 Task: Look for space in Ðông Hà, Vietnam from 10th July, 2023 to 15th July, 2023 for 7 adults in price range Rs.10000 to Rs.15000. Place can be entire place or shared room with 4 bedrooms having 7 beds and 4 bathrooms. Property type can be house, flat, guest house. Amenities needed are: wifi, TV, free parkinig on premises, gym, breakfast. Booking option can be shelf check-in. Required host language is English.
Action: Mouse moved to (519, 104)
Screenshot: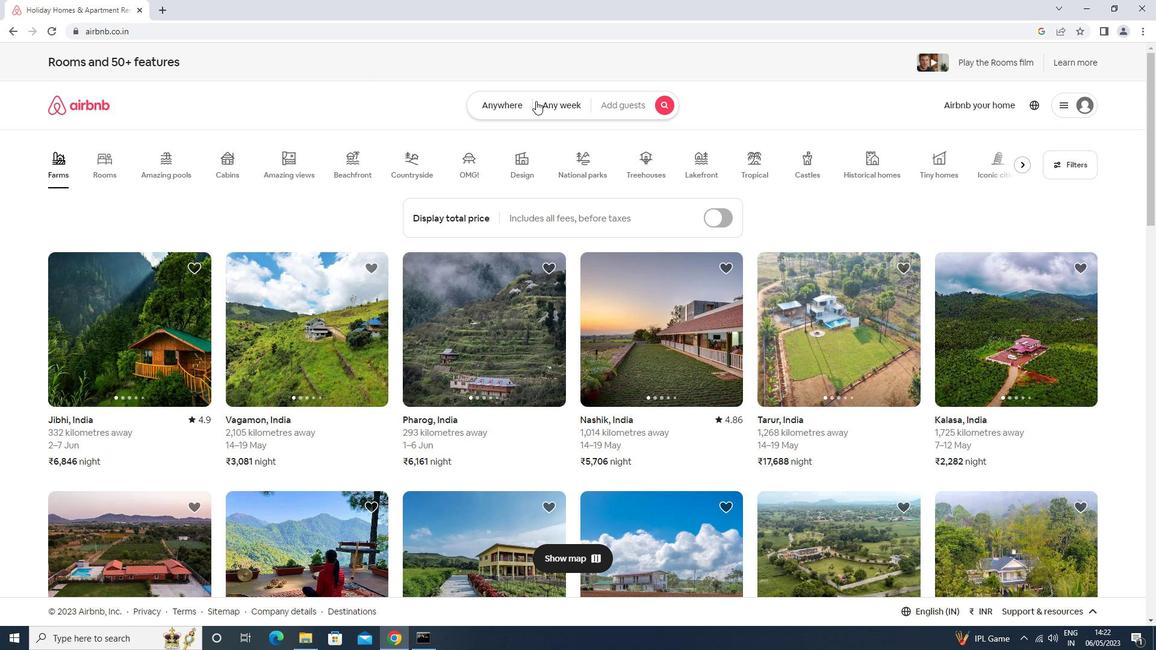 
Action: Mouse pressed left at (519, 104)
Screenshot: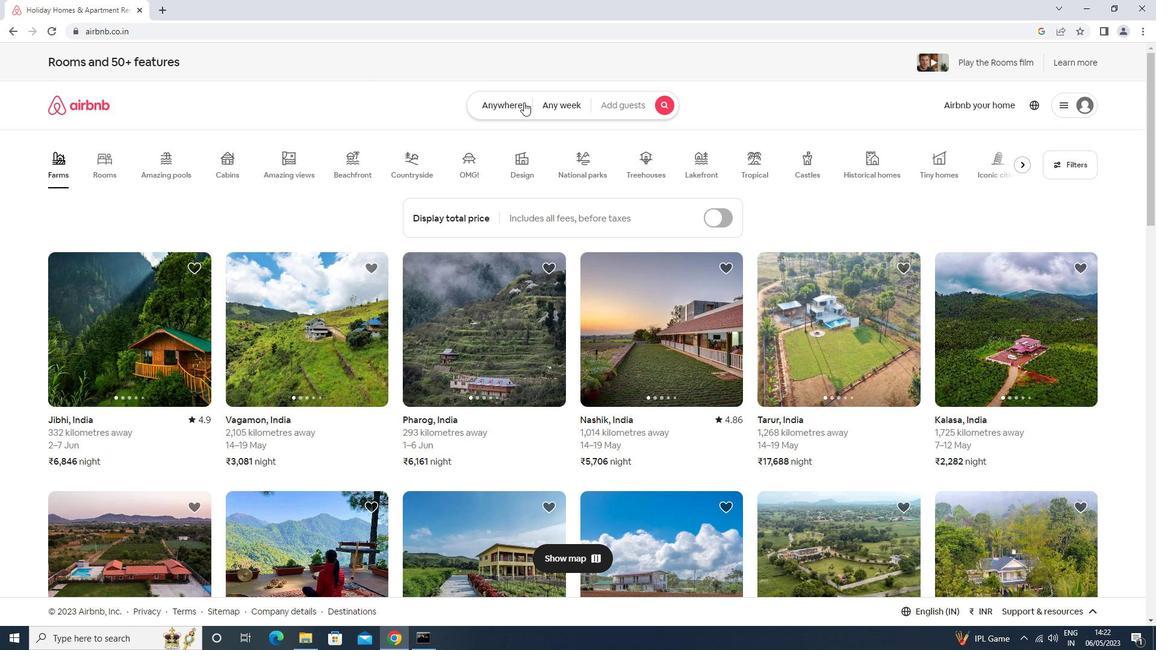 
Action: Mouse moved to (470, 145)
Screenshot: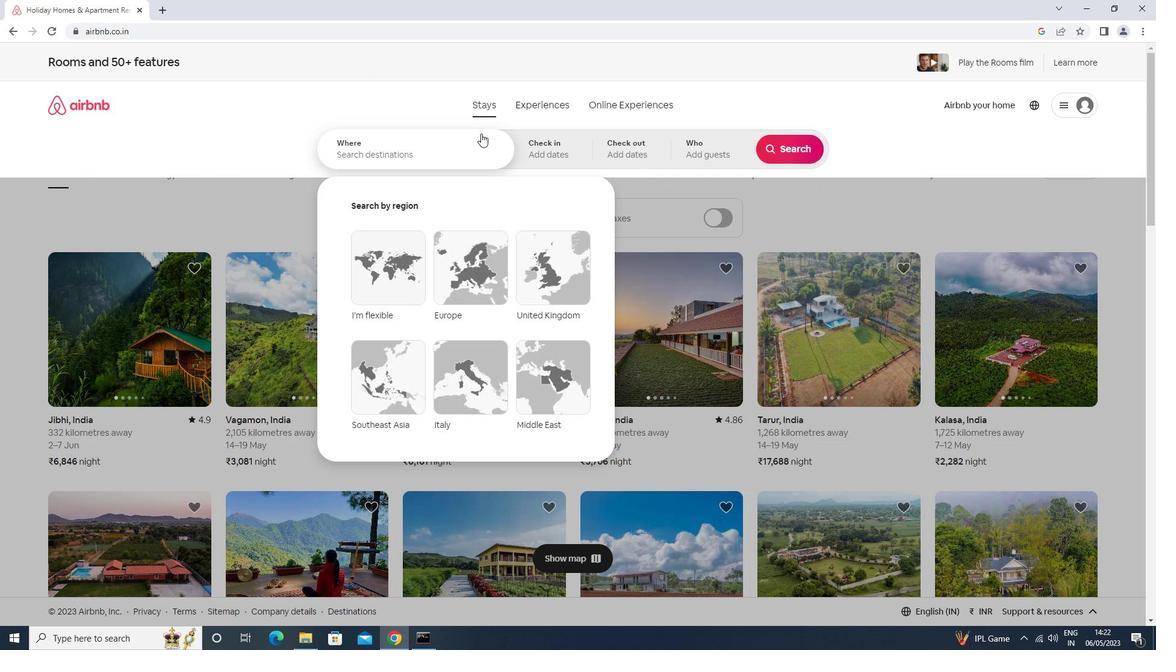 
Action: Mouse pressed left at (470, 145)
Screenshot: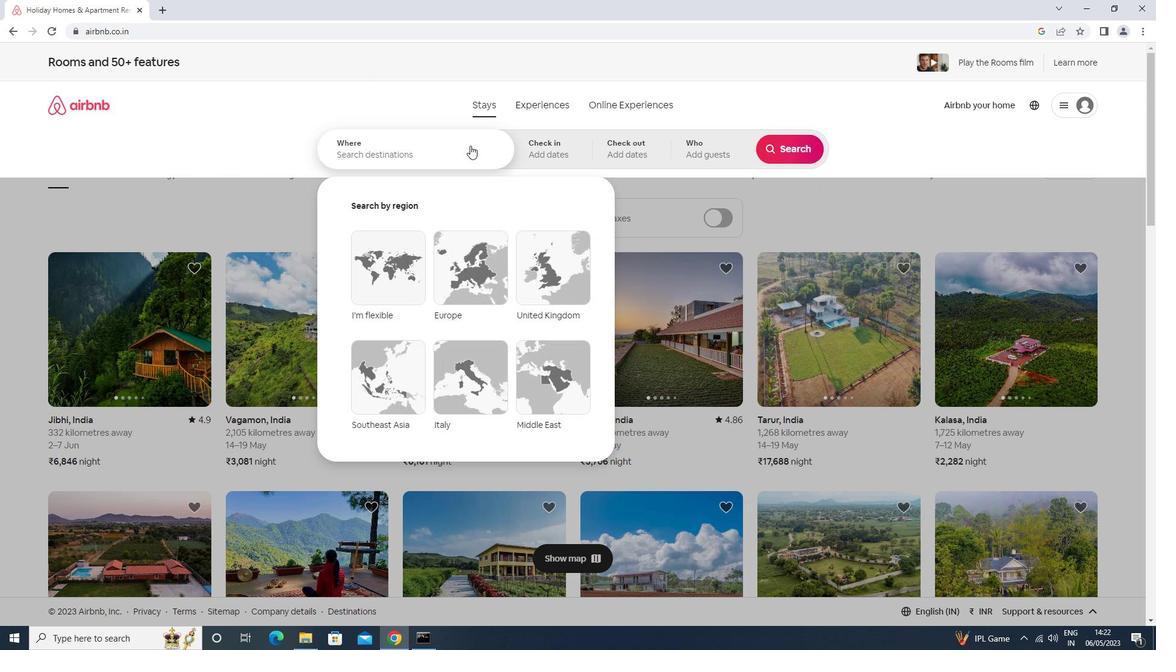 
Action: Mouse moved to (470, 145)
Screenshot: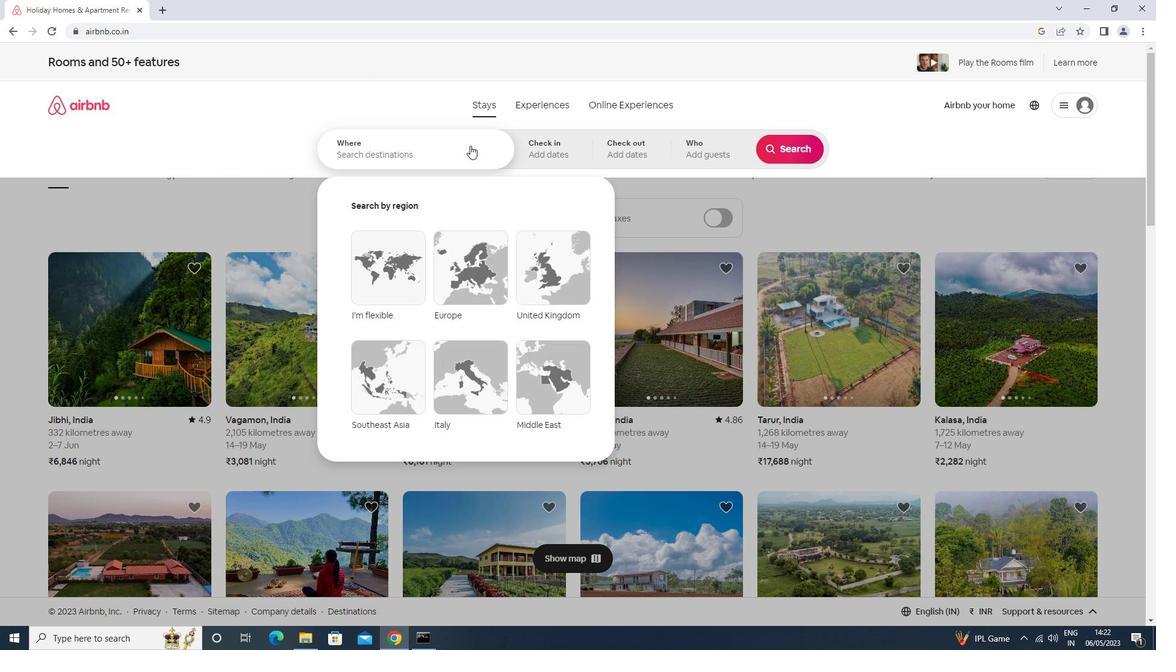 
Action: Key pressed dong<Key.space>ha<Key.space>vietnam<Key.enter>
Screenshot: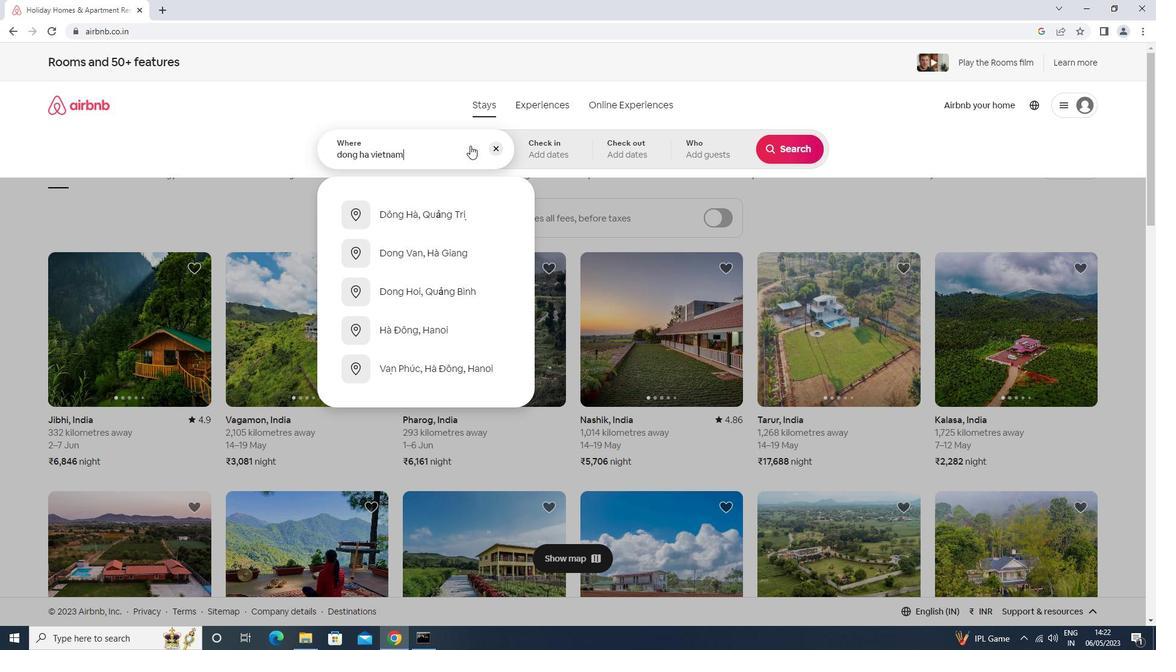 
Action: Mouse moved to (781, 244)
Screenshot: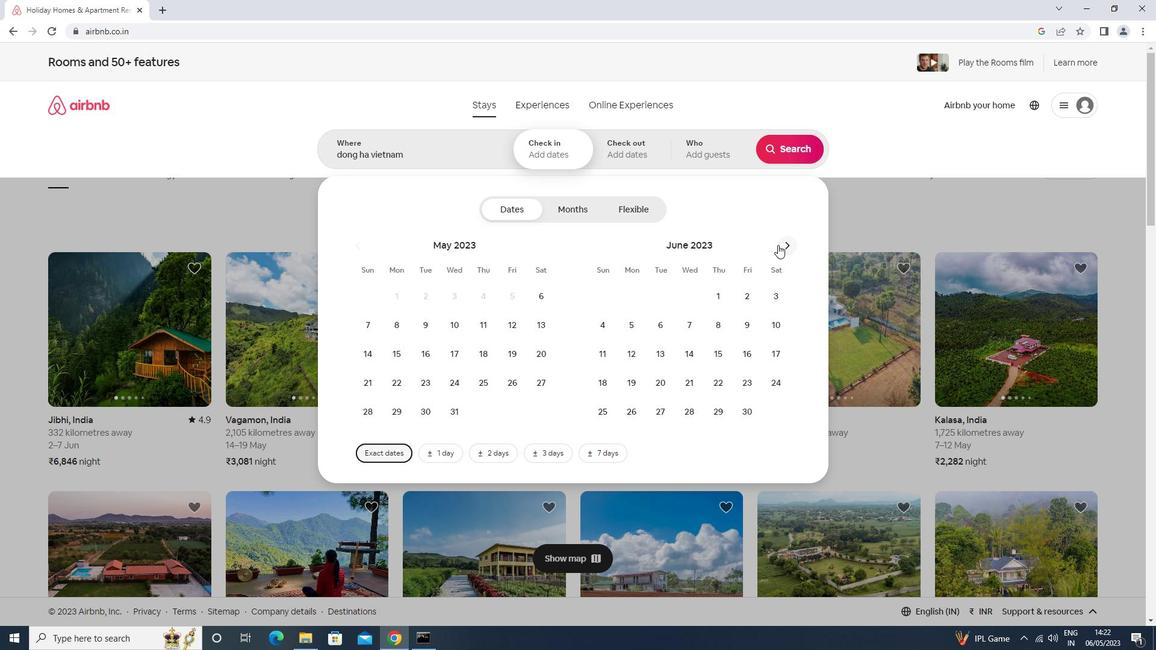 
Action: Mouse pressed left at (781, 244)
Screenshot: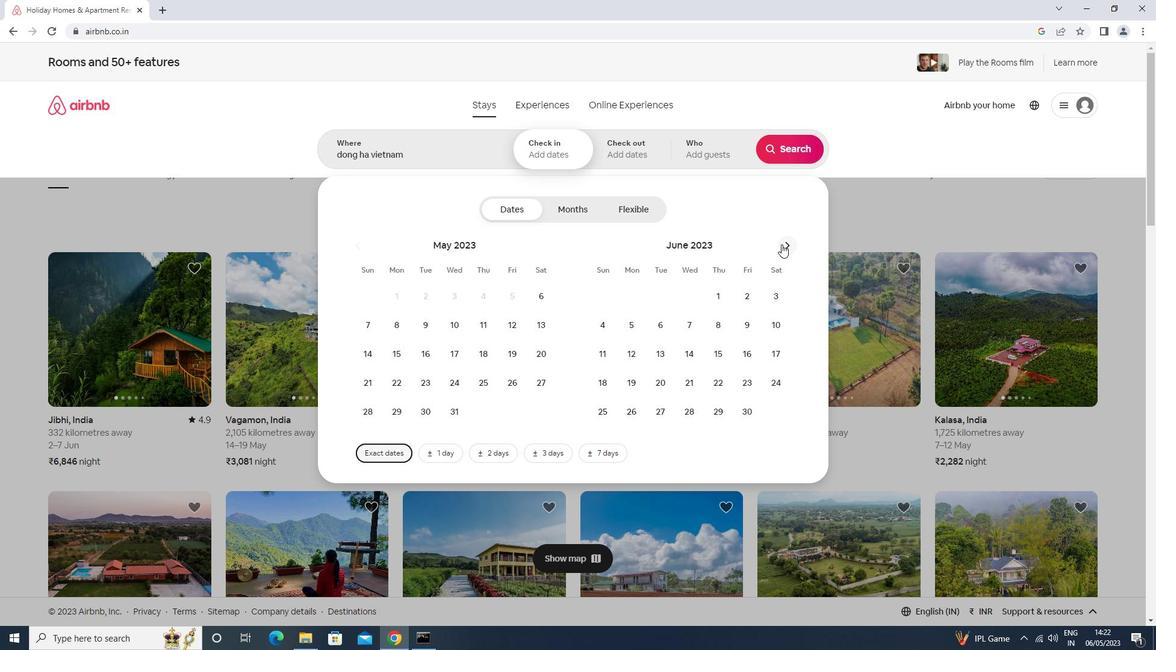 
Action: Mouse moved to (627, 348)
Screenshot: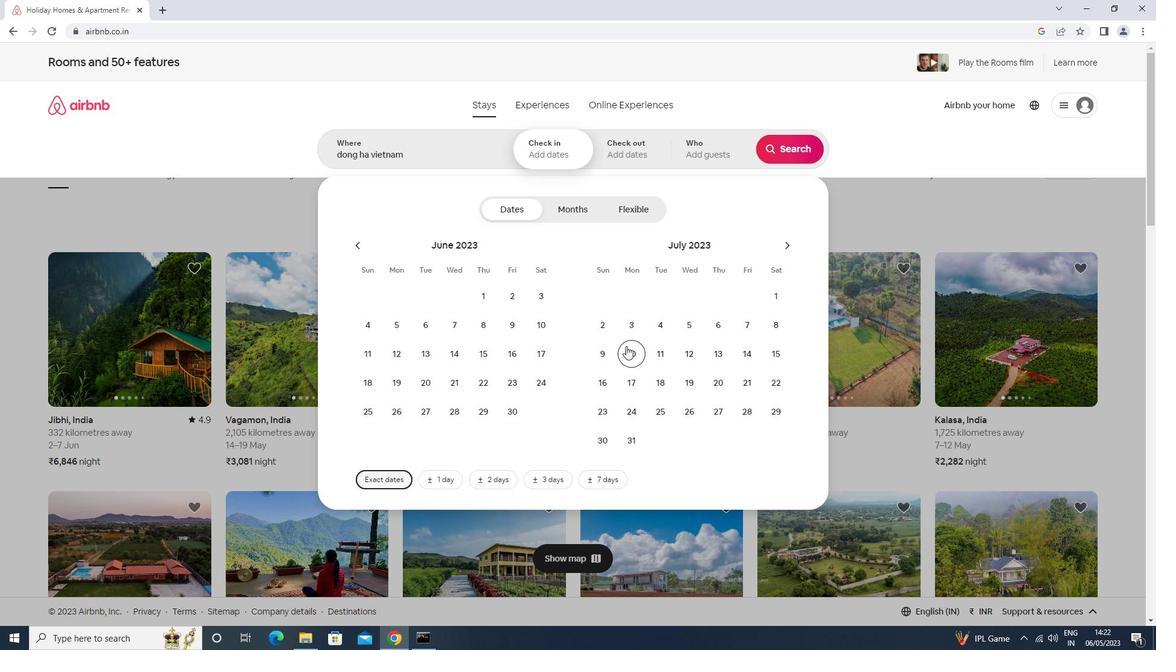
Action: Mouse pressed left at (627, 348)
Screenshot: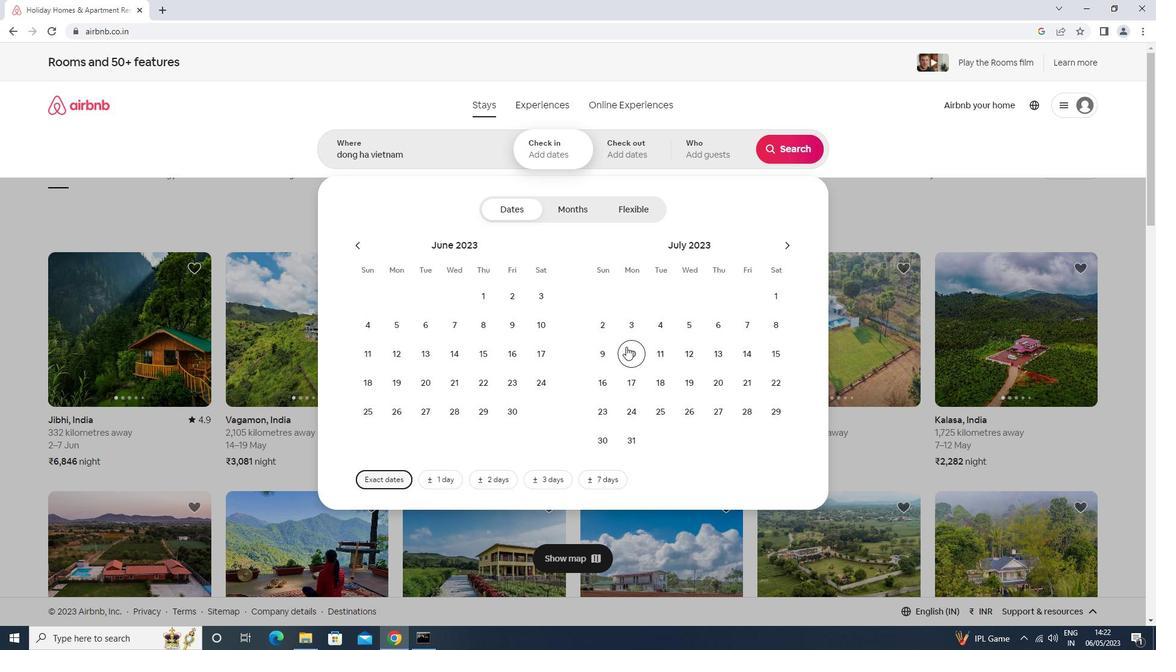 
Action: Mouse moved to (771, 349)
Screenshot: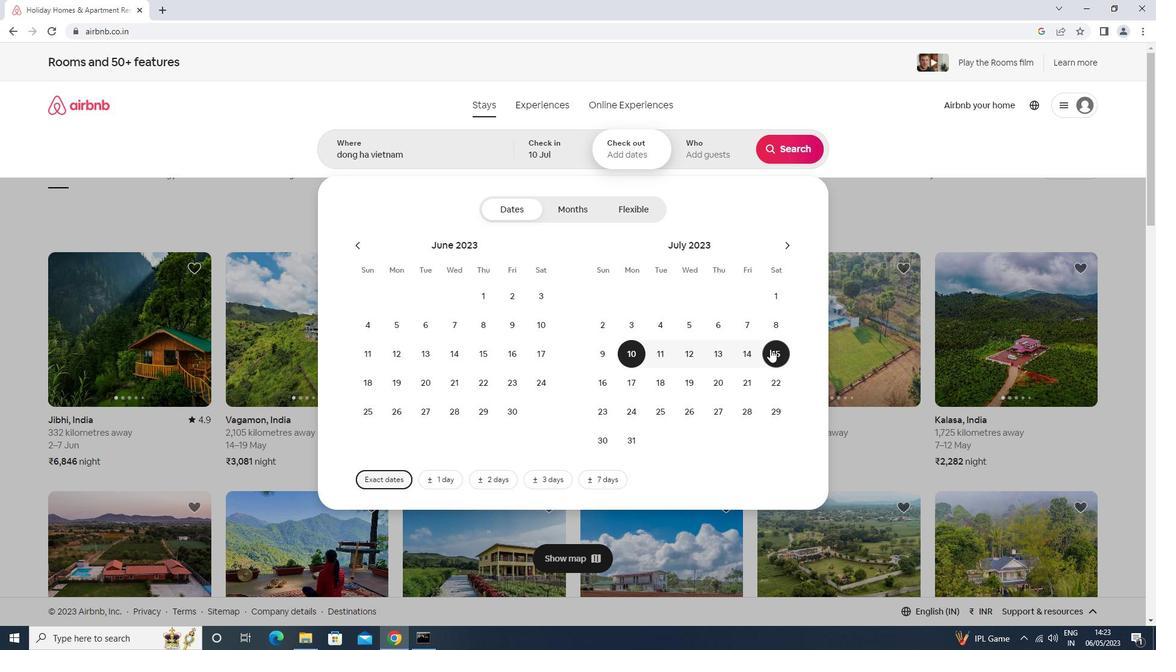
Action: Mouse pressed left at (771, 349)
Screenshot: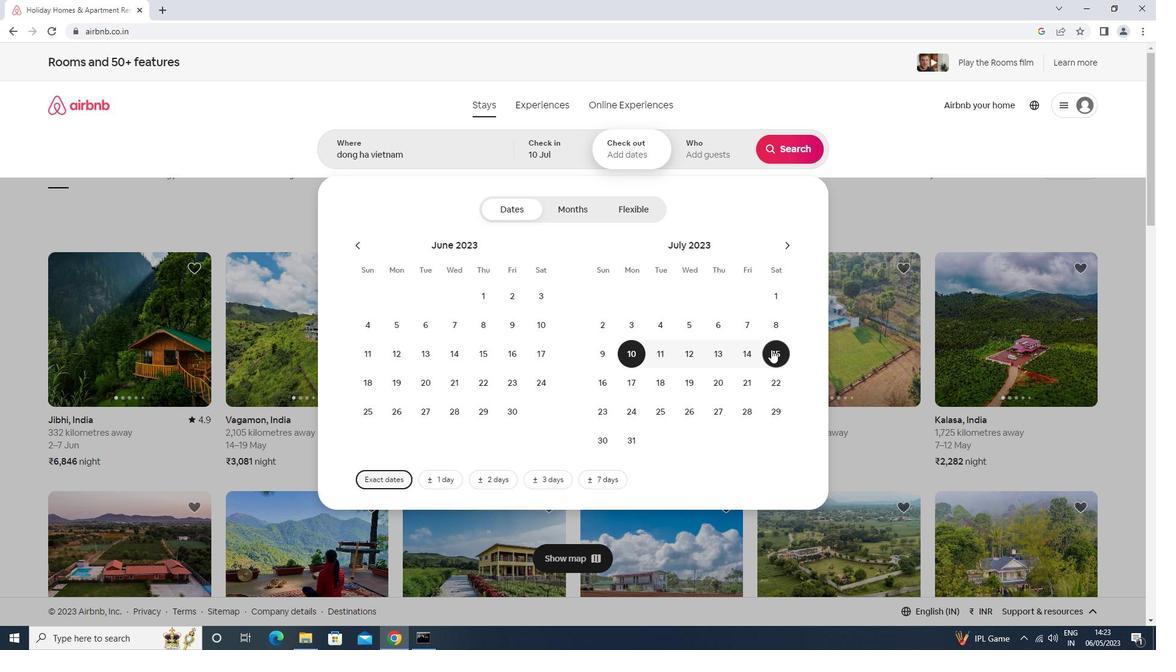 
Action: Mouse moved to (720, 164)
Screenshot: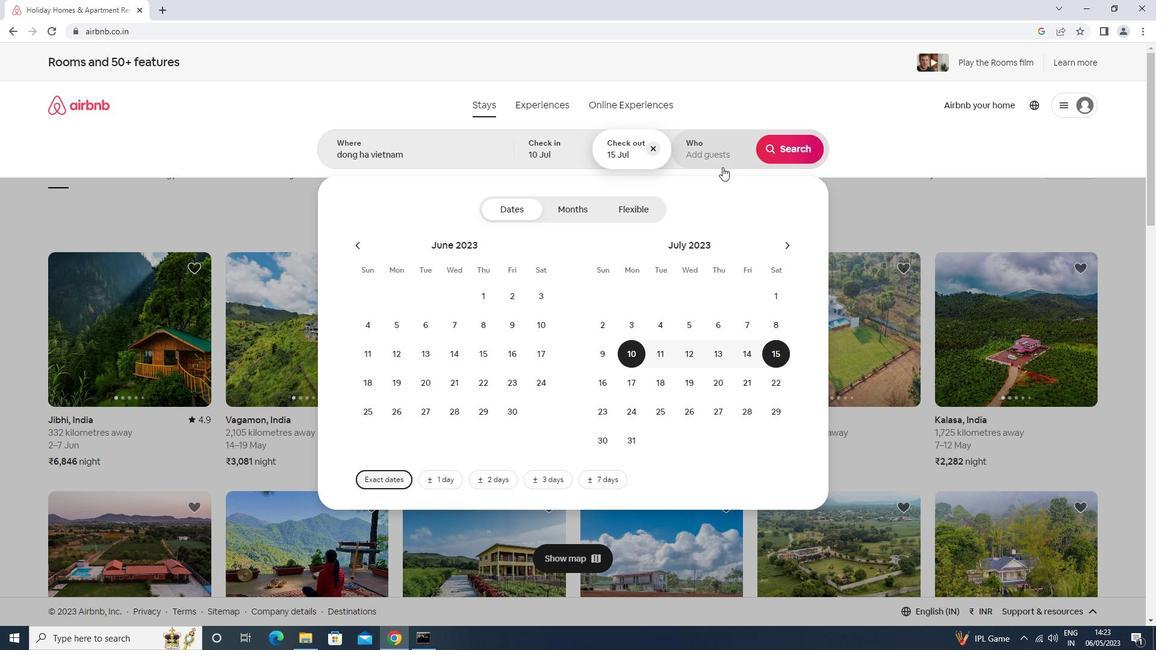 
Action: Mouse pressed left at (720, 164)
Screenshot: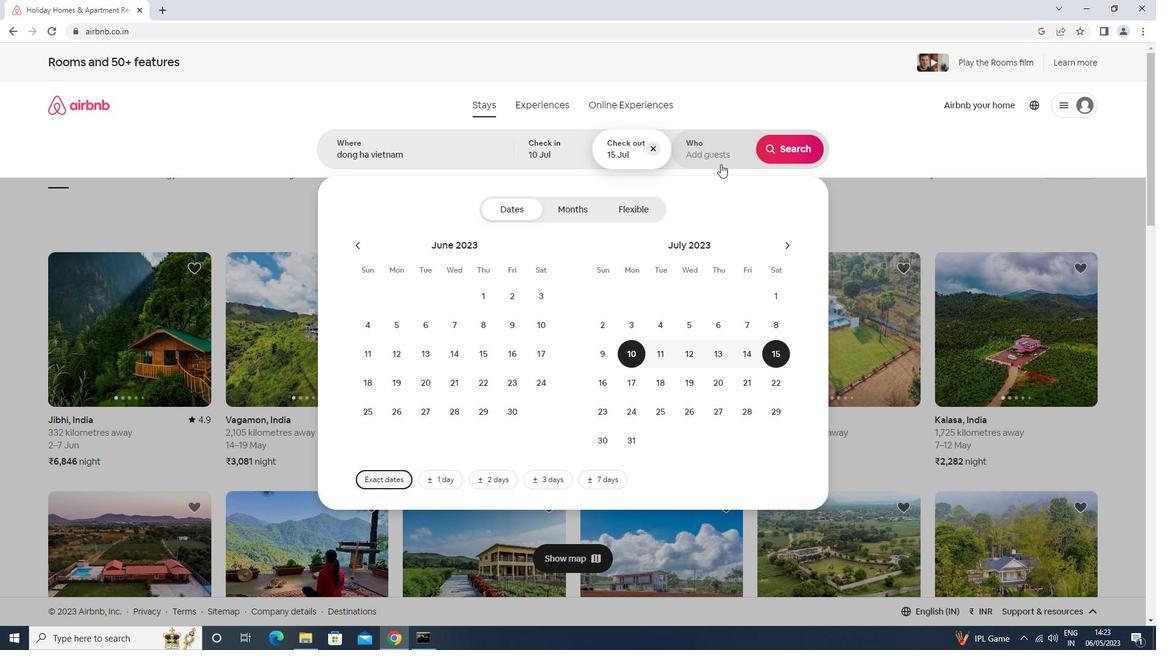
Action: Mouse moved to (790, 215)
Screenshot: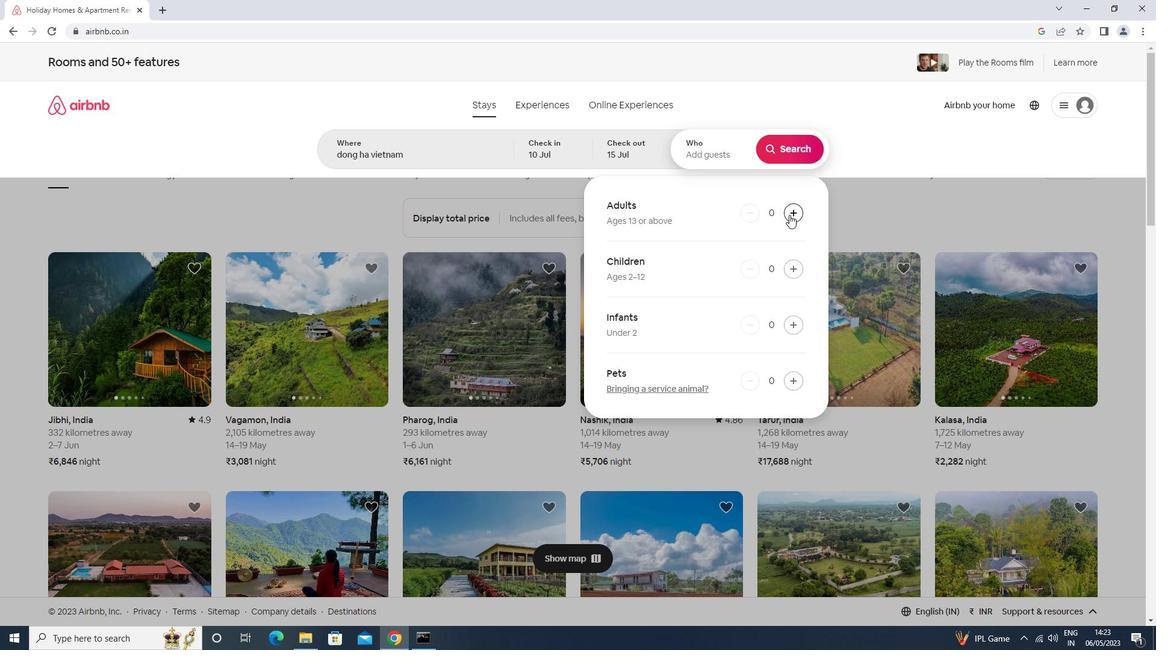 
Action: Mouse pressed left at (790, 215)
Screenshot: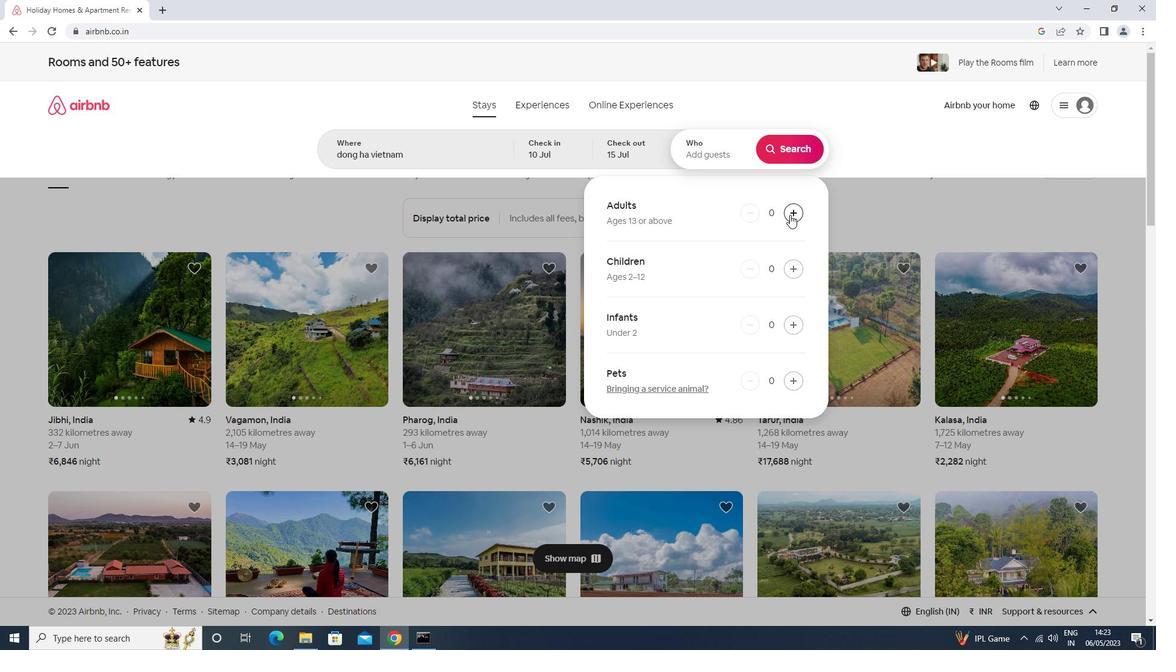 
Action: Mouse pressed left at (790, 215)
Screenshot: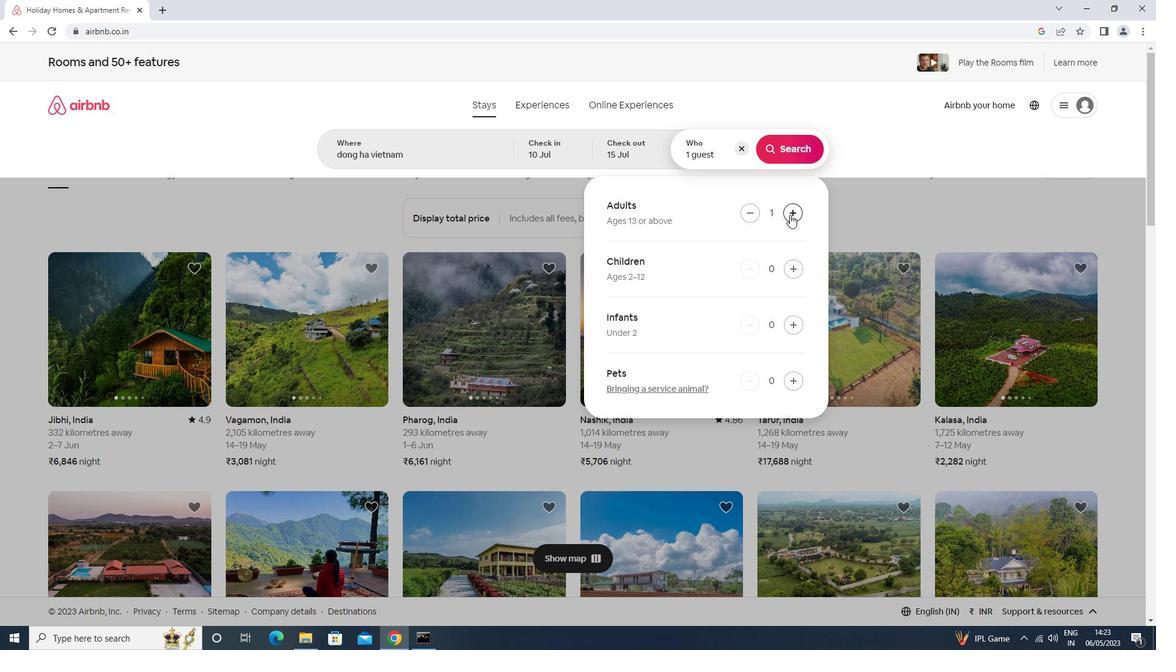 
Action: Mouse pressed left at (790, 215)
Screenshot: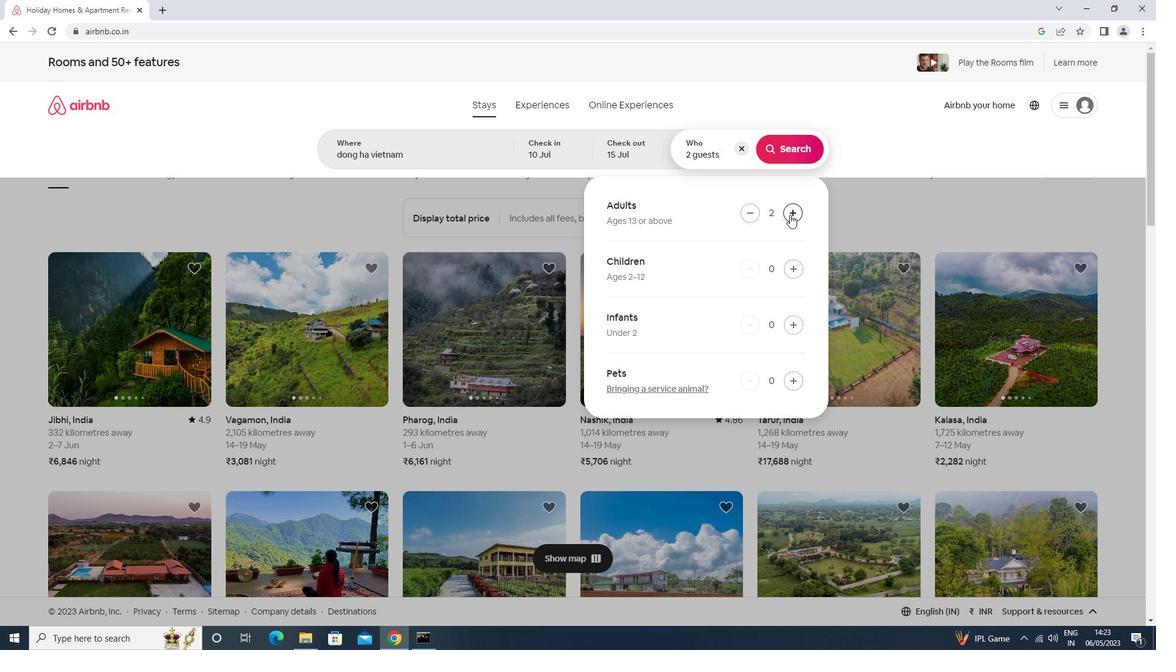 
Action: Mouse pressed left at (790, 215)
Screenshot: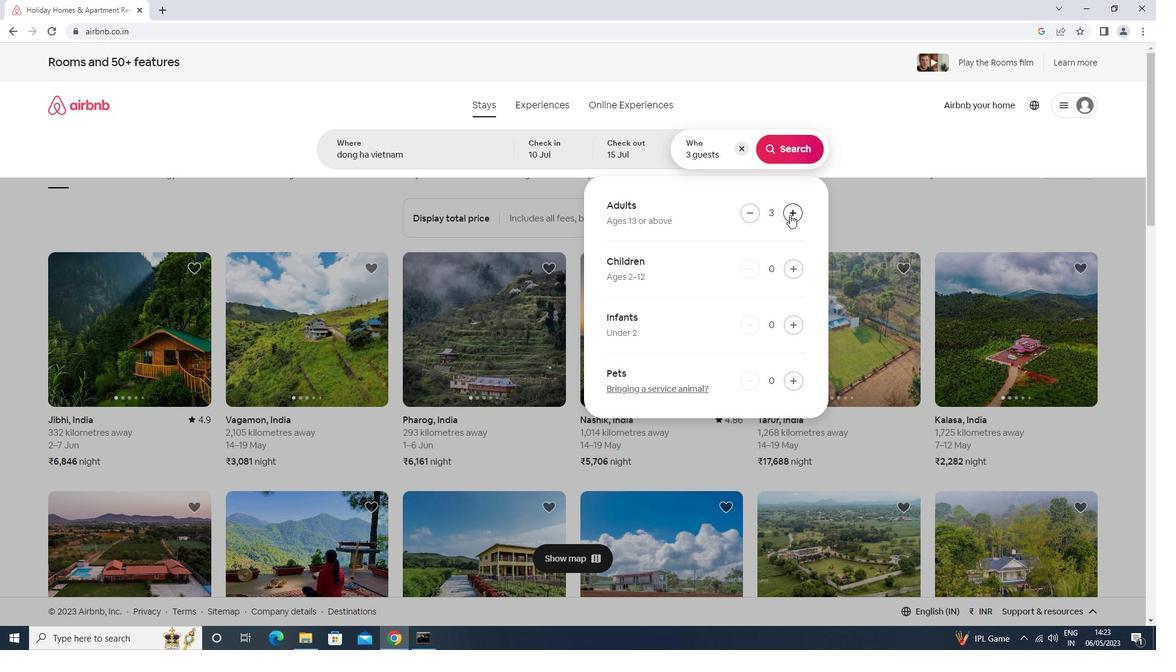 
Action: Mouse pressed left at (790, 215)
Screenshot: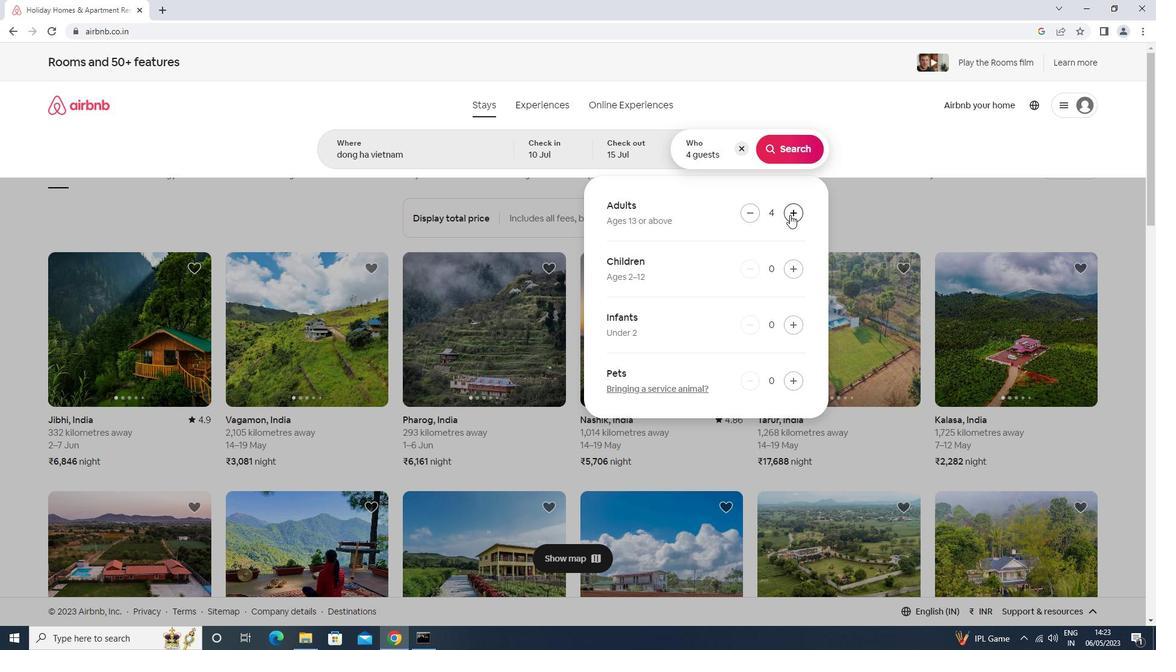 
Action: Mouse pressed left at (790, 215)
Screenshot: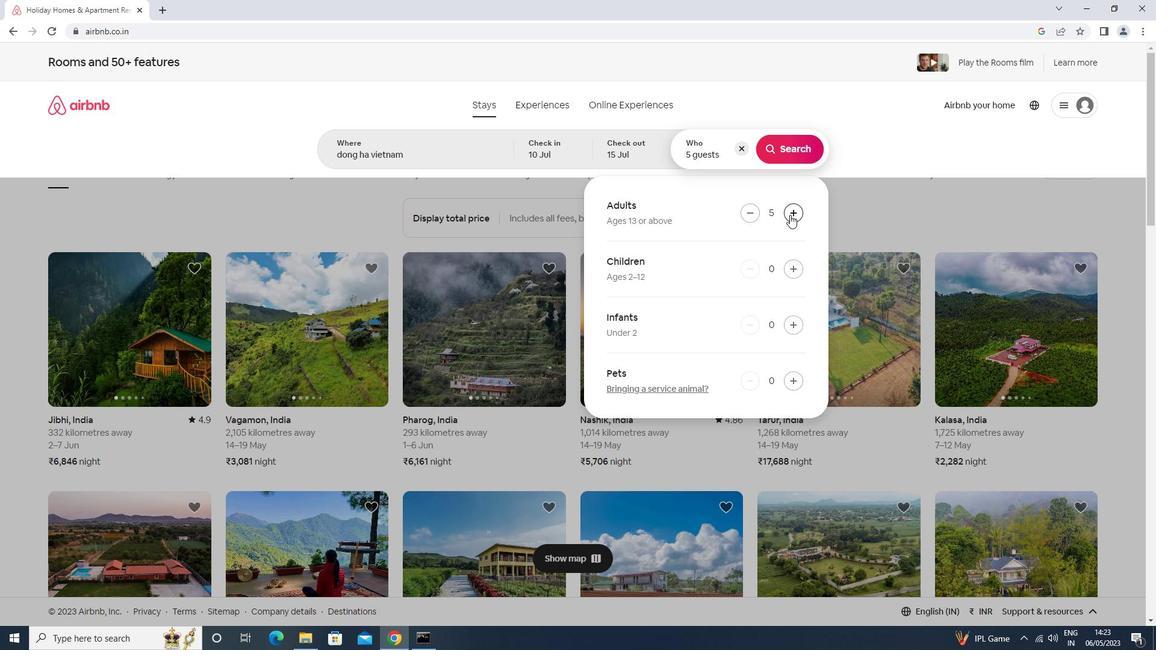 
Action: Mouse pressed left at (790, 215)
Screenshot: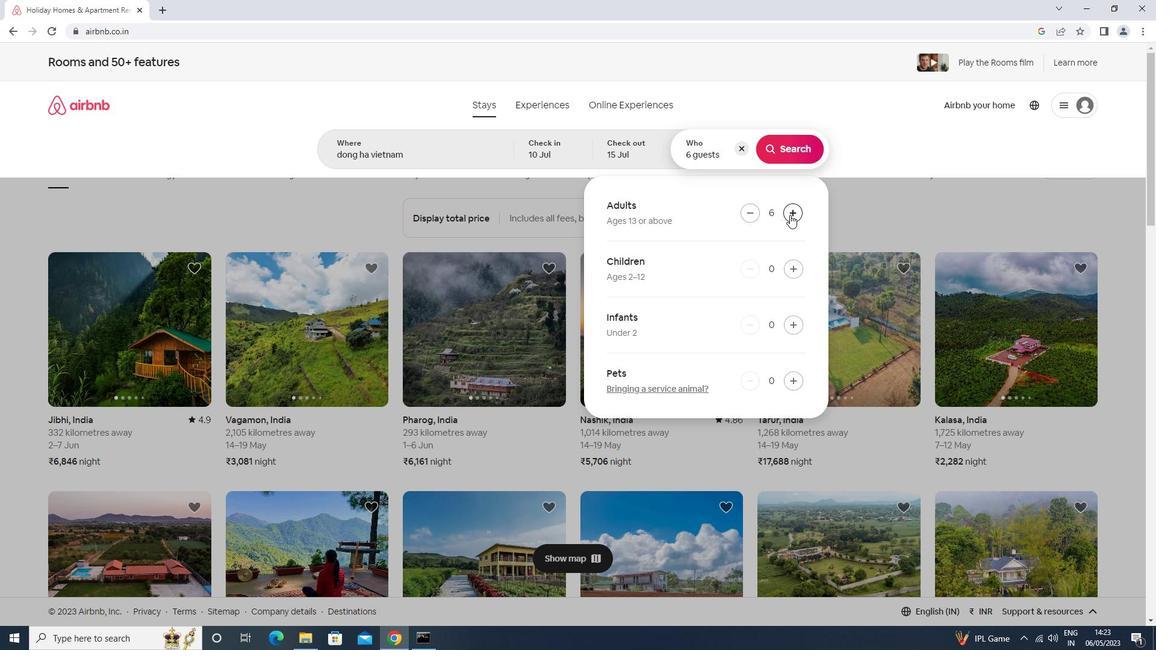 
Action: Mouse moved to (786, 154)
Screenshot: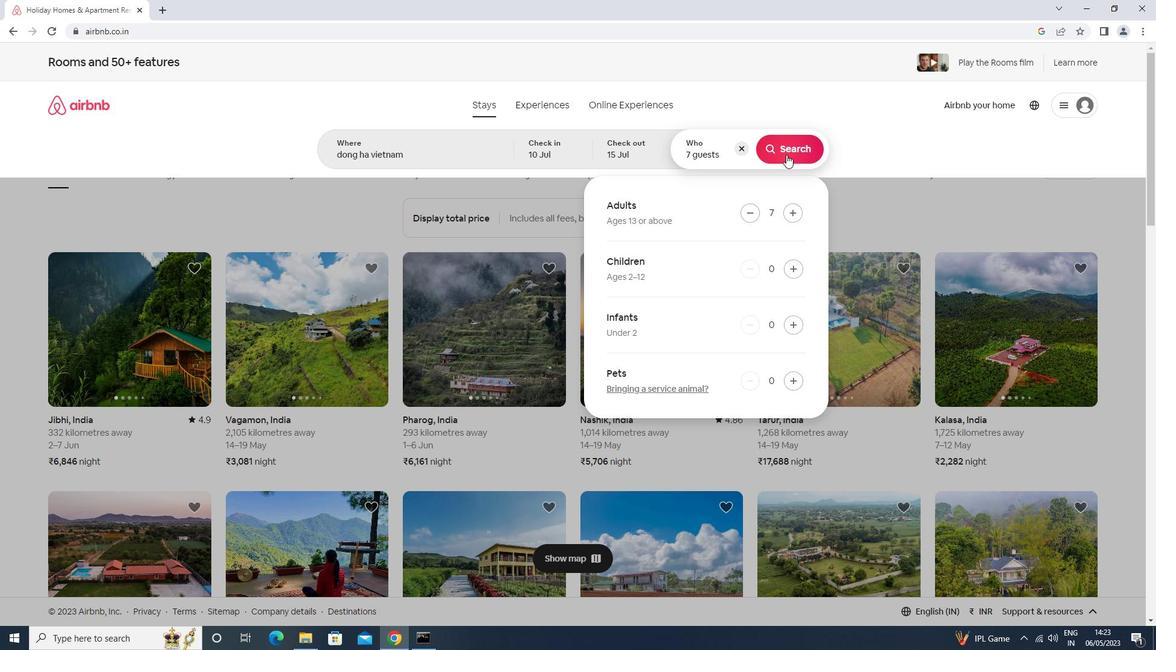 
Action: Mouse pressed left at (786, 154)
Screenshot: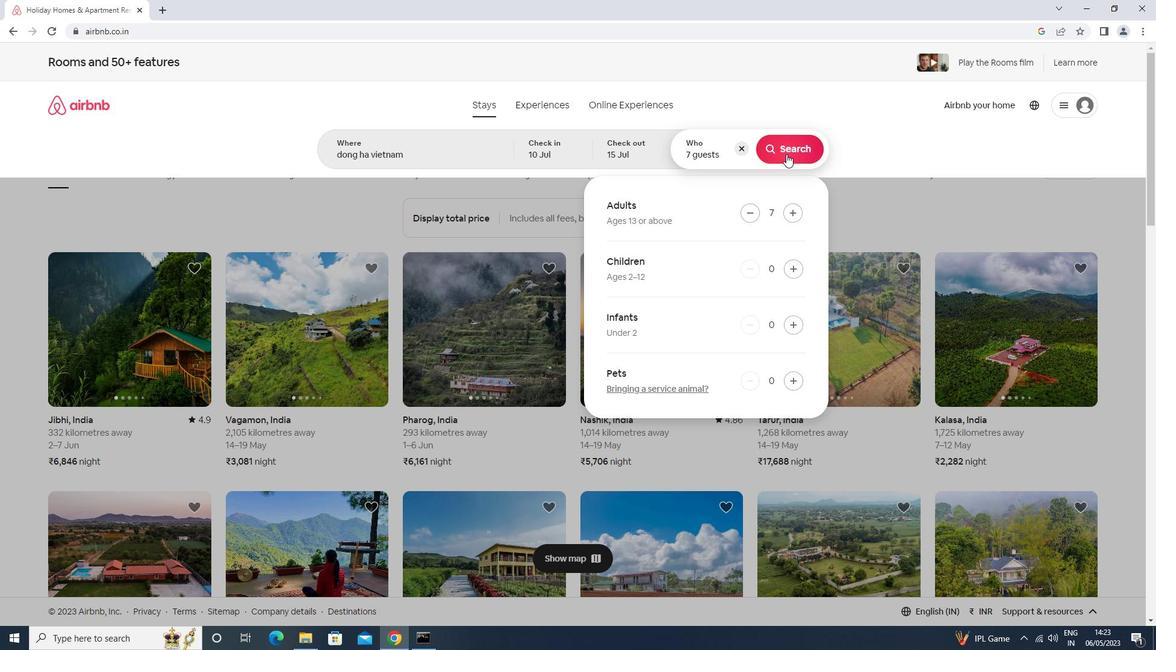 
Action: Mouse moved to (1108, 118)
Screenshot: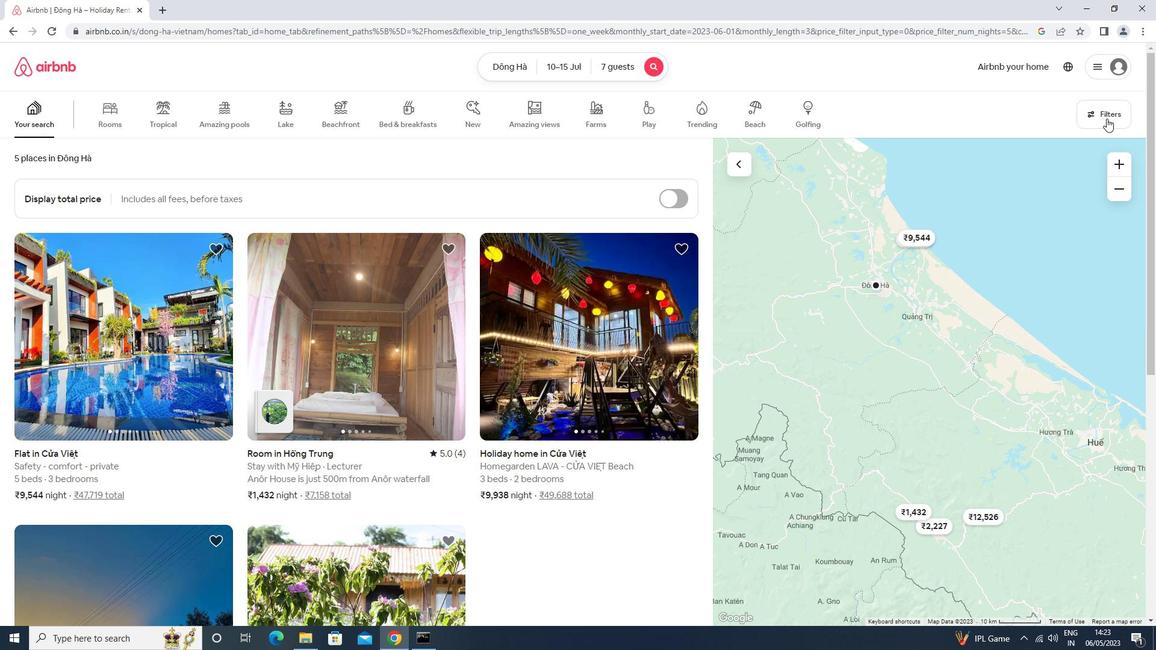 
Action: Mouse pressed left at (1108, 118)
Screenshot: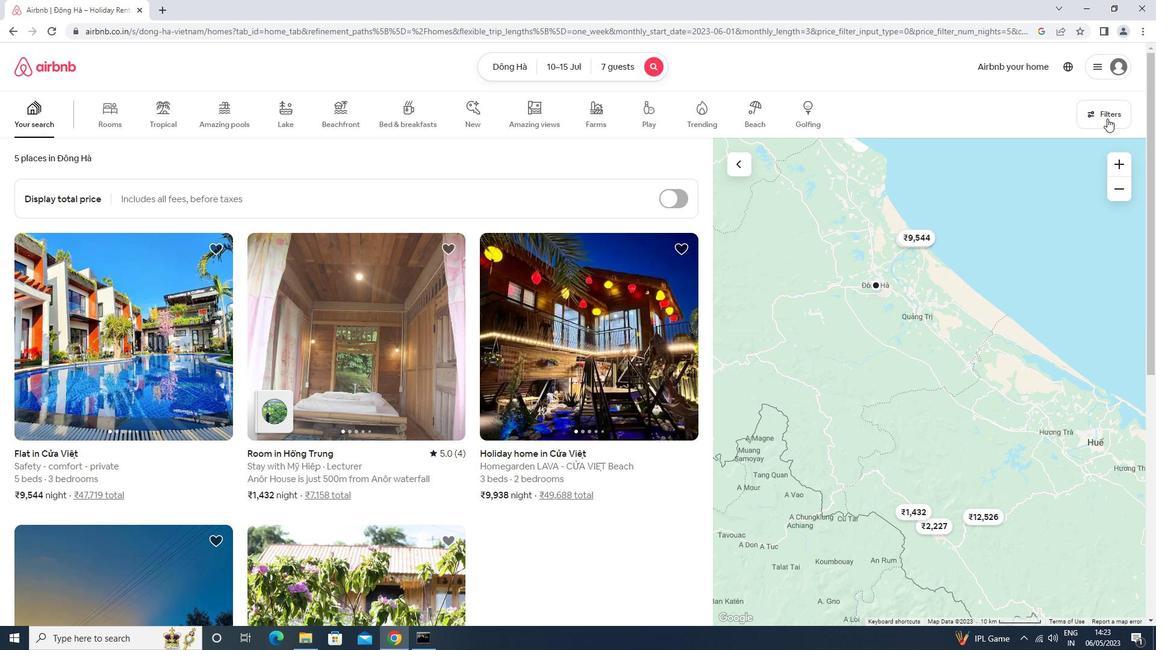 
Action: Mouse moved to (452, 402)
Screenshot: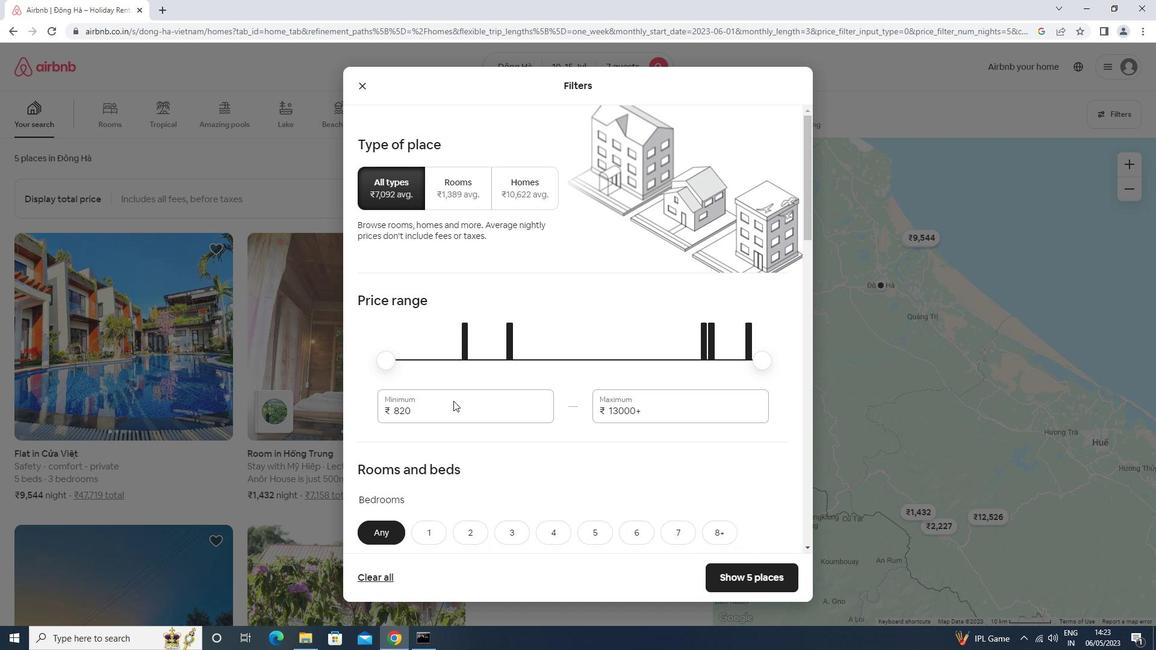 
Action: Mouse pressed left at (452, 402)
Screenshot: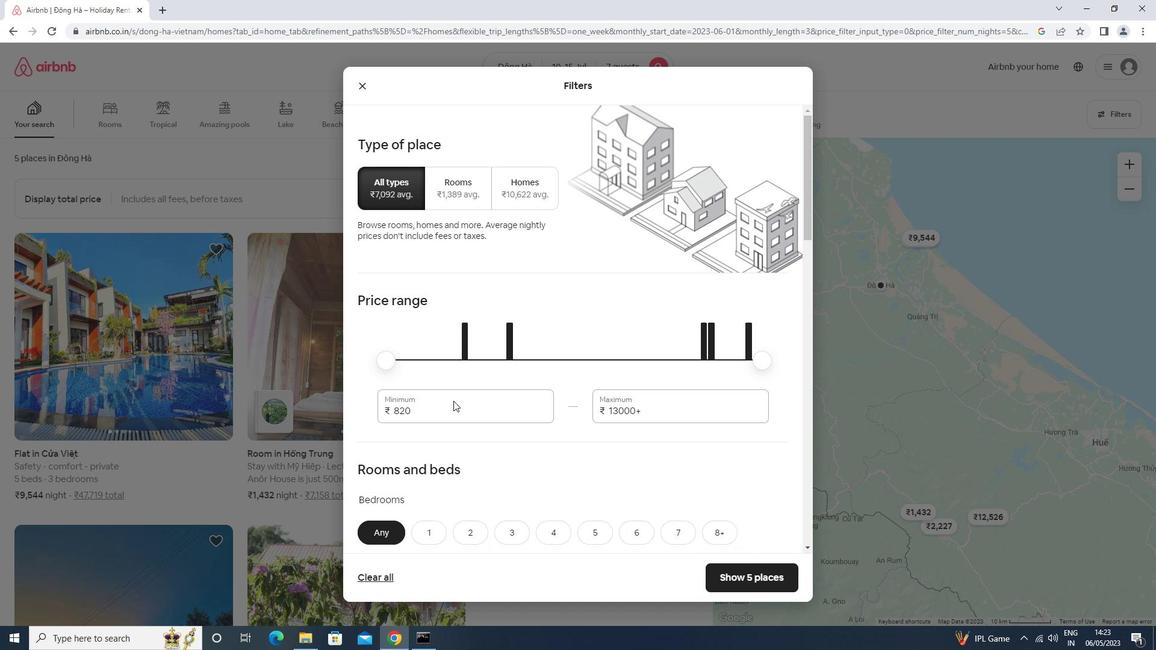 
Action: Key pressed <Key.backspace><Key.backspace><Key.backspace><Key.backspace><Key.backspace>10000<Key.tab>15000
Screenshot: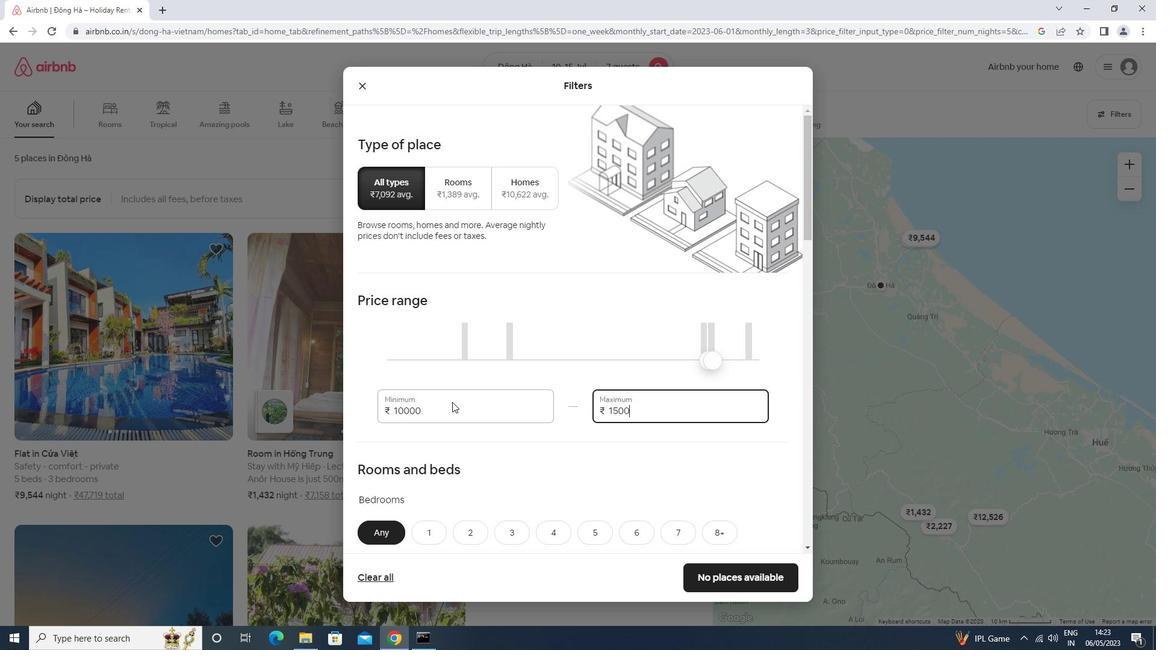 
Action: Mouse moved to (461, 396)
Screenshot: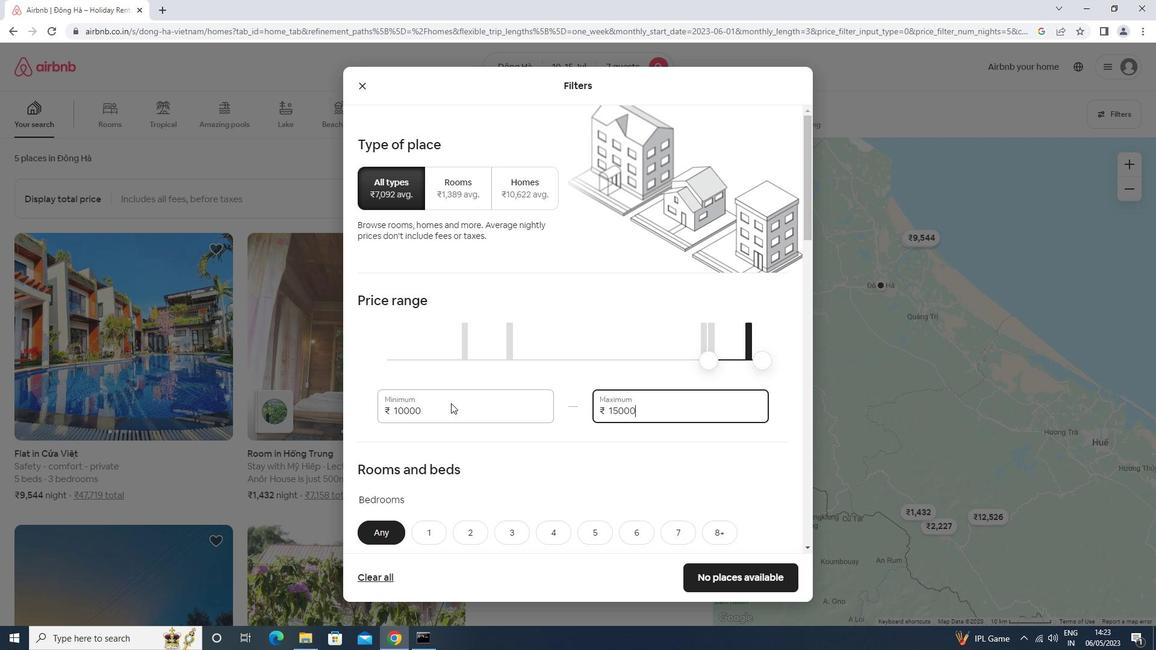 
Action: Mouse scrolled (461, 395) with delta (0, 0)
Screenshot: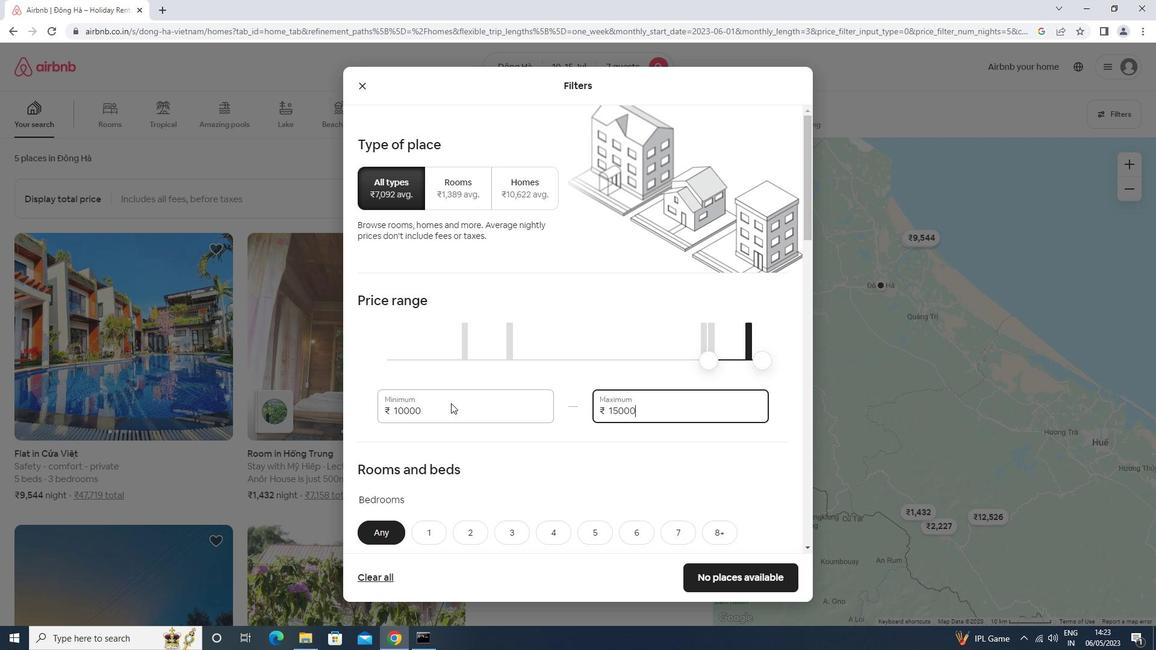 
Action: Mouse scrolled (461, 395) with delta (0, 0)
Screenshot: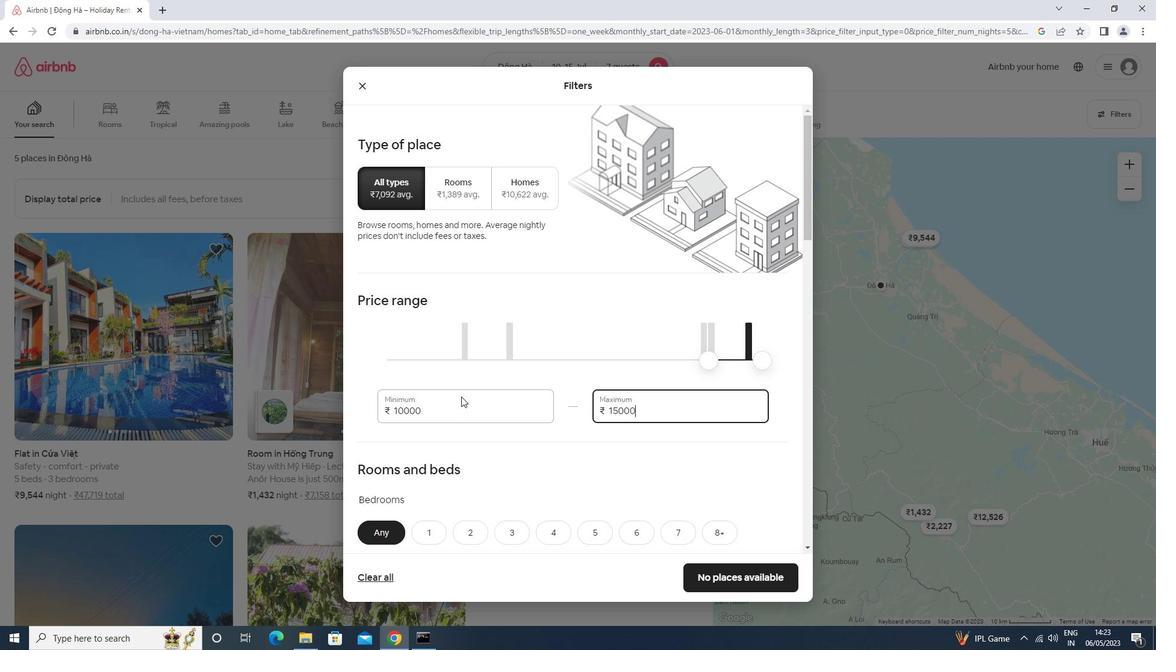 
Action: Mouse scrolled (461, 395) with delta (0, 0)
Screenshot: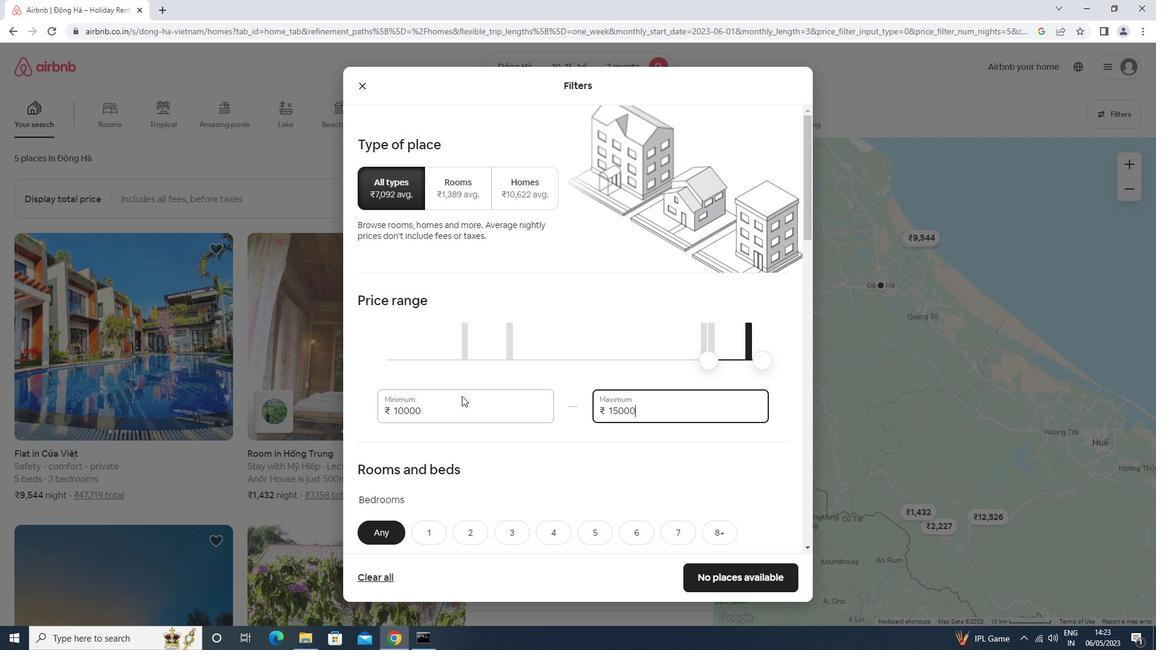 
Action: Mouse scrolled (461, 395) with delta (0, 0)
Screenshot: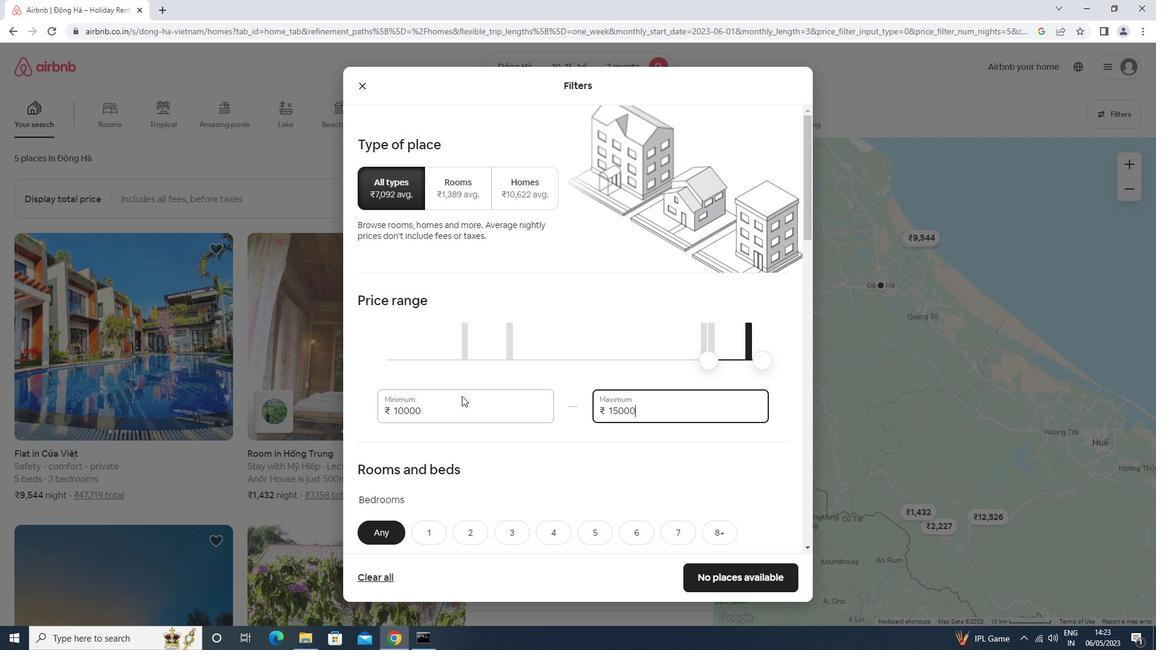 
Action: Mouse scrolled (461, 395) with delta (0, 0)
Screenshot: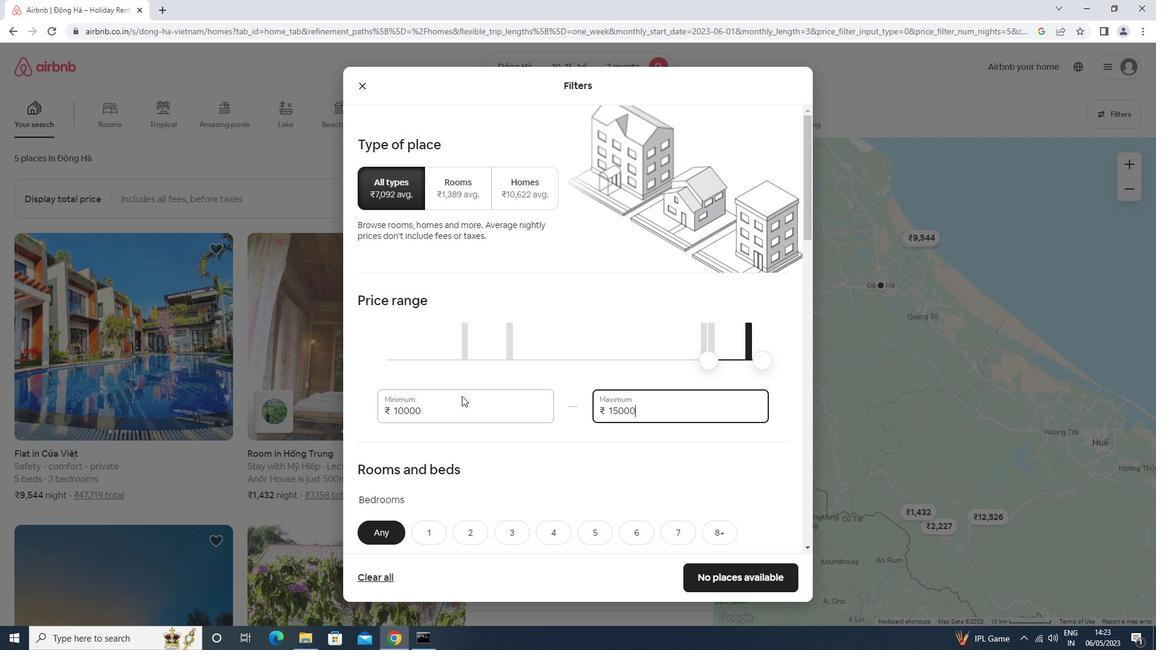 
Action: Mouse moved to (555, 221)
Screenshot: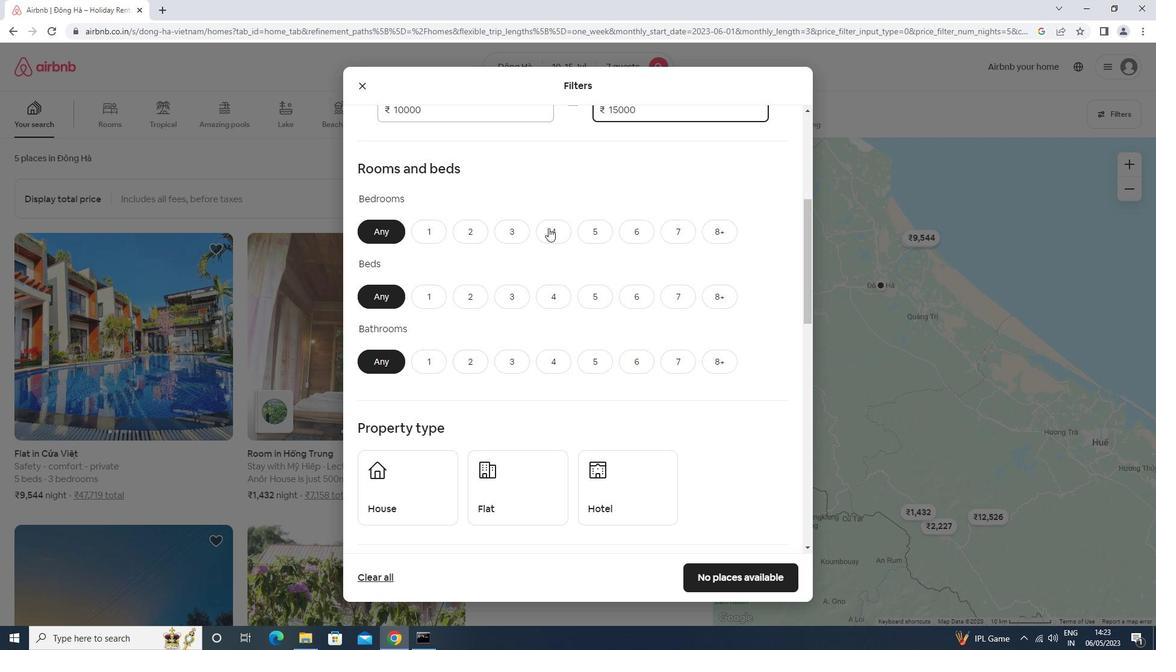 
Action: Mouse pressed left at (555, 221)
Screenshot: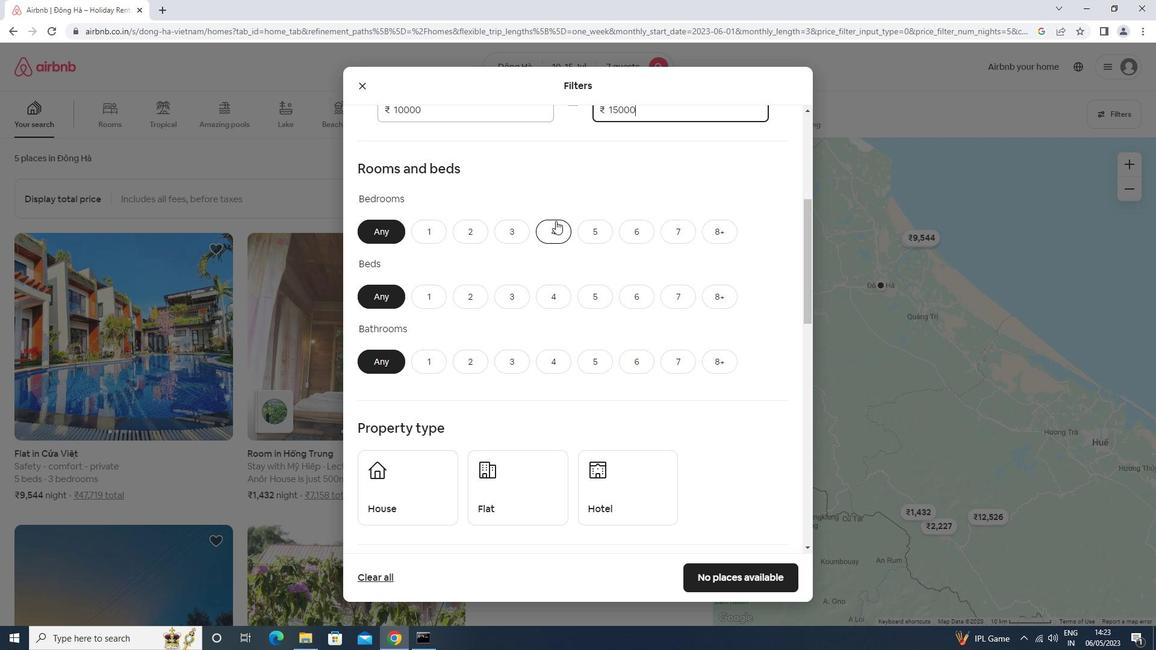 
Action: Mouse moved to (671, 290)
Screenshot: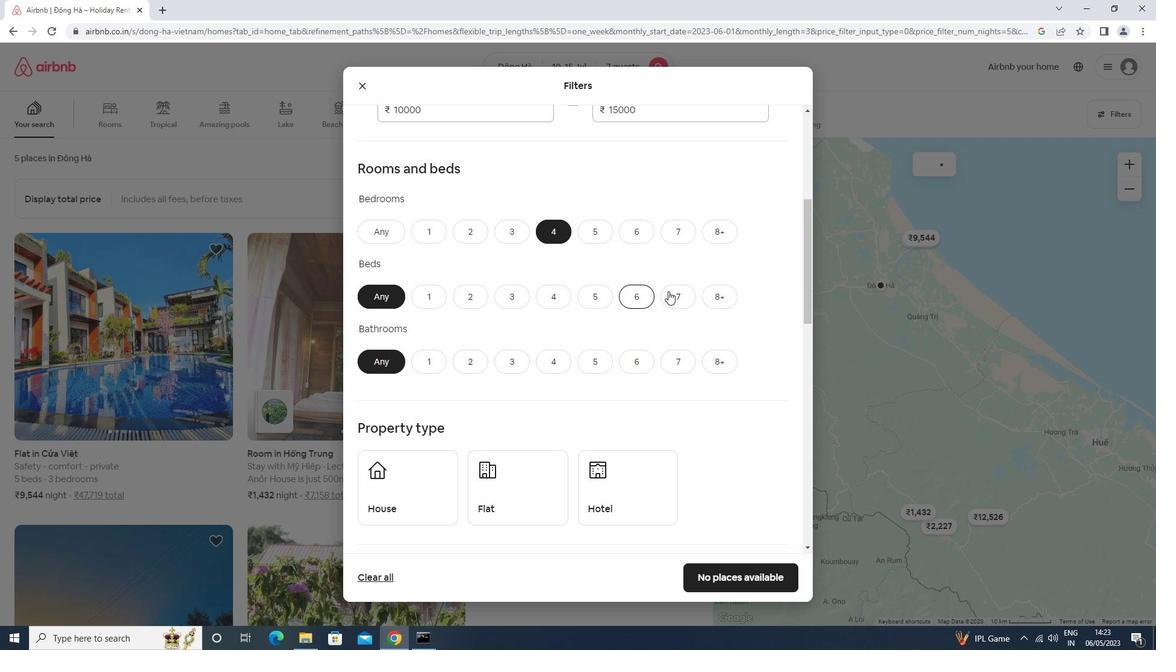 
Action: Mouse pressed left at (671, 290)
Screenshot: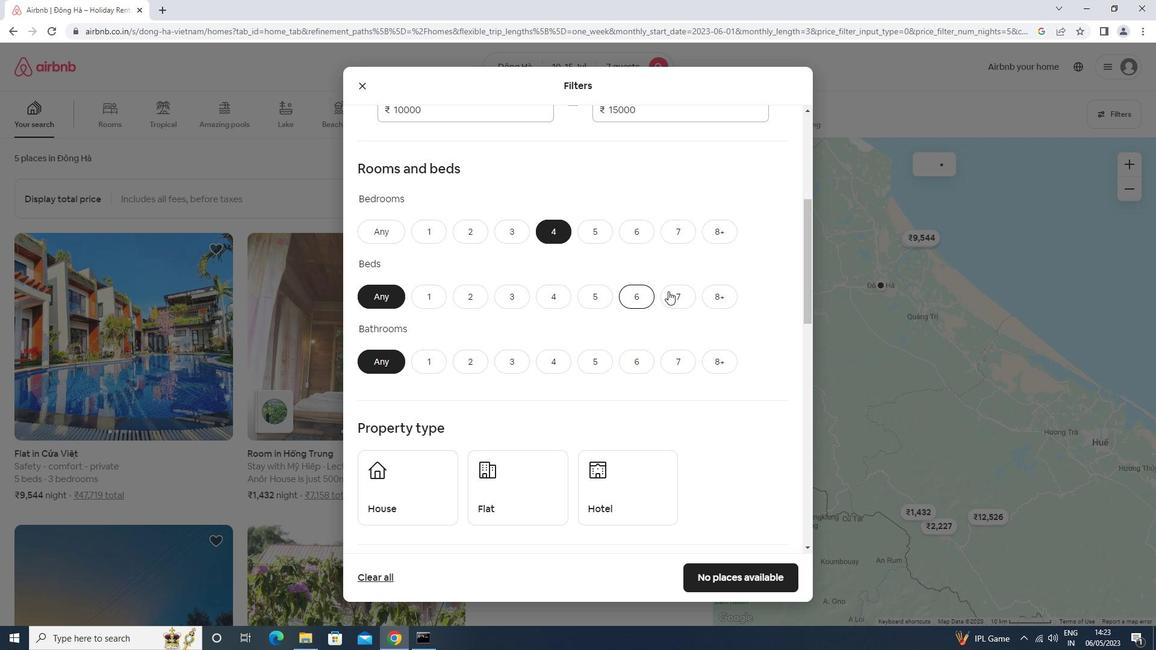 
Action: Mouse moved to (560, 366)
Screenshot: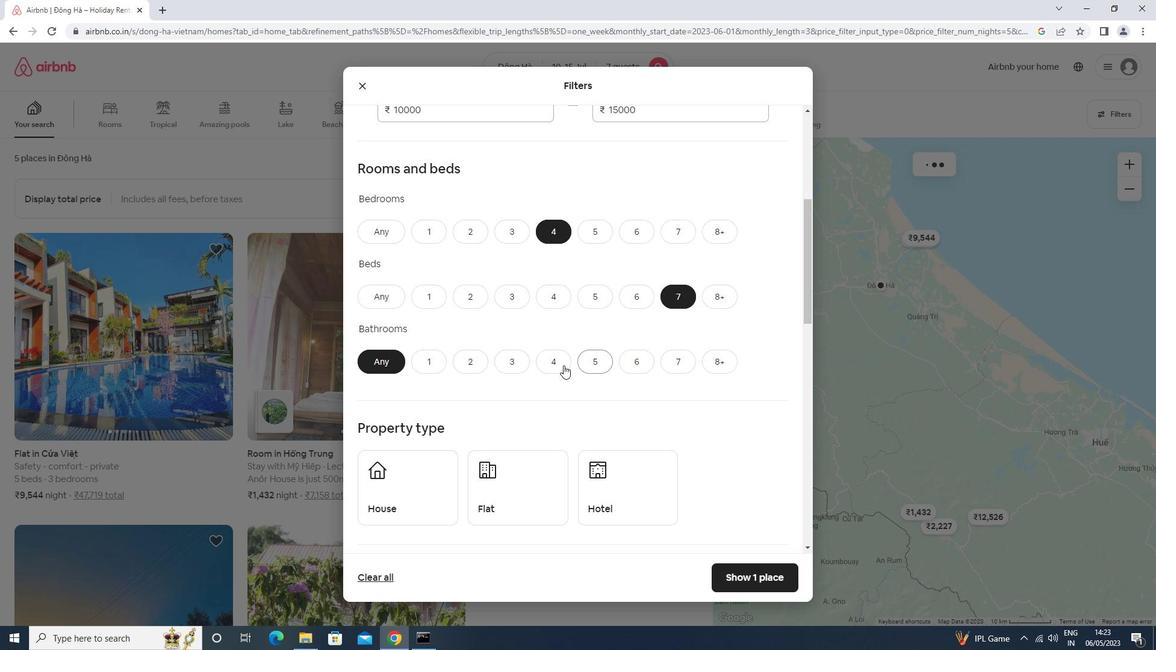 
Action: Mouse pressed left at (560, 366)
Screenshot: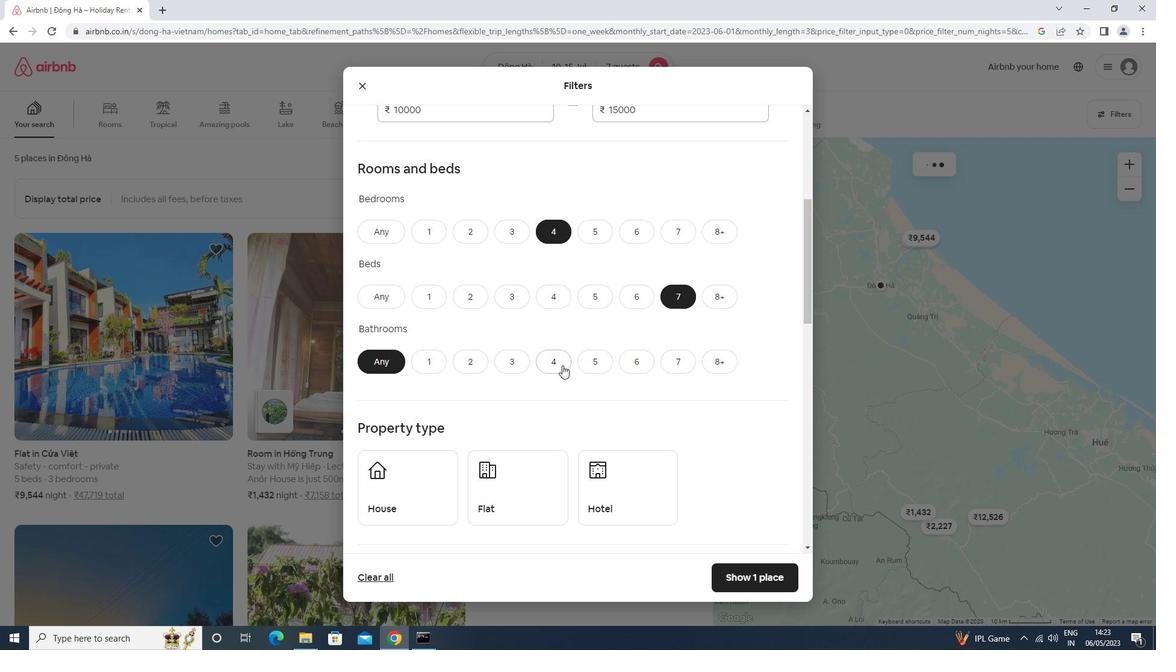 
Action: Mouse moved to (418, 471)
Screenshot: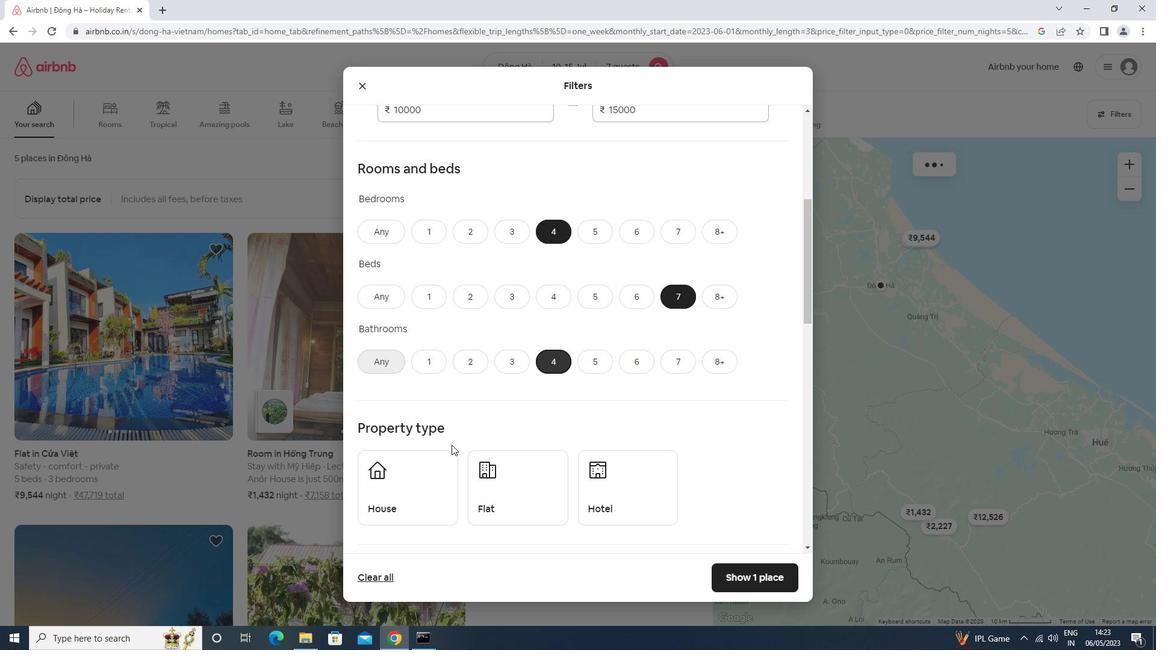 
Action: Mouse pressed left at (418, 471)
Screenshot: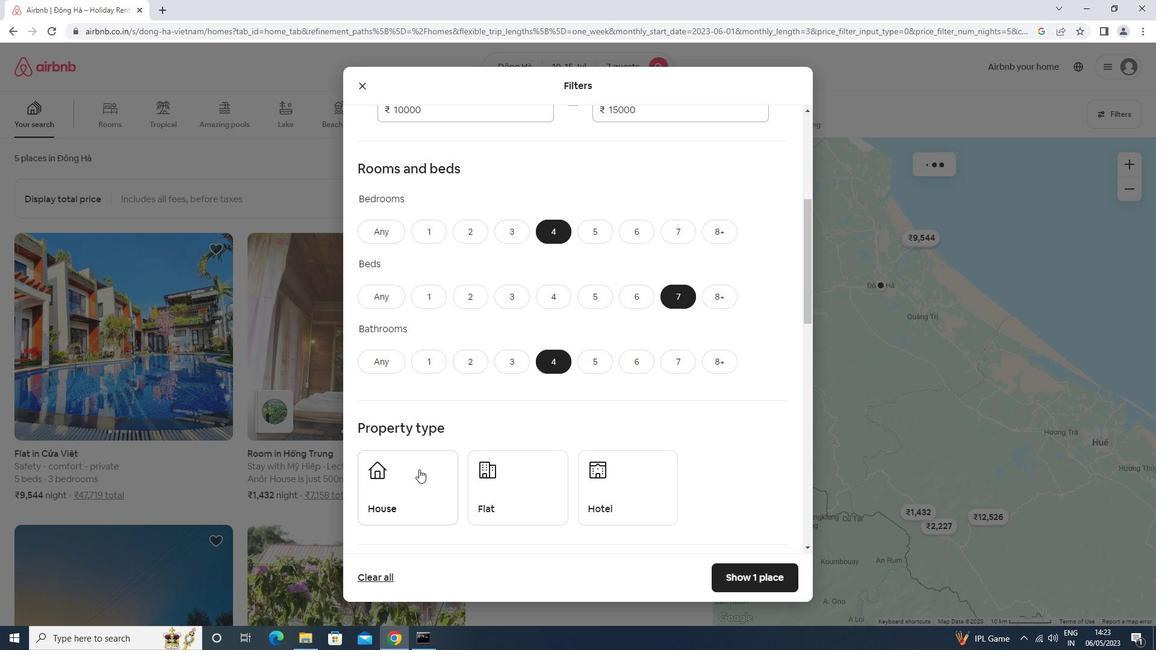 
Action: Mouse moved to (507, 478)
Screenshot: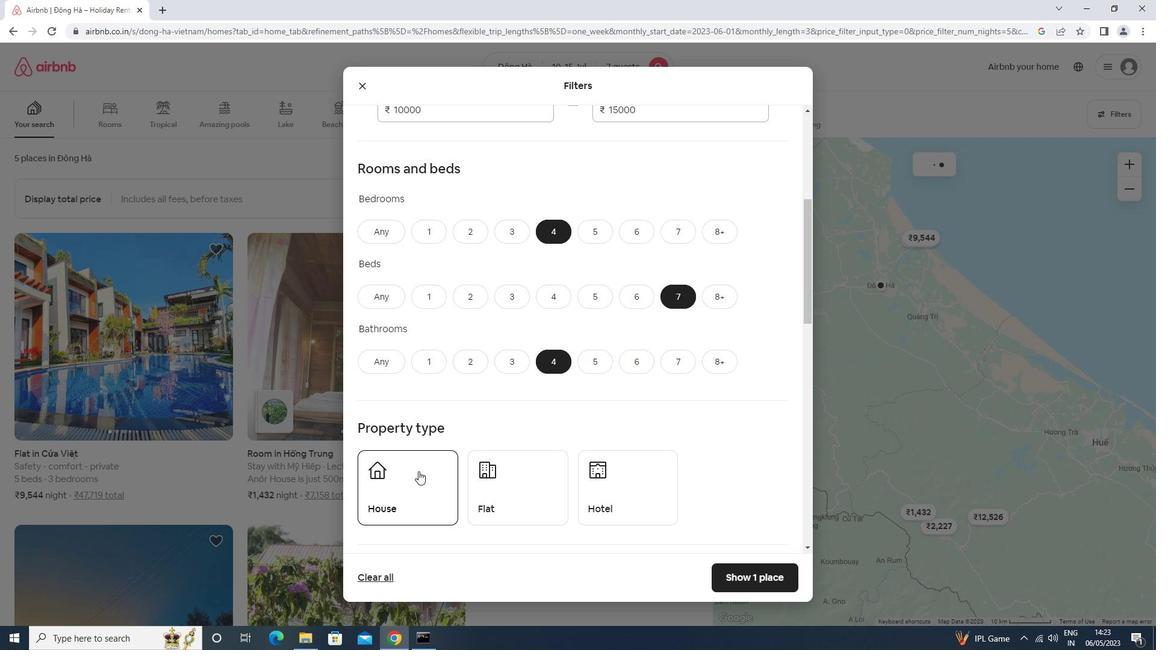 
Action: Mouse pressed left at (507, 478)
Screenshot: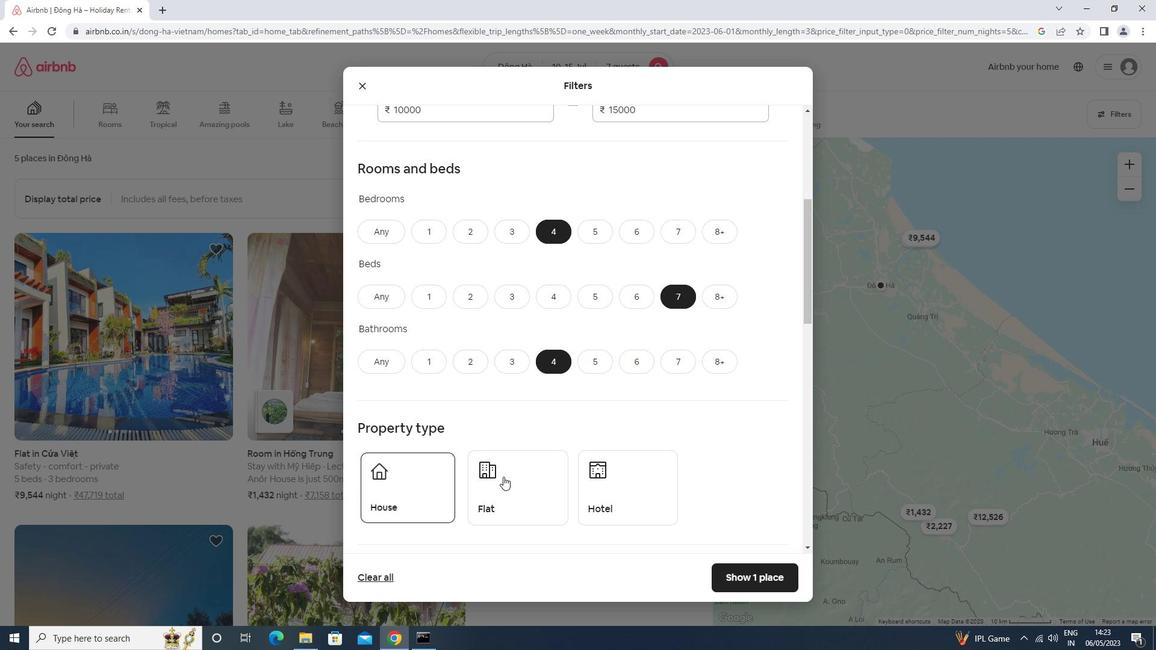 
Action: Mouse scrolled (507, 477) with delta (0, 0)
Screenshot: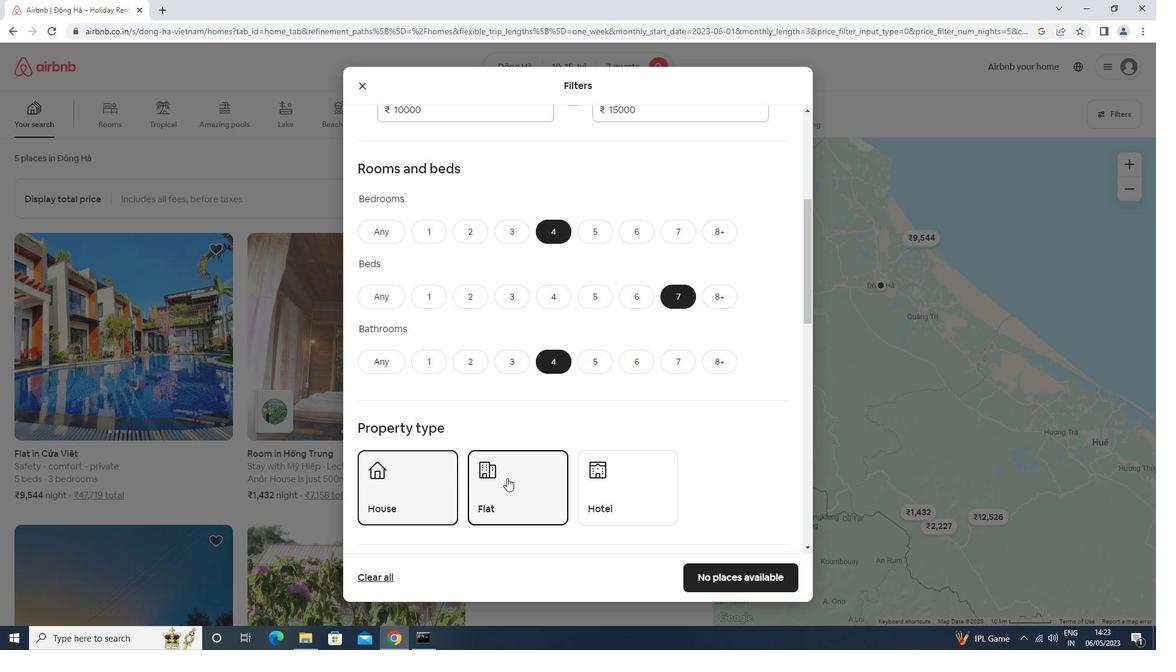 
Action: Mouse scrolled (507, 477) with delta (0, 0)
Screenshot: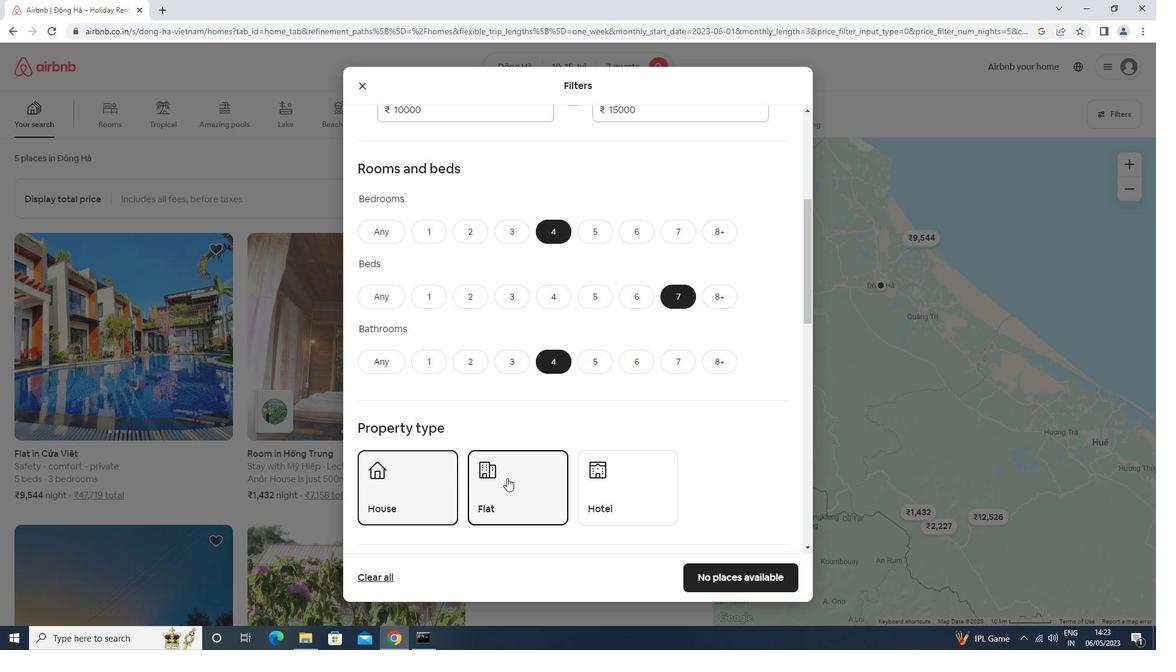 
Action: Mouse scrolled (507, 477) with delta (0, 0)
Screenshot: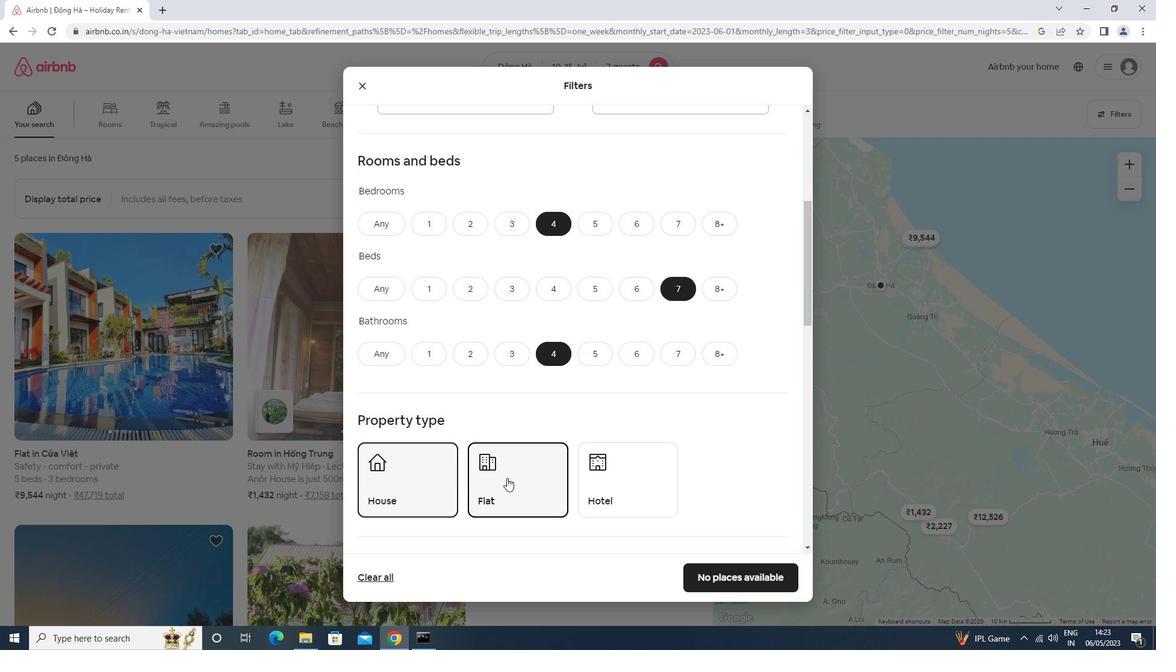 
Action: Mouse scrolled (507, 477) with delta (0, 0)
Screenshot: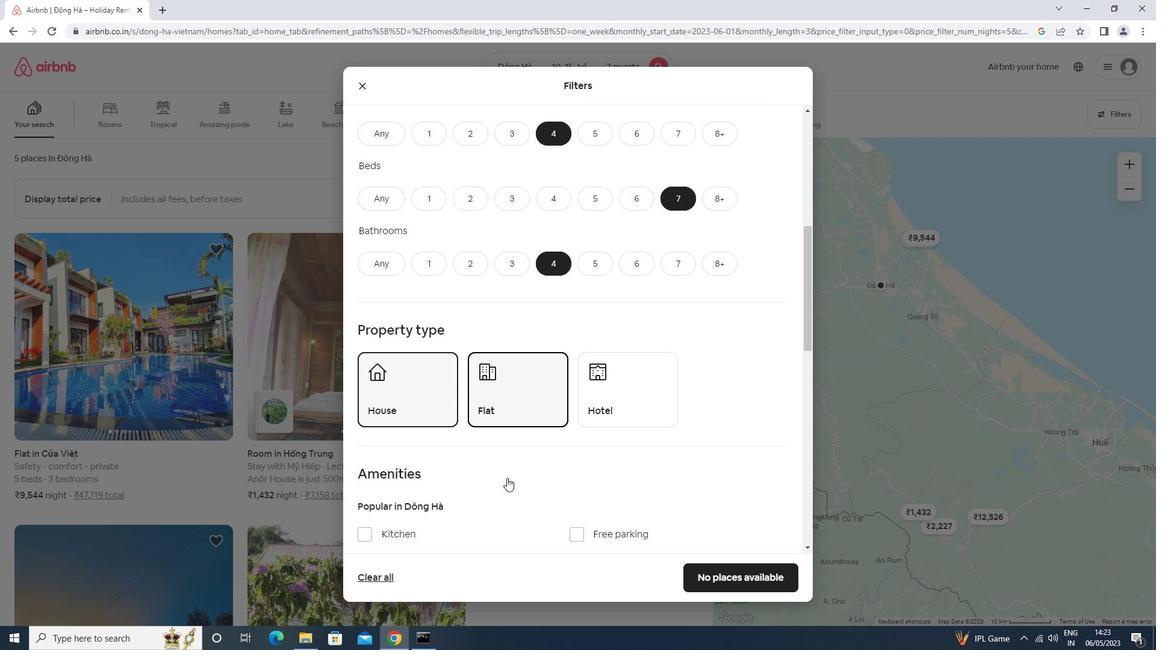 
Action: Mouse moved to (395, 416)
Screenshot: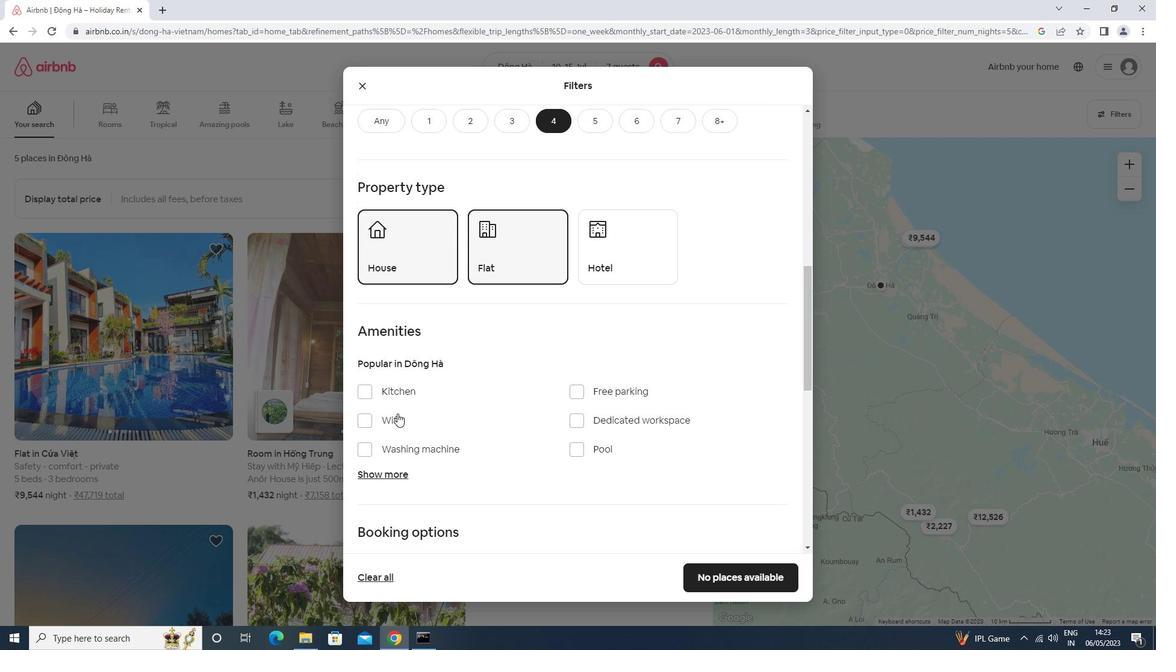 
Action: Mouse pressed left at (395, 416)
Screenshot: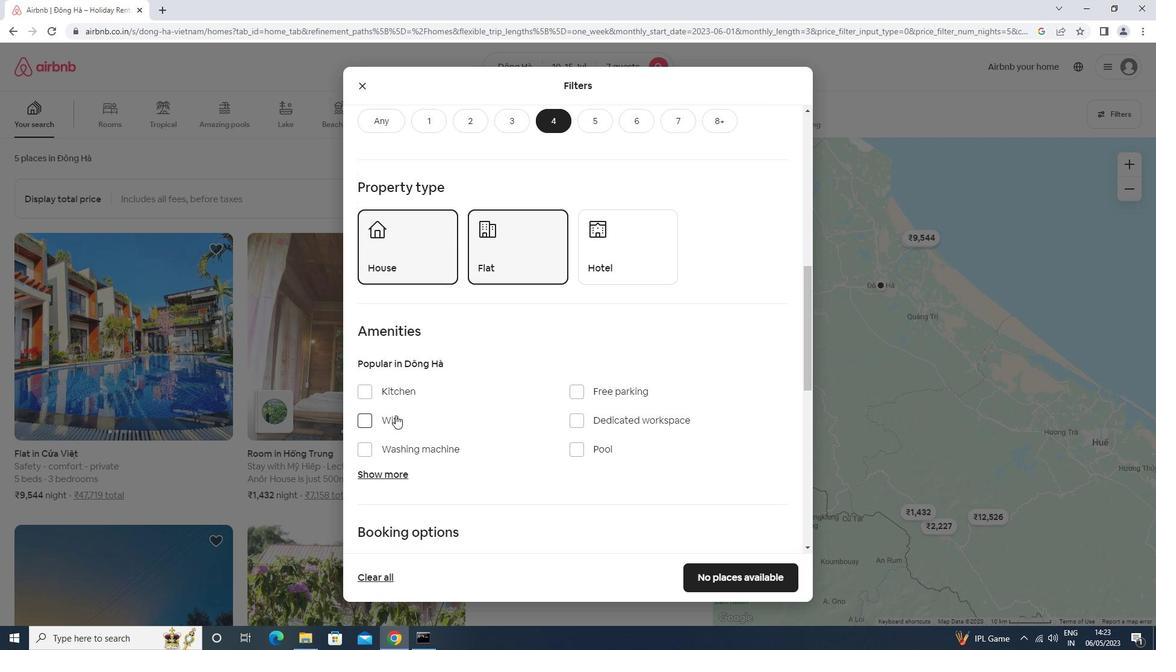 
Action: Mouse moved to (397, 473)
Screenshot: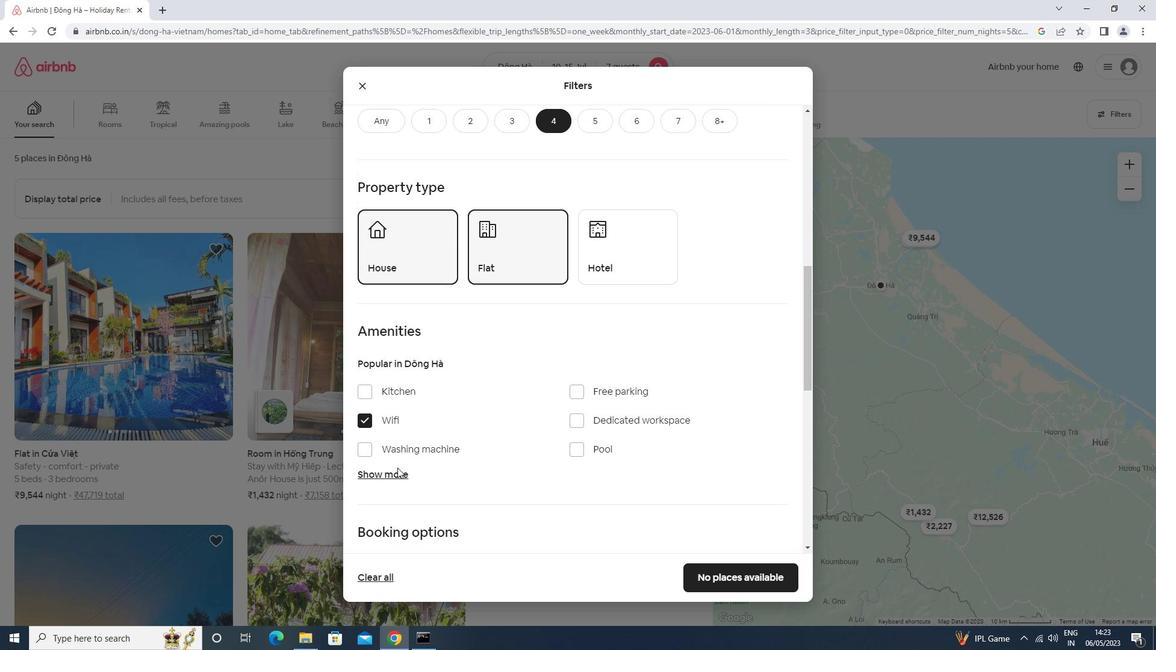 
Action: Mouse pressed left at (397, 473)
Screenshot: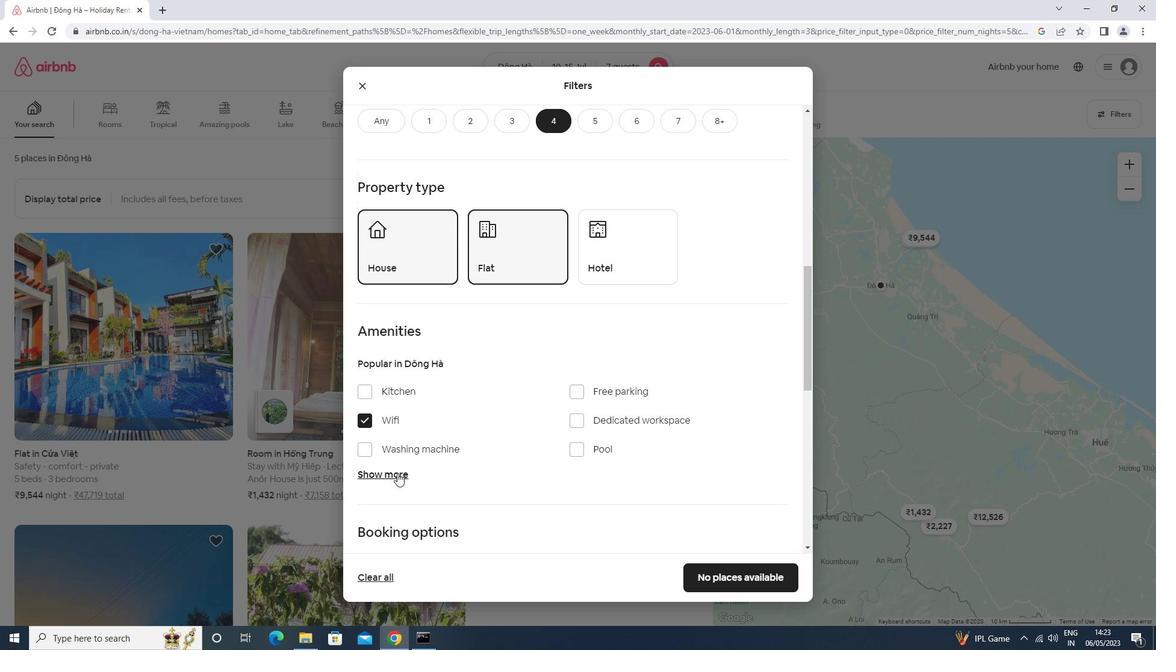 
Action: Mouse moved to (397, 474)
Screenshot: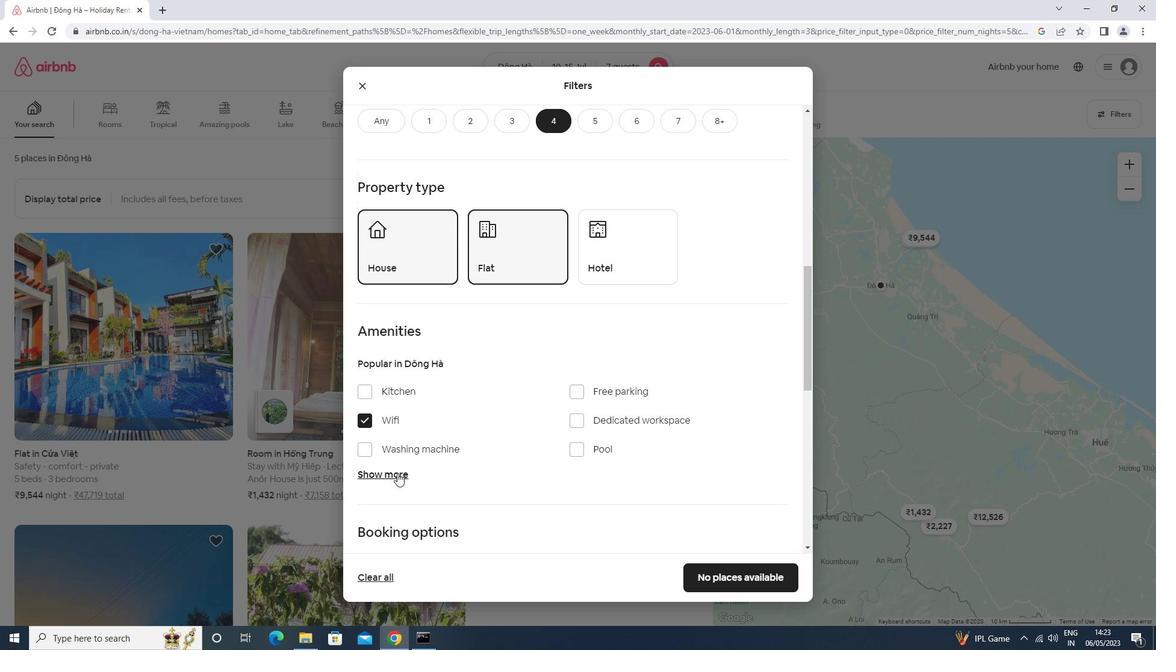 
Action: Mouse scrolled (397, 473) with delta (0, 0)
Screenshot: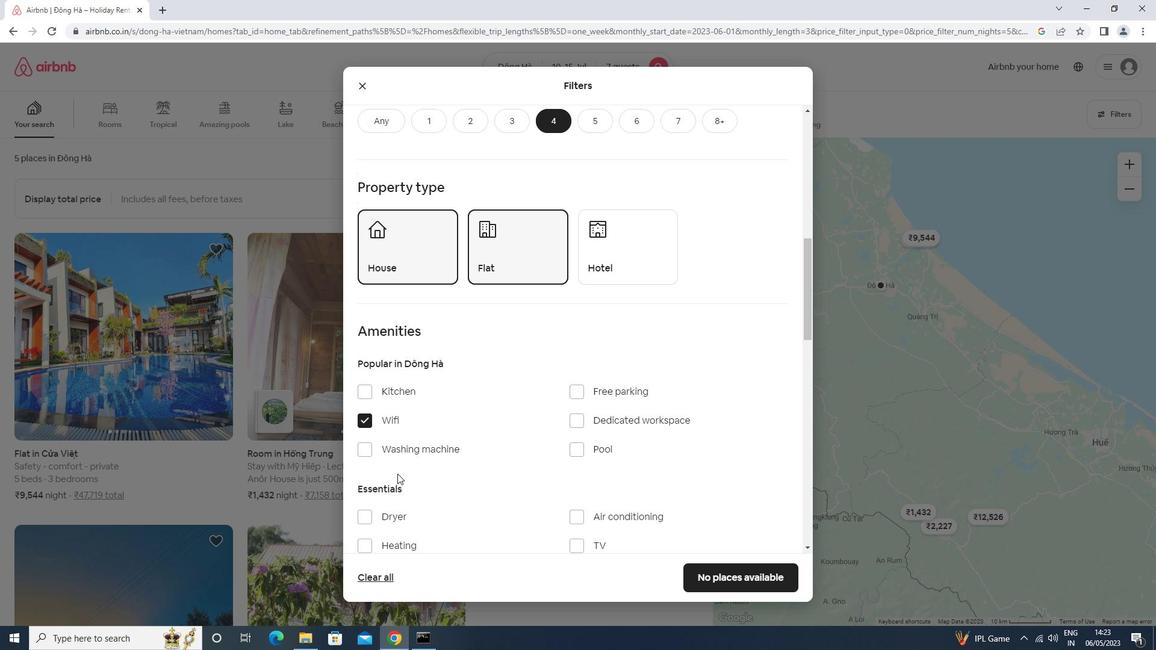 
Action: Mouse scrolled (397, 473) with delta (0, 0)
Screenshot: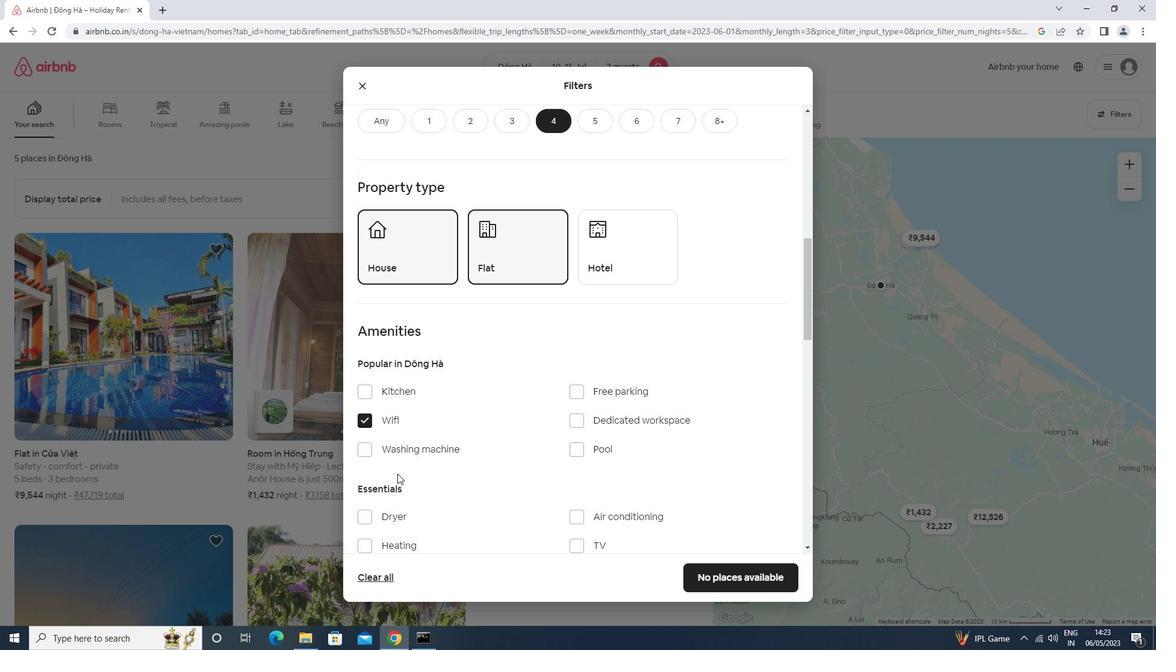 
Action: Mouse scrolled (397, 473) with delta (0, 0)
Screenshot: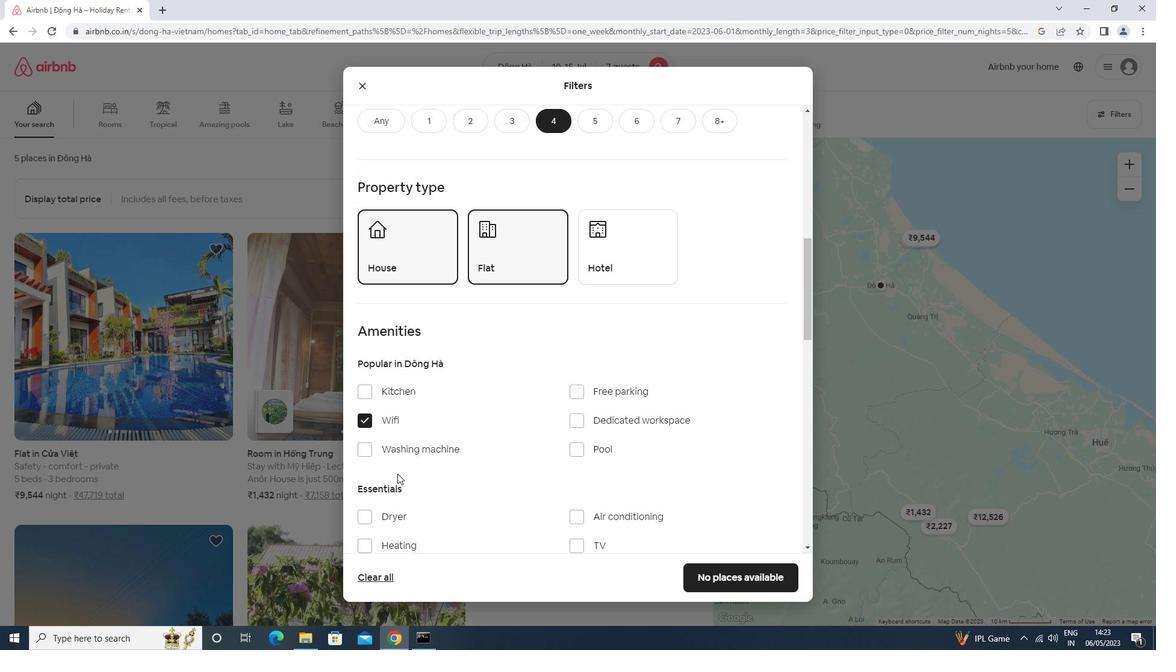 
Action: Mouse moved to (580, 366)
Screenshot: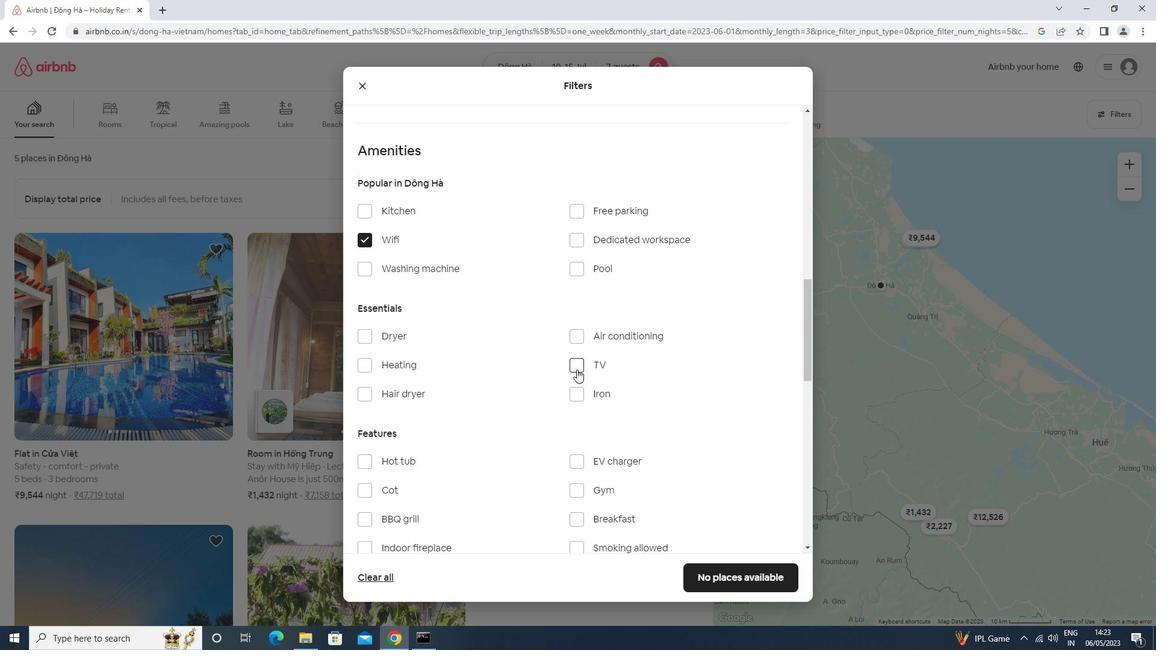 
Action: Mouse pressed left at (580, 366)
Screenshot: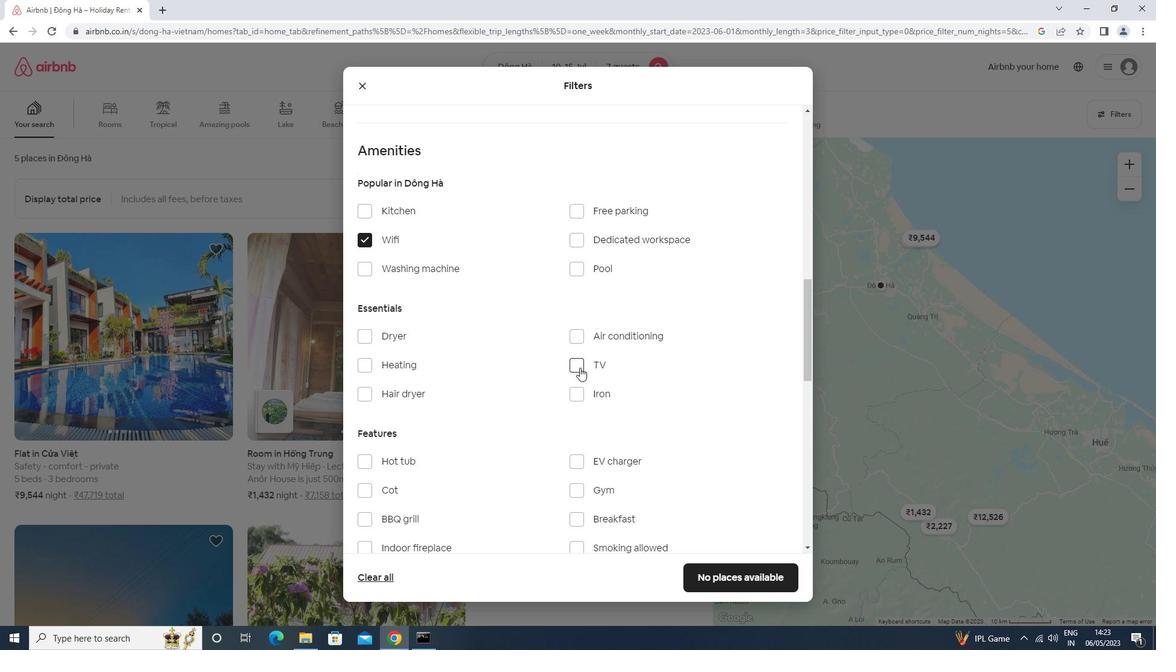
Action: Mouse moved to (580, 202)
Screenshot: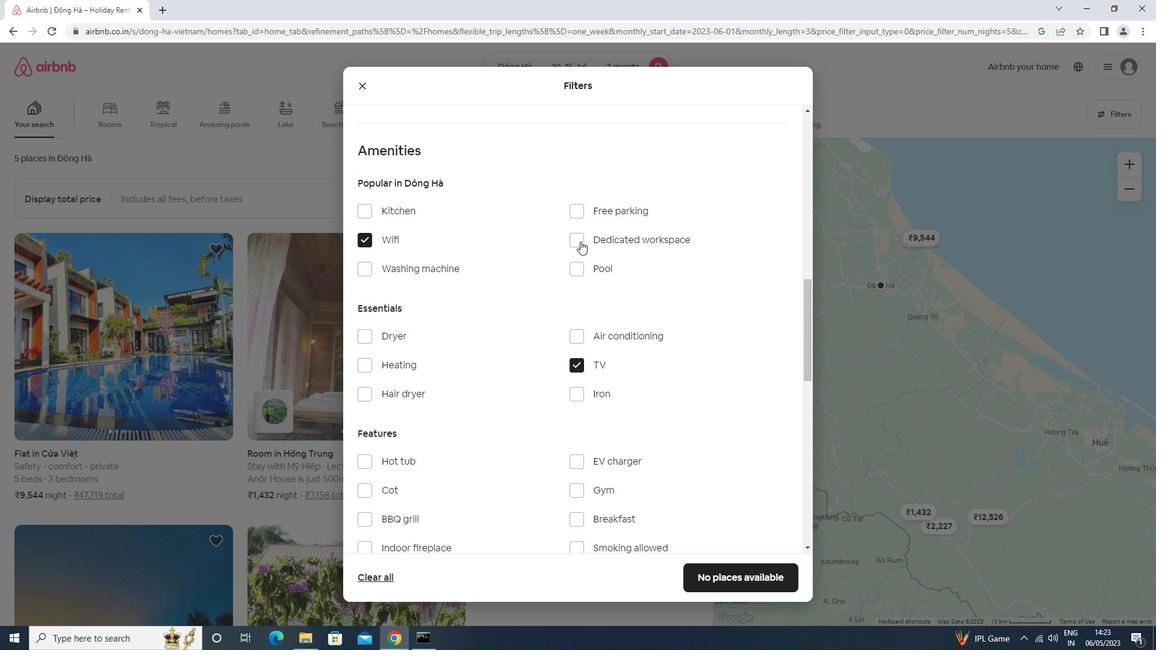 
Action: Mouse pressed left at (580, 202)
Screenshot: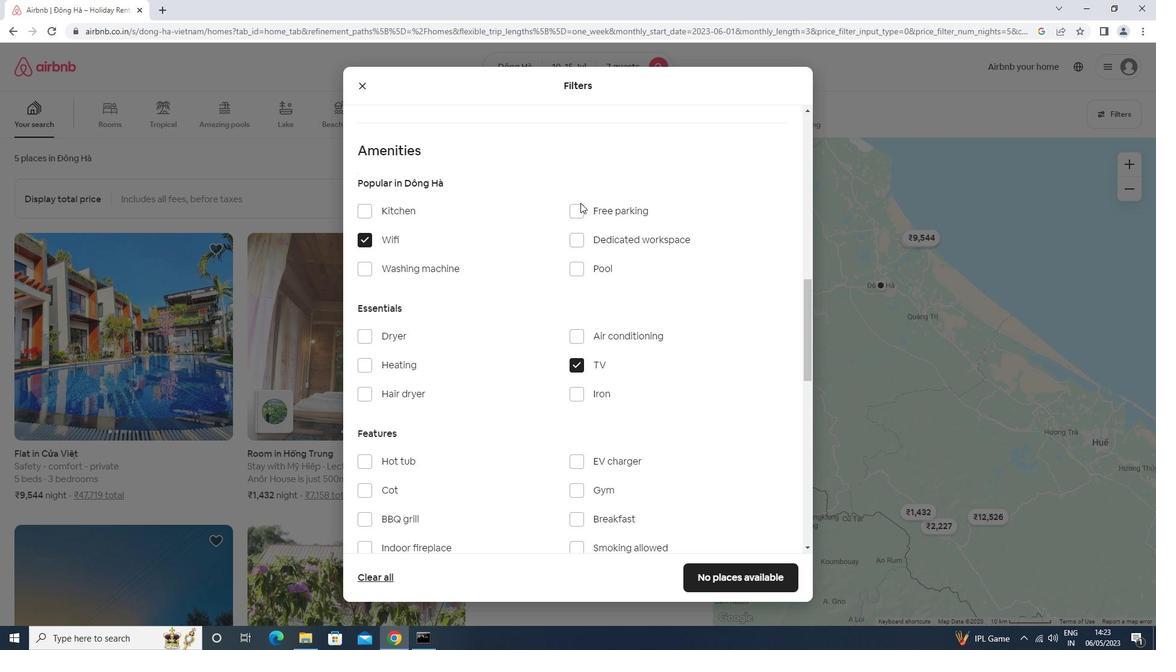
Action: Mouse moved to (577, 205)
Screenshot: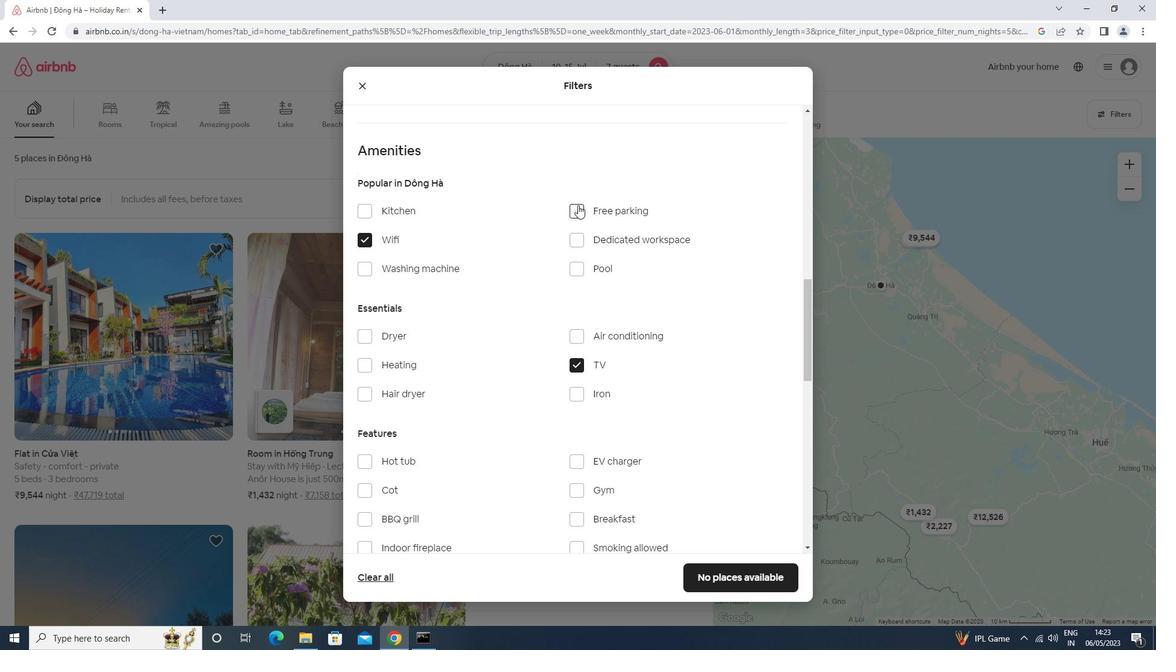
Action: Mouse pressed left at (577, 205)
Screenshot: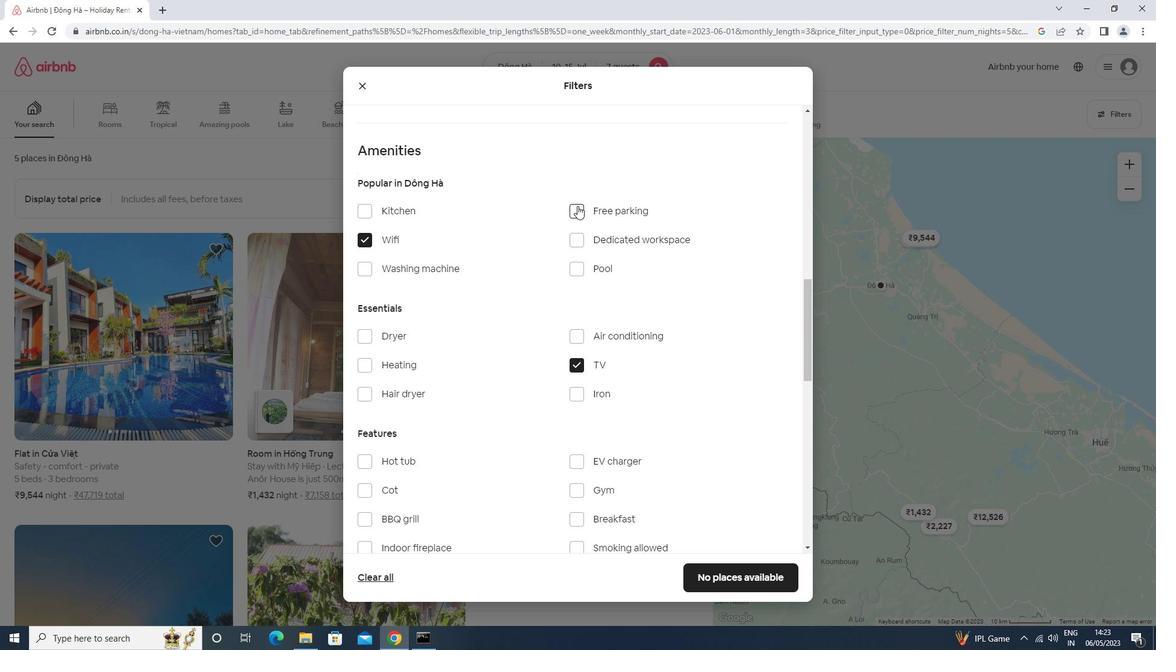 
Action: Mouse moved to (491, 290)
Screenshot: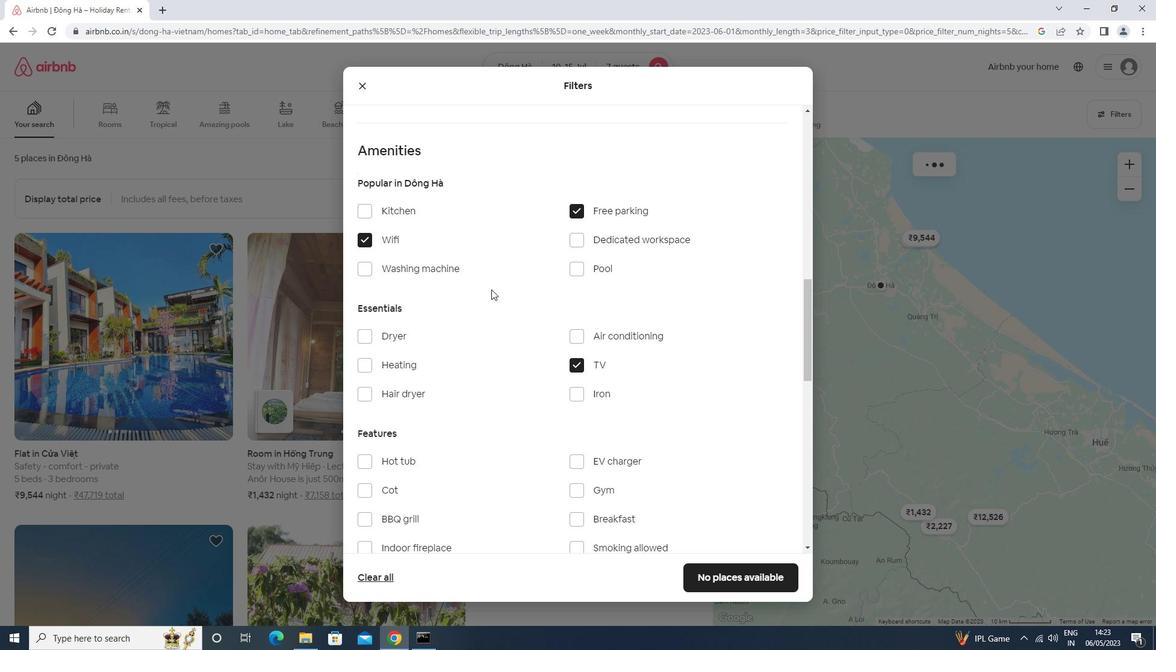 
Action: Mouse scrolled (491, 290) with delta (0, 0)
Screenshot: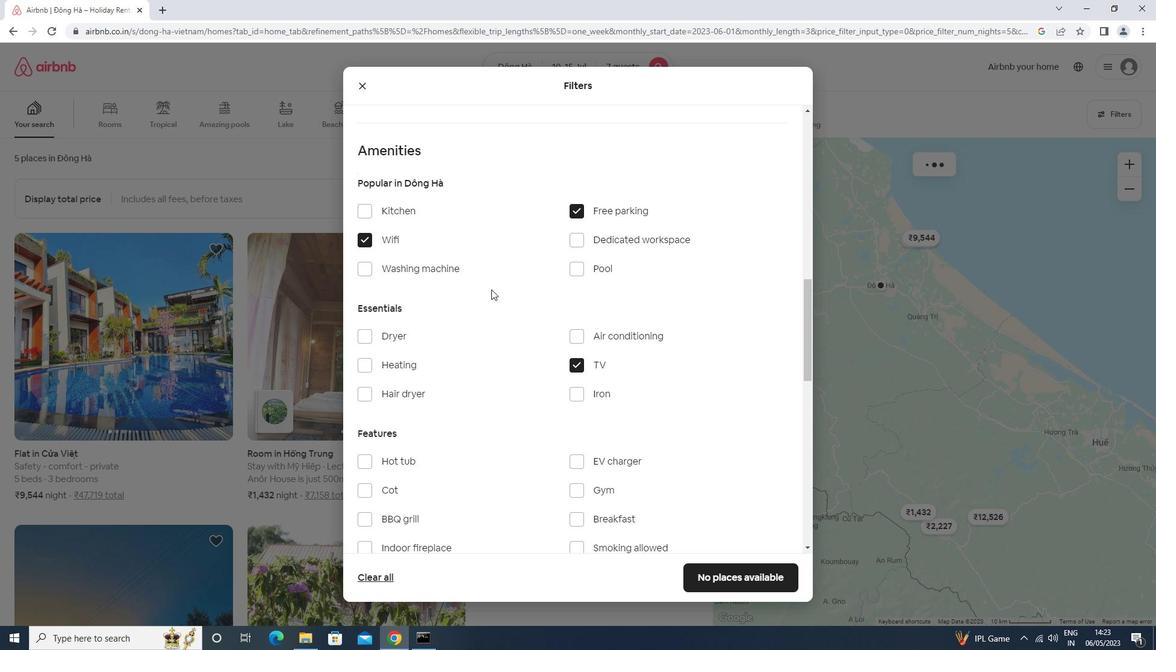 
Action: Mouse moved to (491, 292)
Screenshot: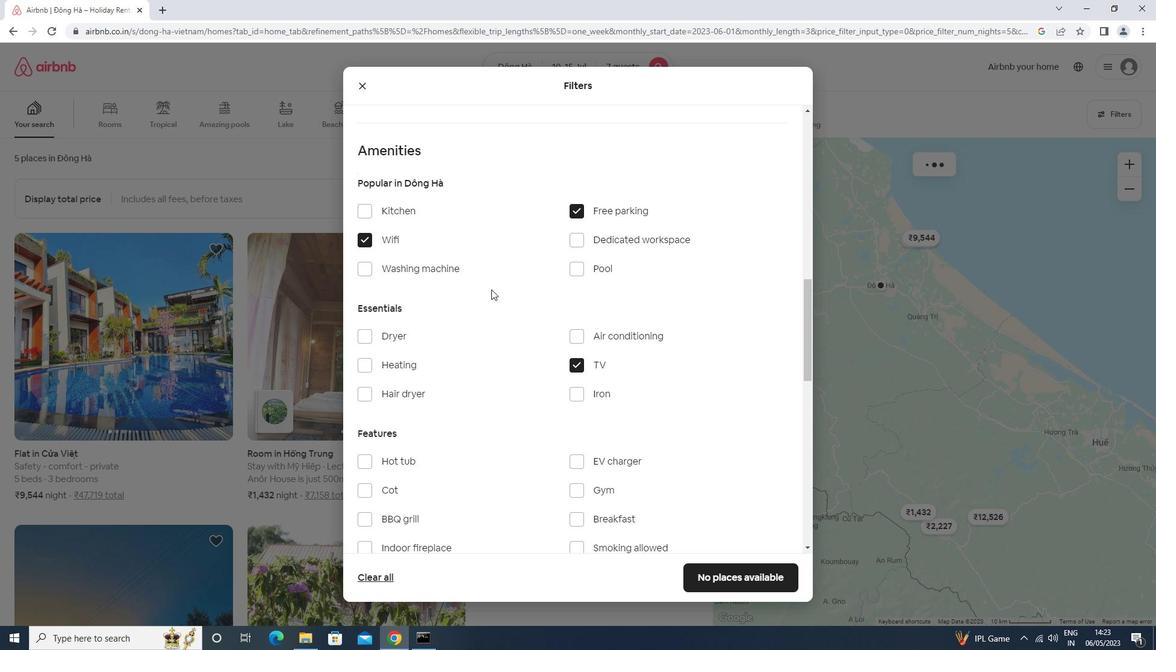 
Action: Mouse scrolled (491, 291) with delta (0, 0)
Screenshot: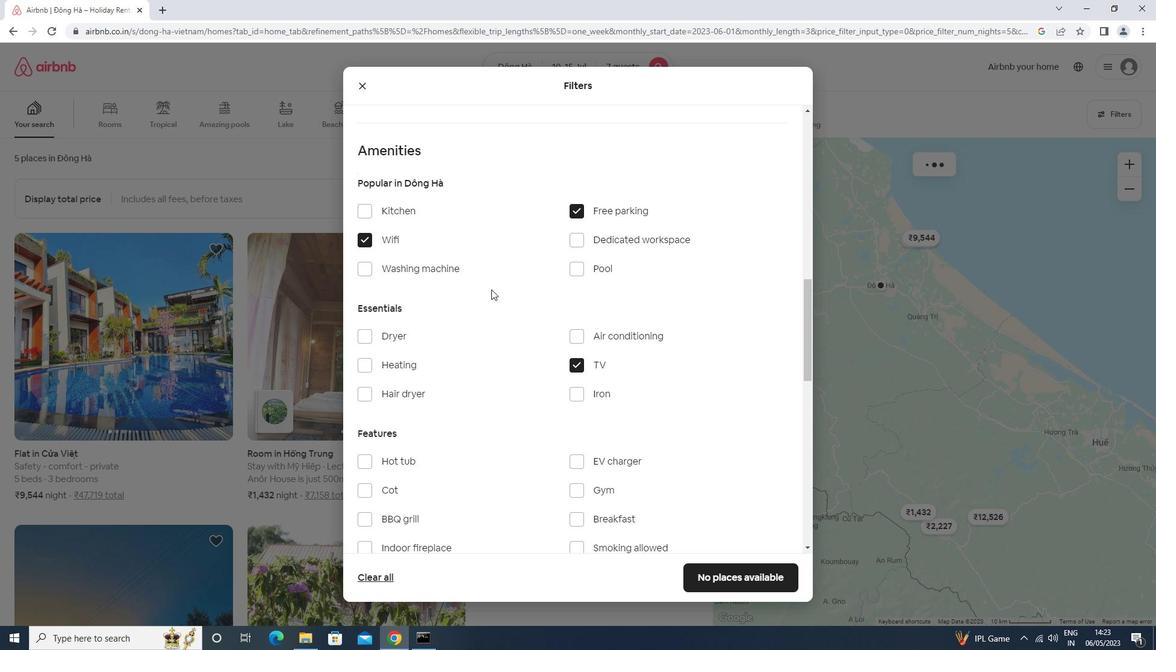 
Action: Mouse moved to (491, 292)
Screenshot: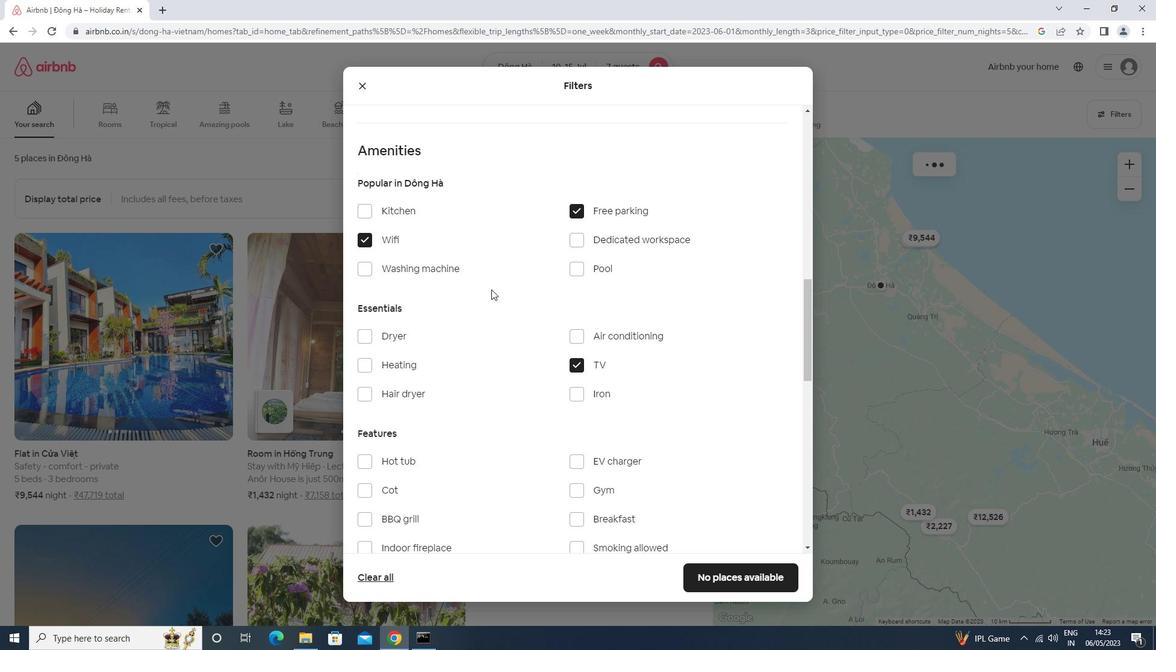 
Action: Mouse scrolled (491, 292) with delta (0, 0)
Screenshot: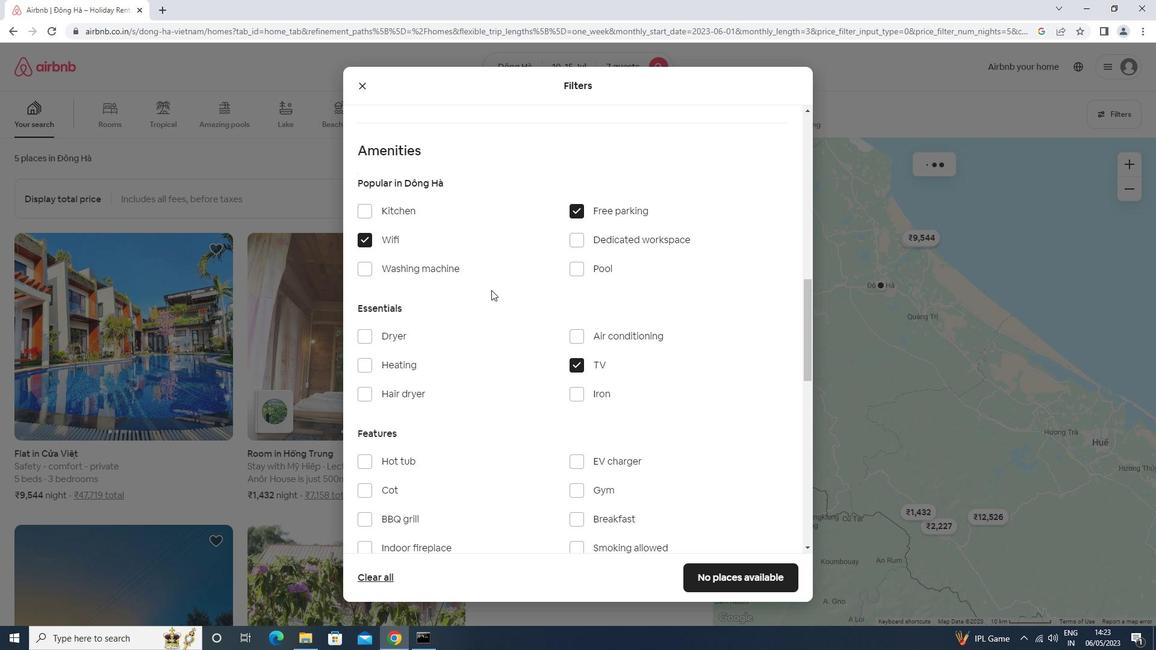 
Action: Mouse moved to (598, 304)
Screenshot: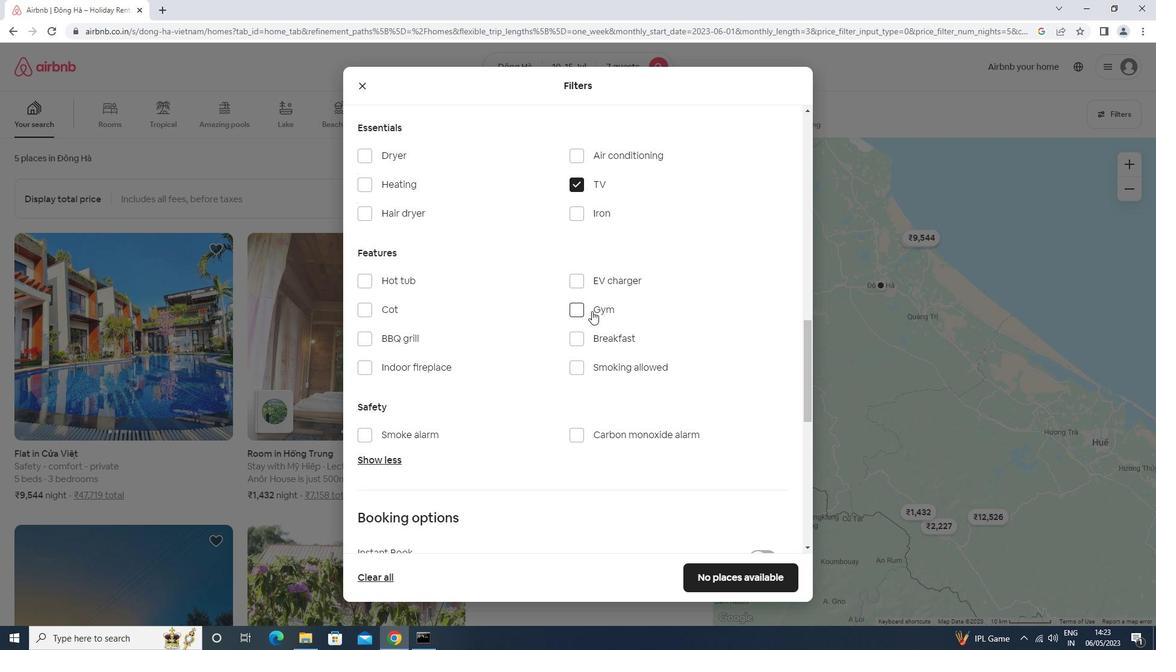 
Action: Mouse pressed left at (598, 304)
Screenshot: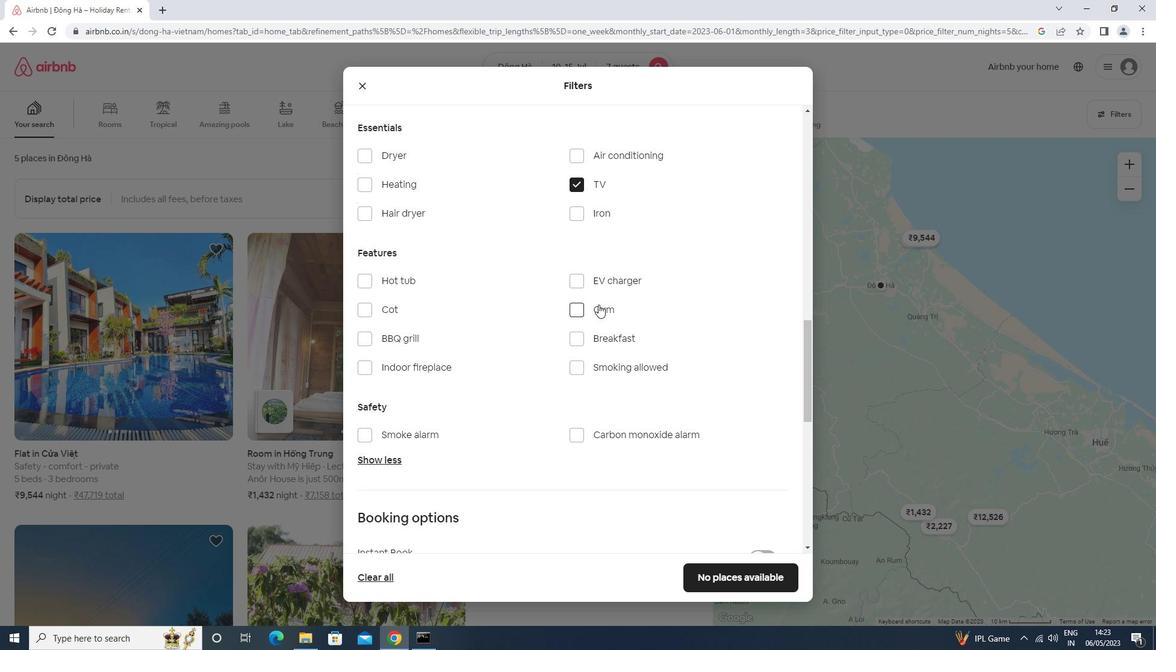 
Action: Mouse moved to (593, 337)
Screenshot: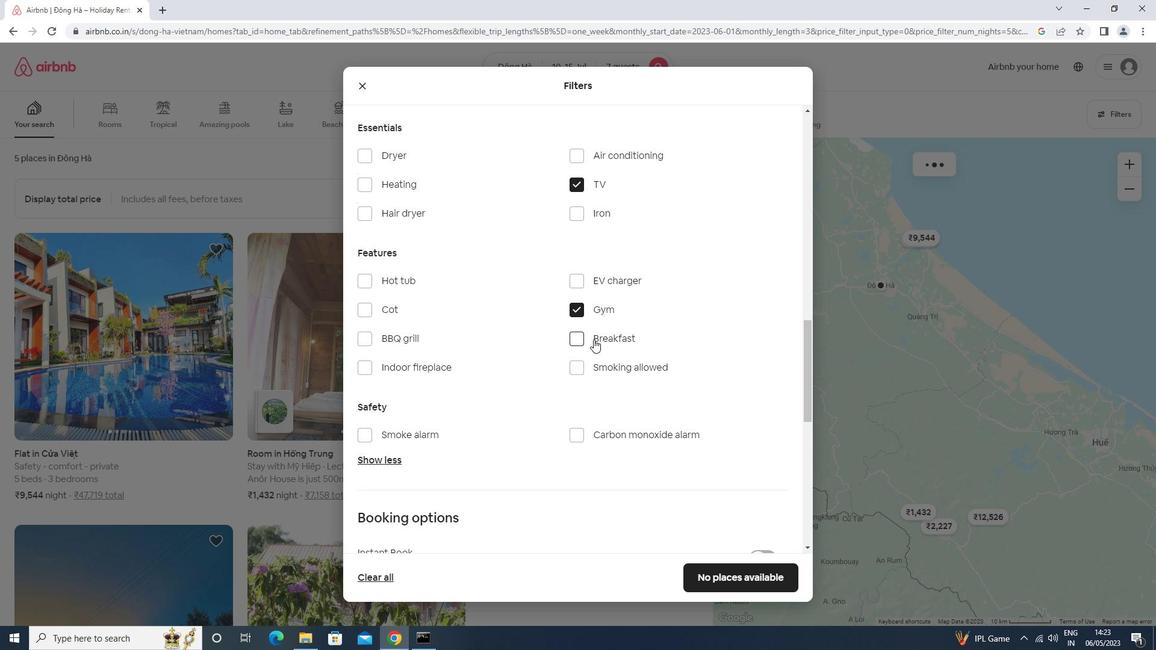 
Action: Mouse pressed left at (593, 337)
Screenshot: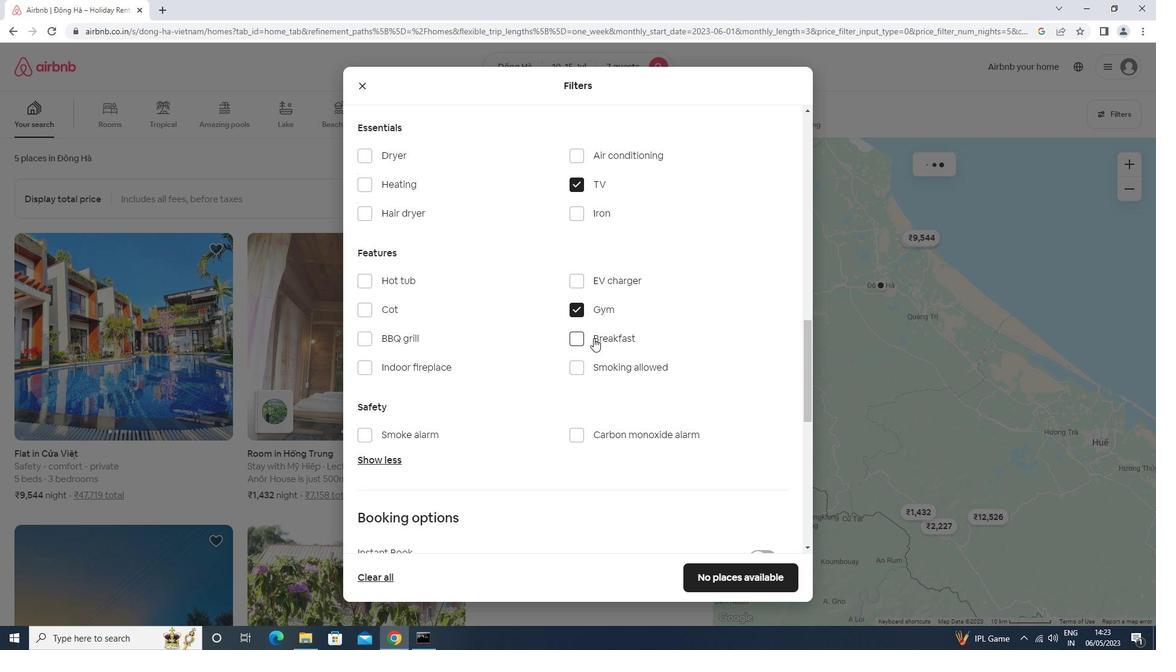 
Action: Mouse moved to (488, 393)
Screenshot: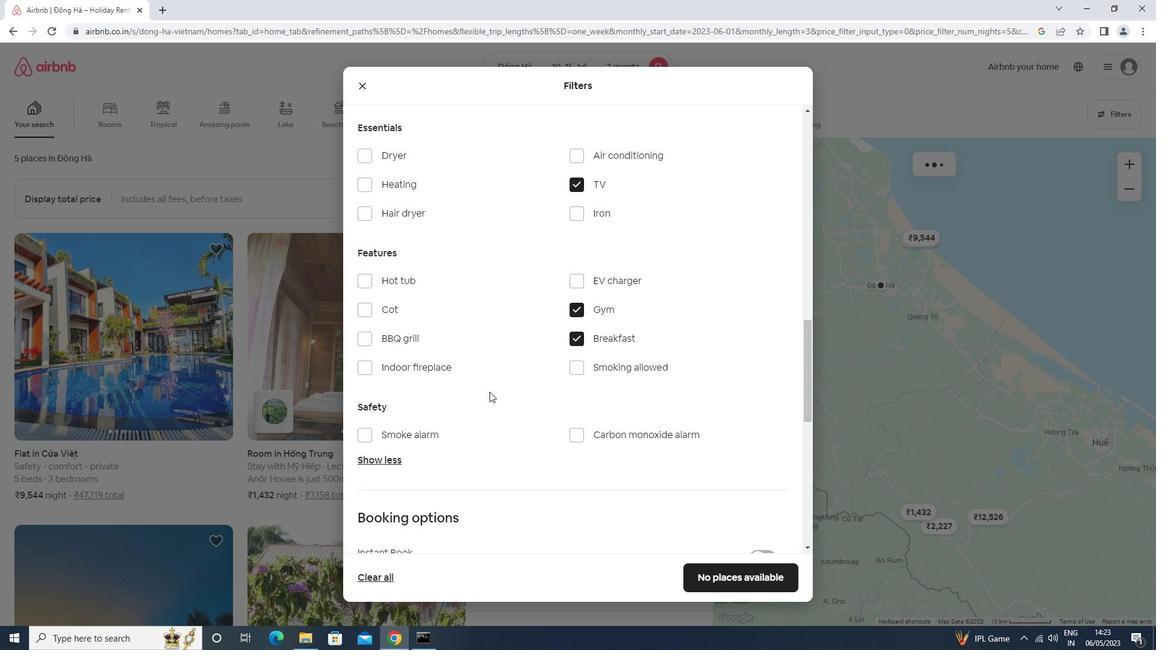 
Action: Mouse scrolled (488, 392) with delta (0, 0)
Screenshot: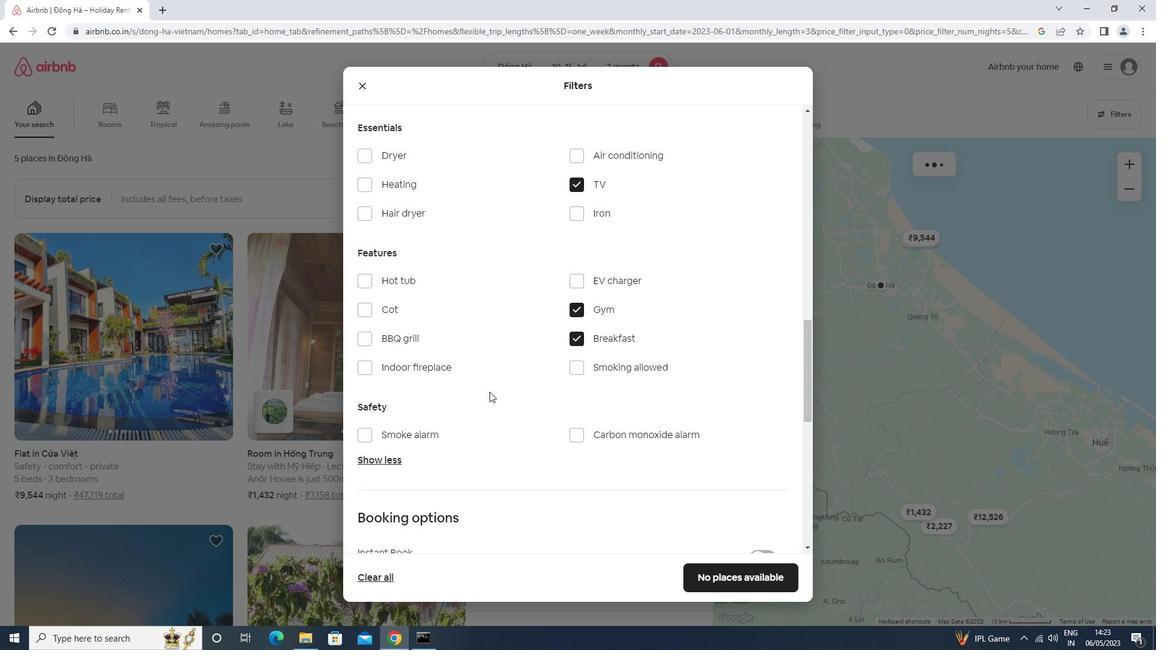 
Action: Mouse moved to (488, 394)
Screenshot: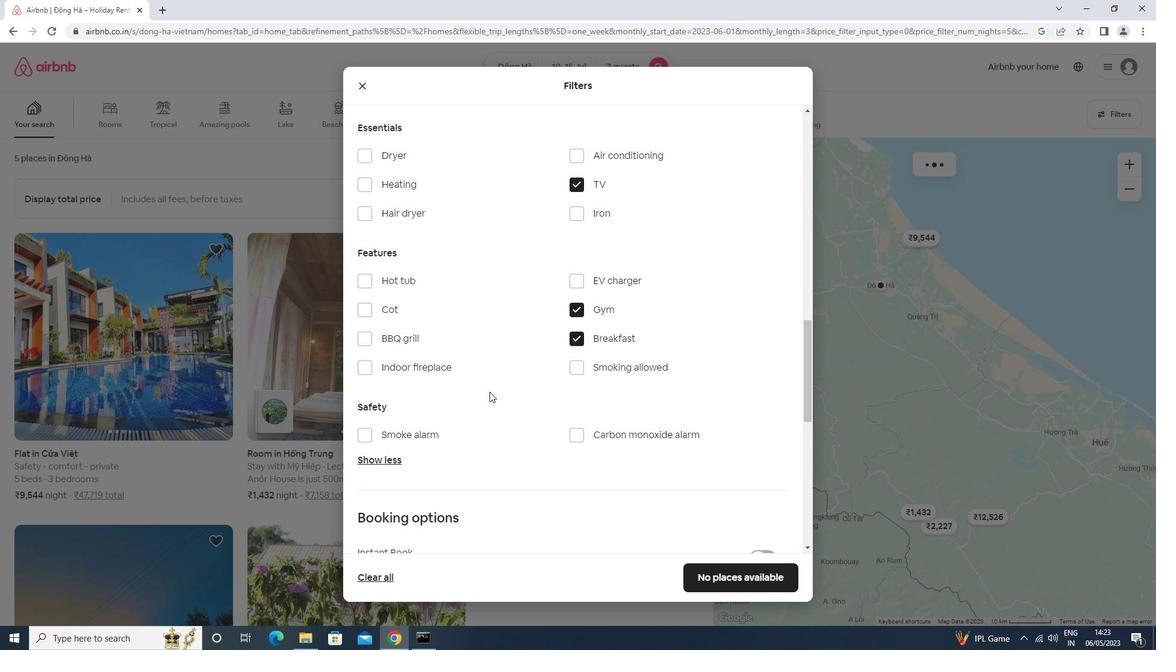 
Action: Mouse scrolled (488, 393) with delta (0, 0)
Screenshot: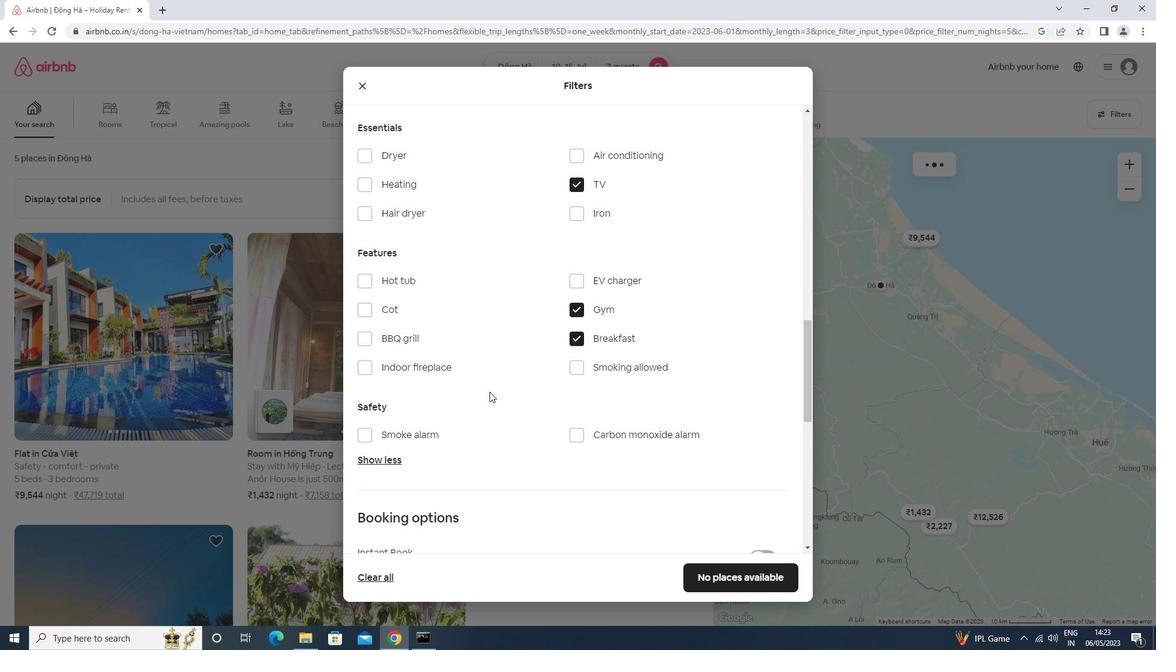 
Action: Mouse scrolled (488, 393) with delta (0, 0)
Screenshot: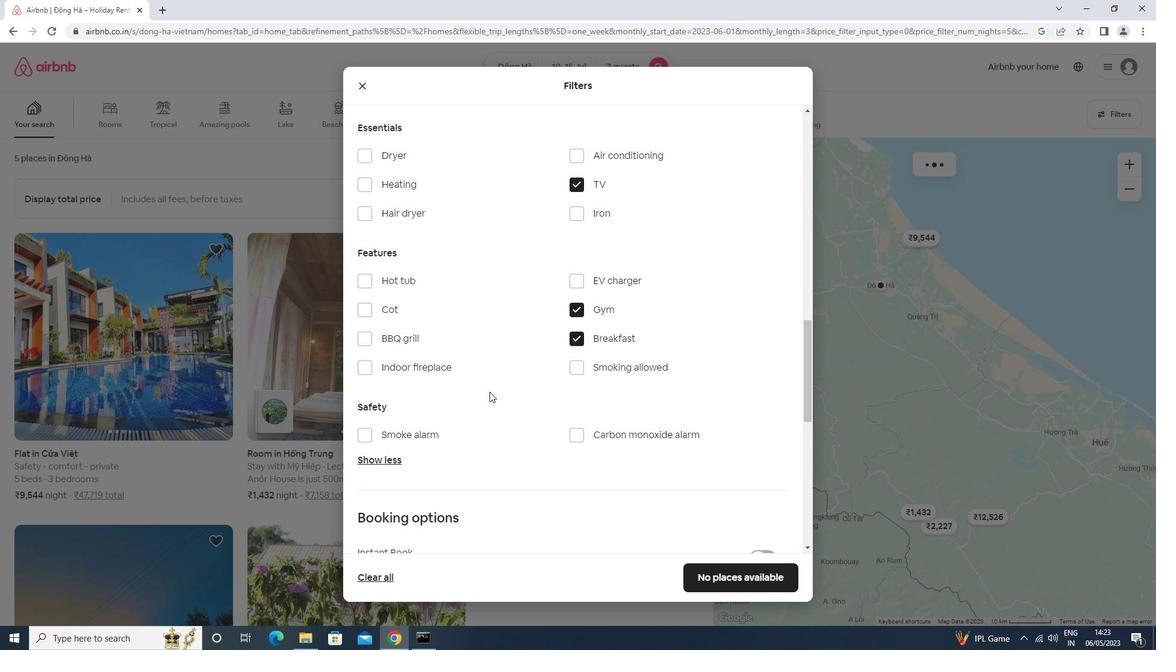
Action: Mouse scrolled (488, 393) with delta (0, 0)
Screenshot: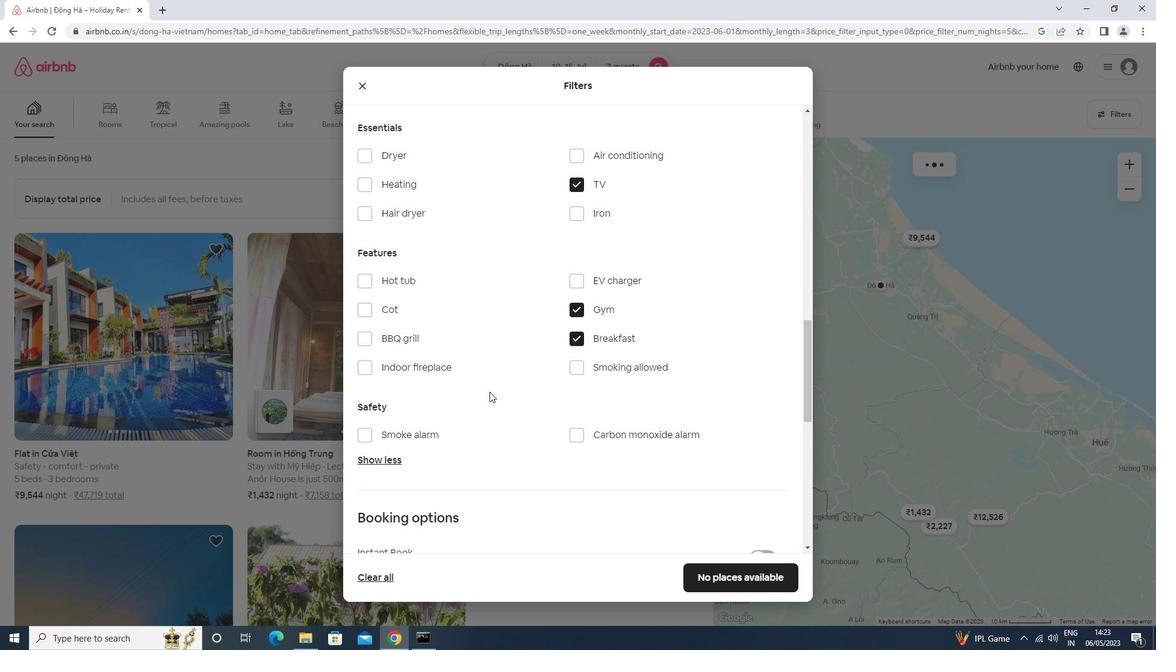 
Action: Mouse moved to (488, 394)
Screenshot: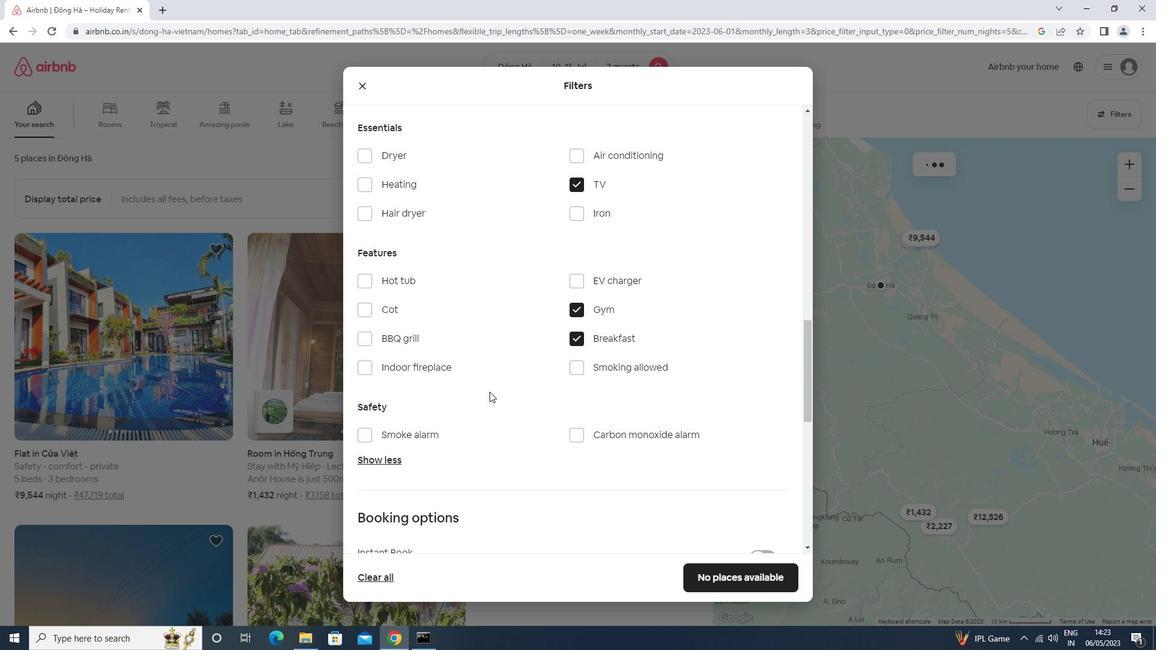 
Action: Mouse scrolled (488, 393) with delta (0, 0)
Screenshot: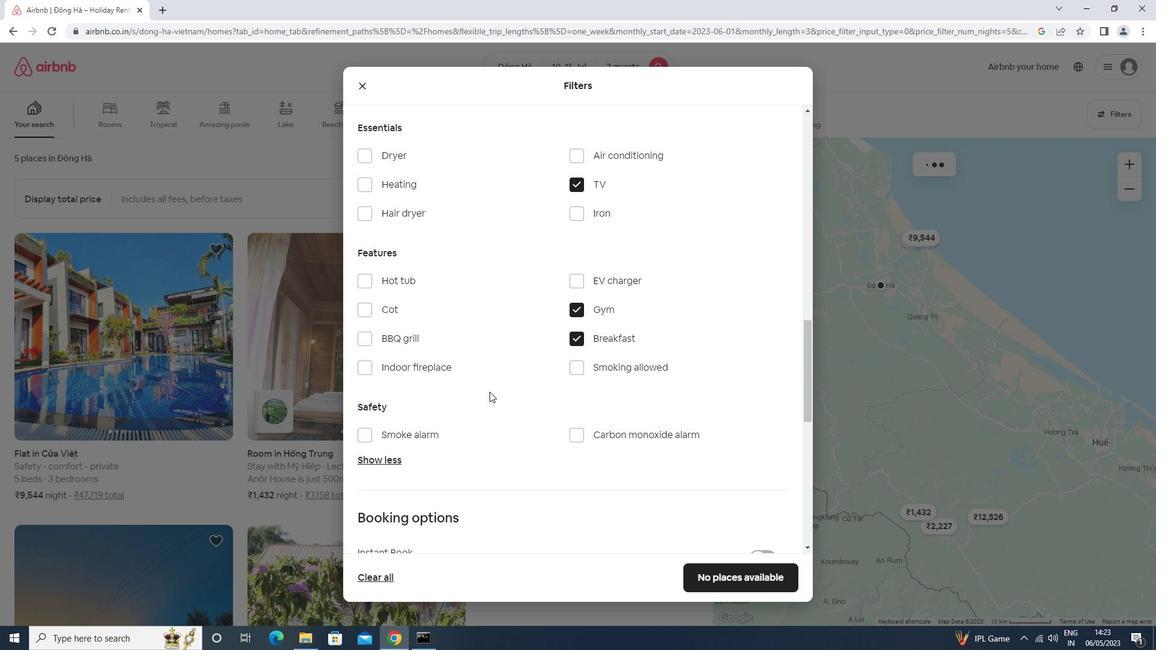 
Action: Mouse moved to (751, 297)
Screenshot: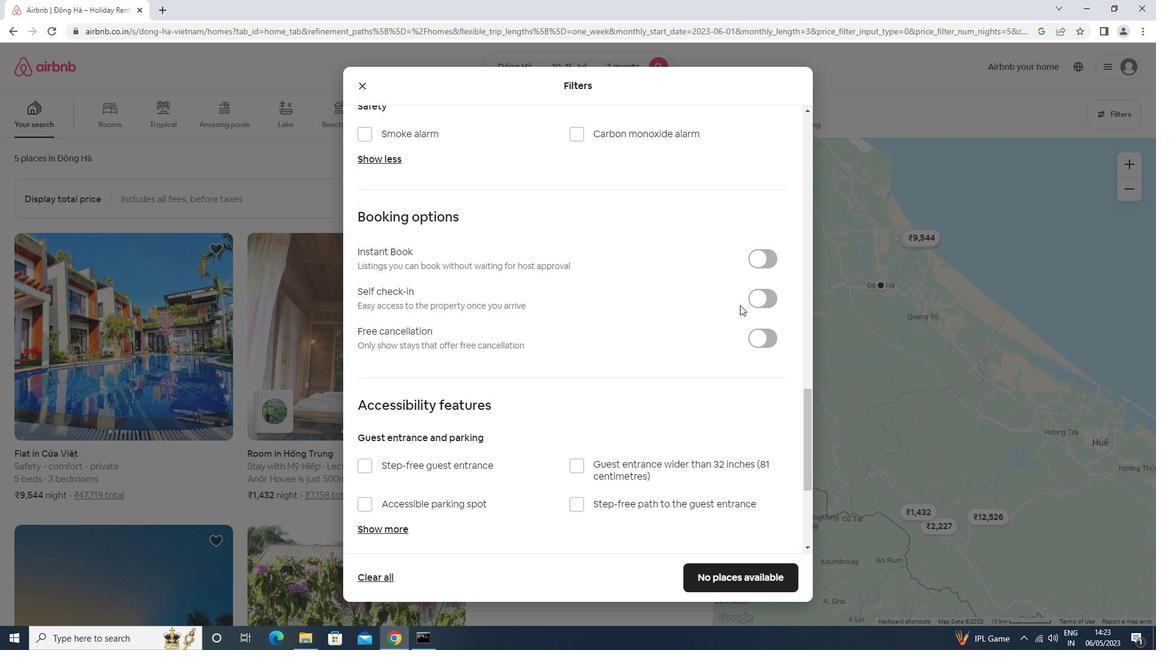 
Action: Mouse pressed left at (751, 297)
Screenshot: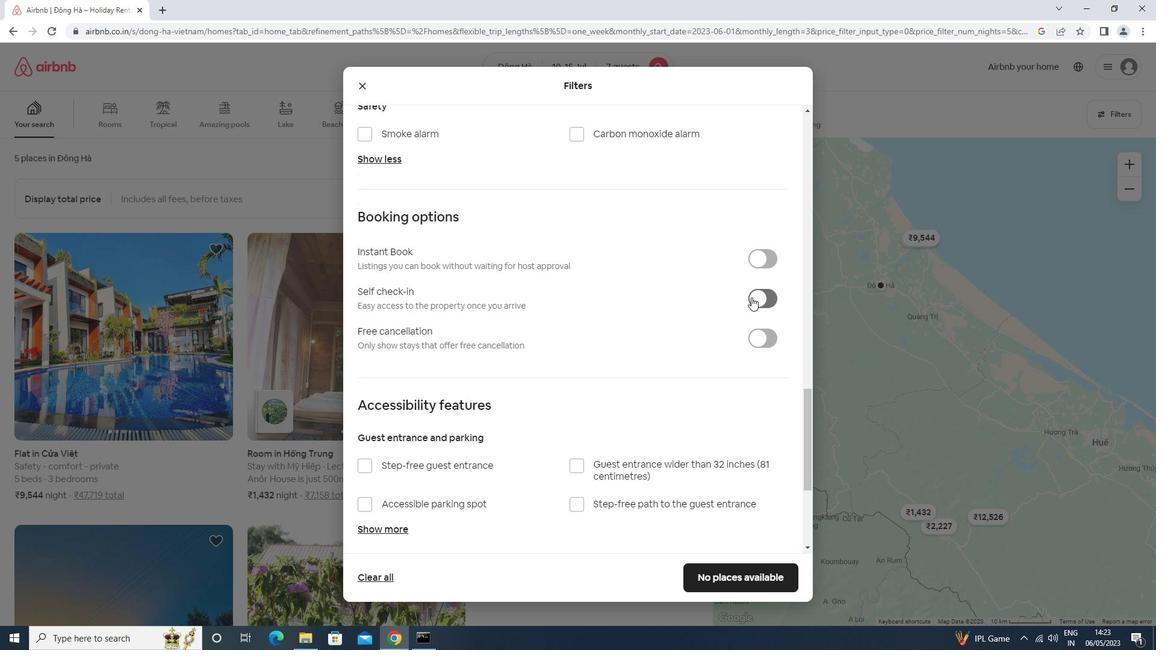 
Action: Mouse moved to (407, 465)
Screenshot: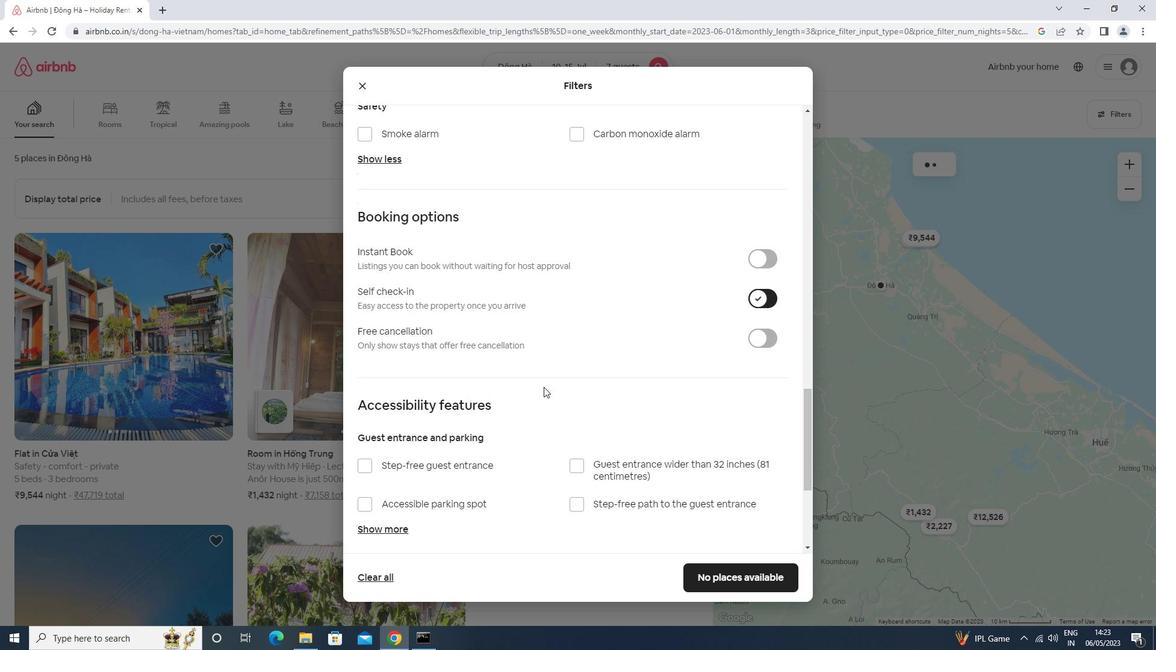 
Action: Mouse scrolled (407, 464) with delta (0, 0)
Screenshot: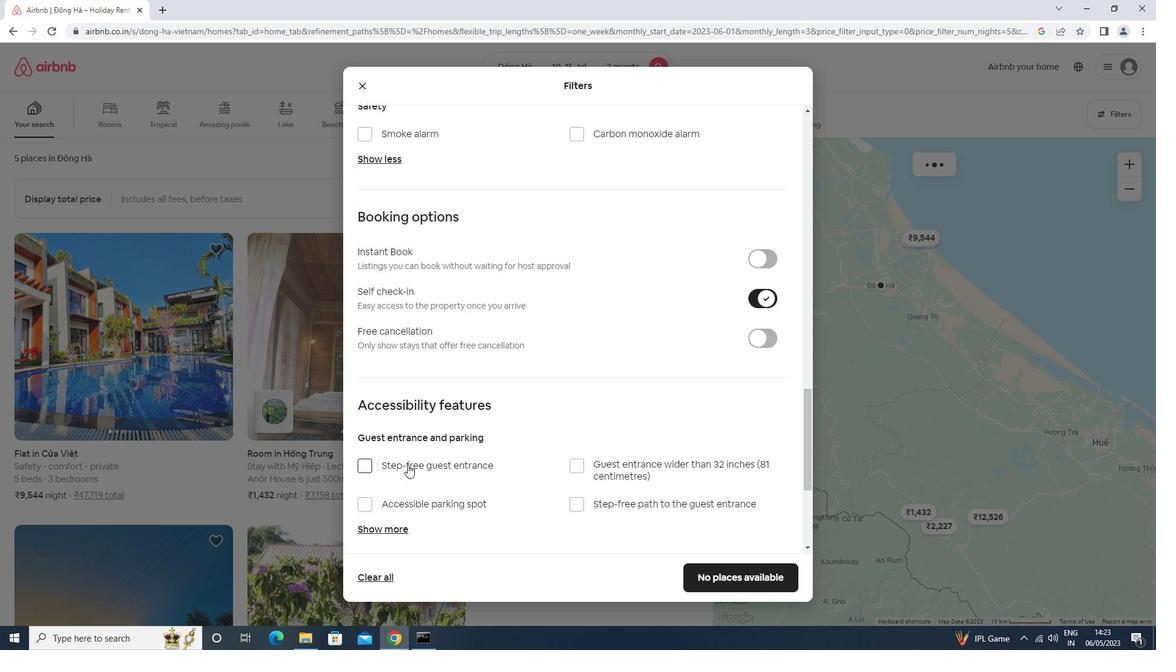 
Action: Mouse scrolled (407, 464) with delta (0, 0)
Screenshot: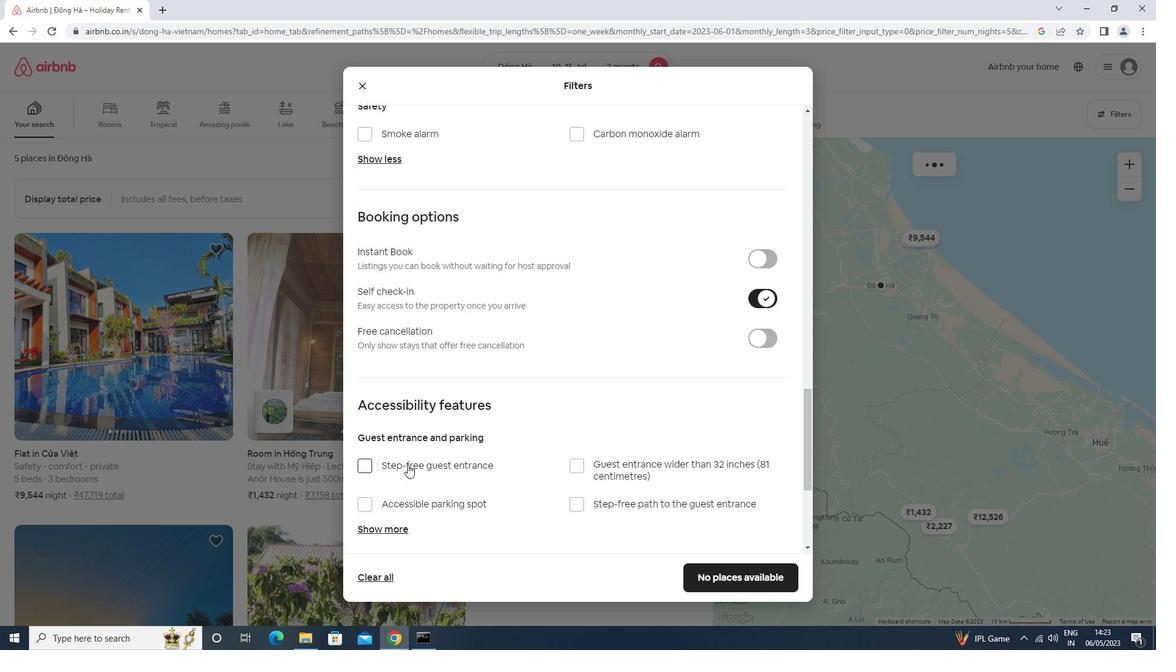 
Action: Mouse scrolled (407, 464) with delta (0, 0)
Screenshot: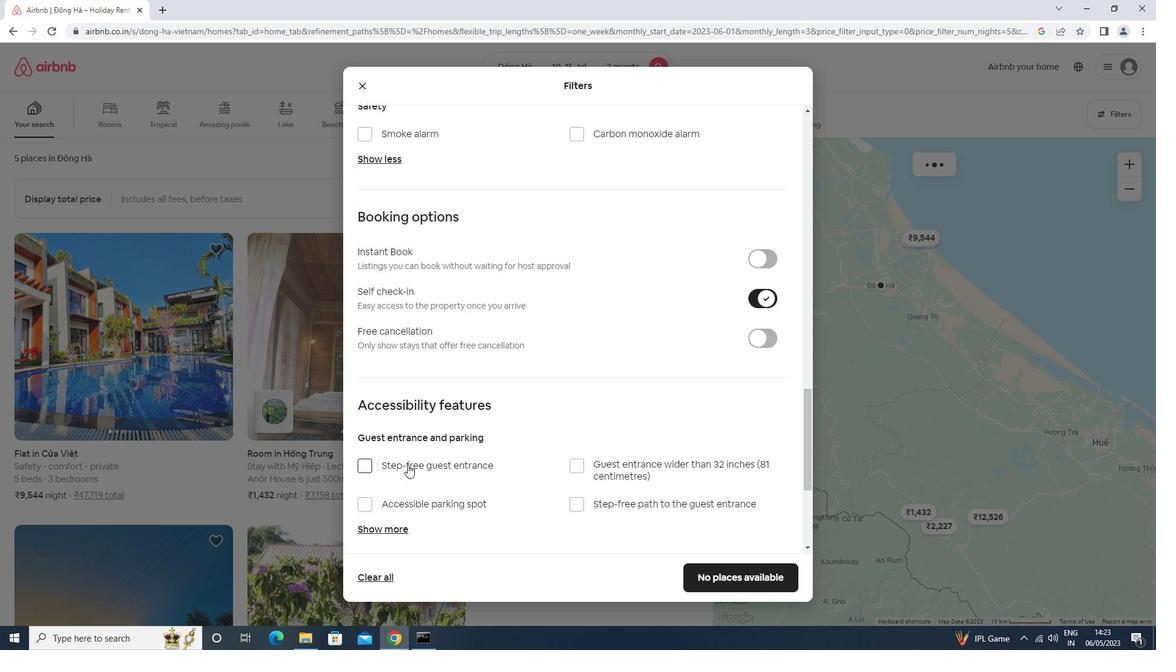 
Action: Mouse scrolled (407, 464) with delta (0, 0)
Screenshot: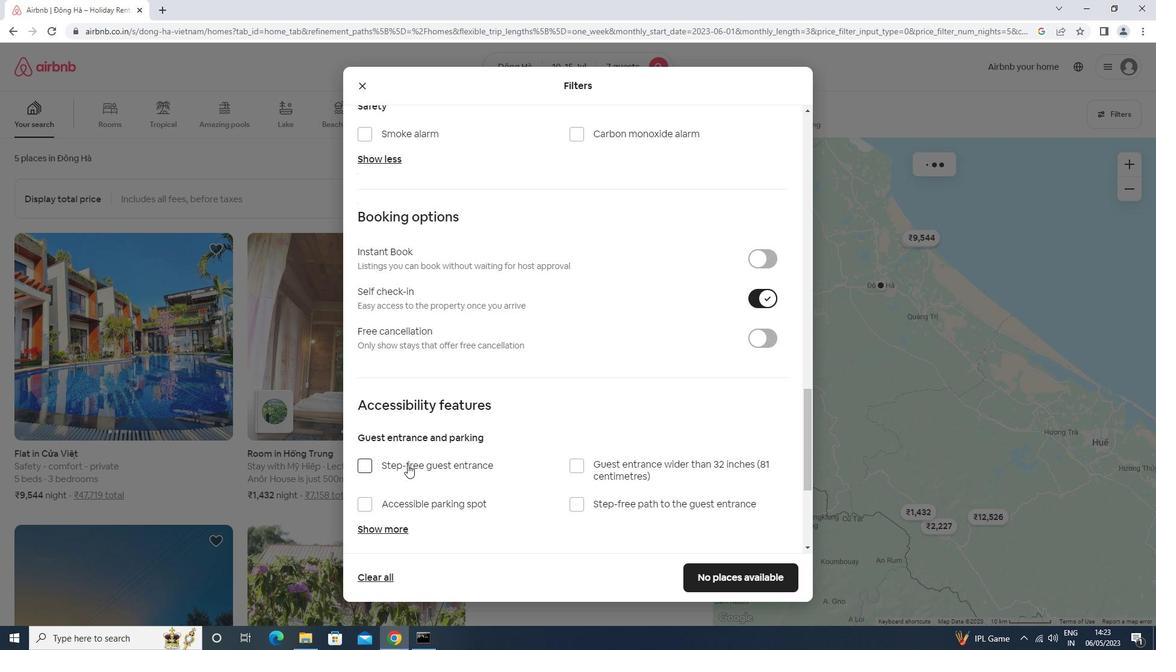 
Action: Mouse scrolled (407, 464) with delta (0, 0)
Screenshot: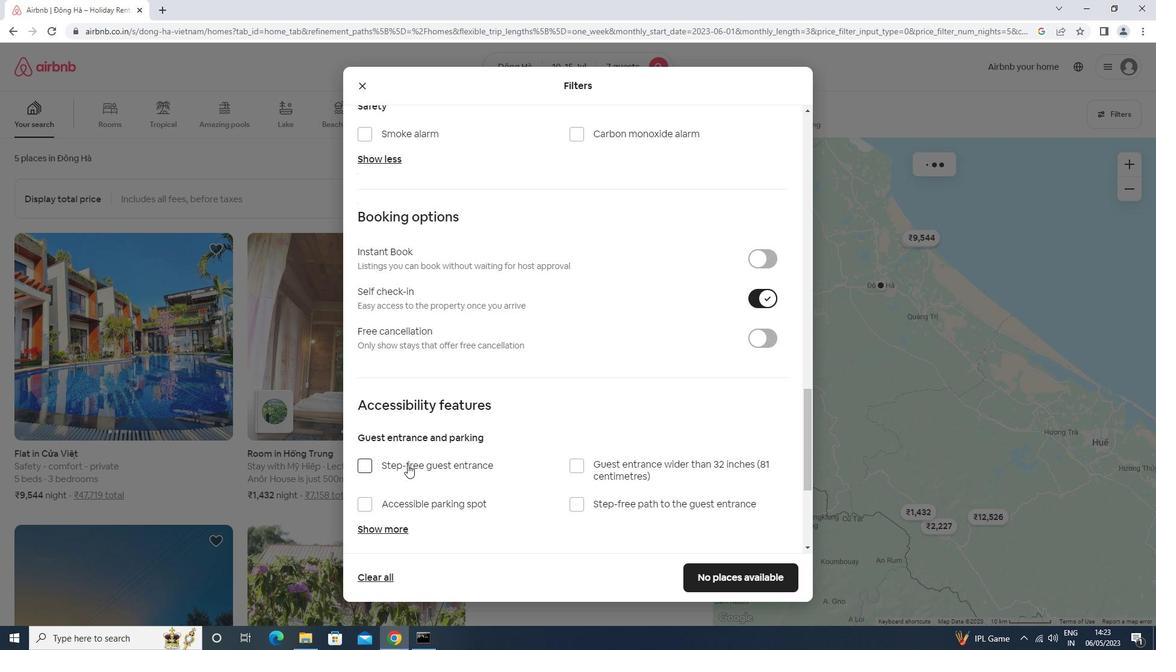 
Action: Mouse moved to (396, 519)
Screenshot: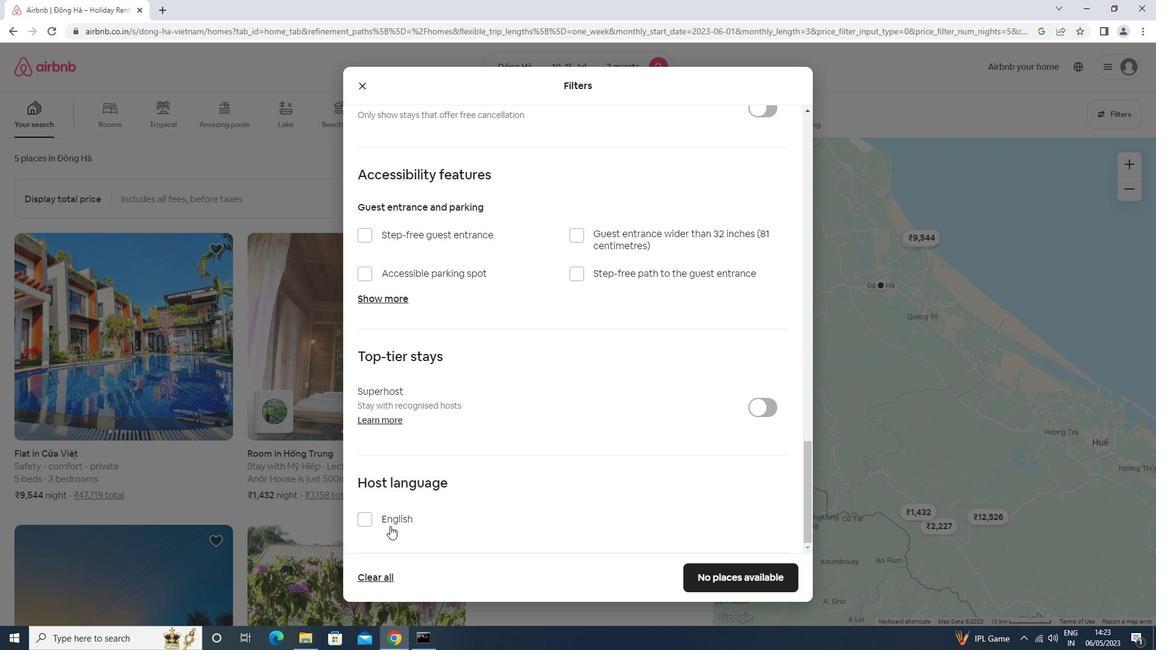 
Action: Mouse pressed left at (396, 519)
Screenshot: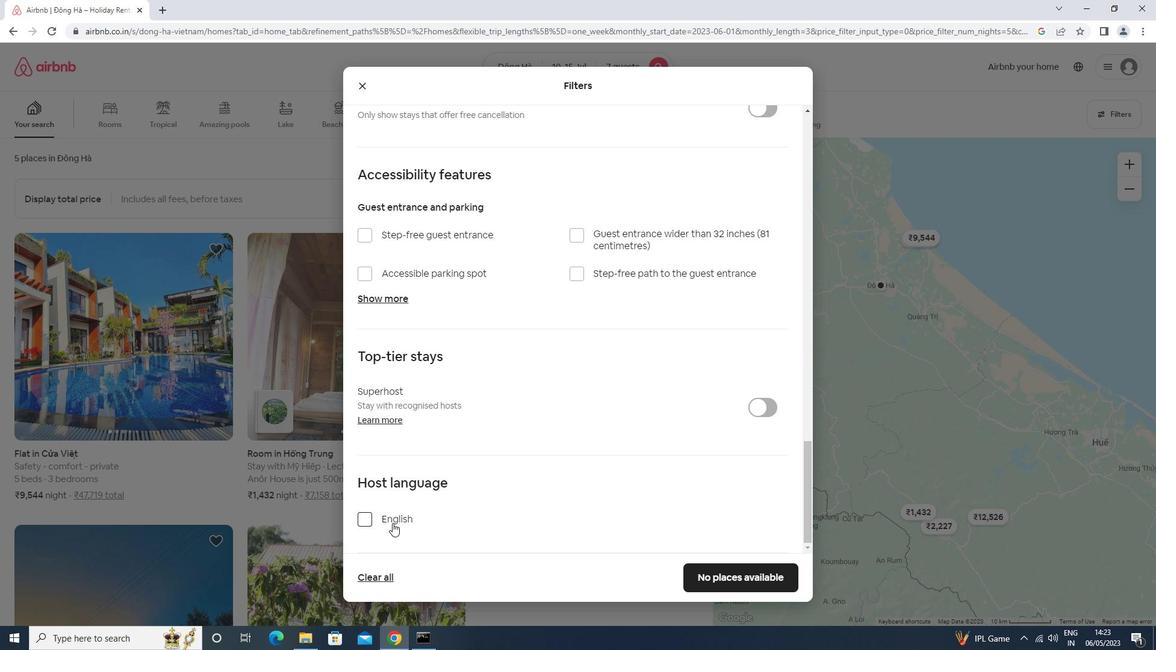 
Action: Mouse moved to (713, 580)
Screenshot: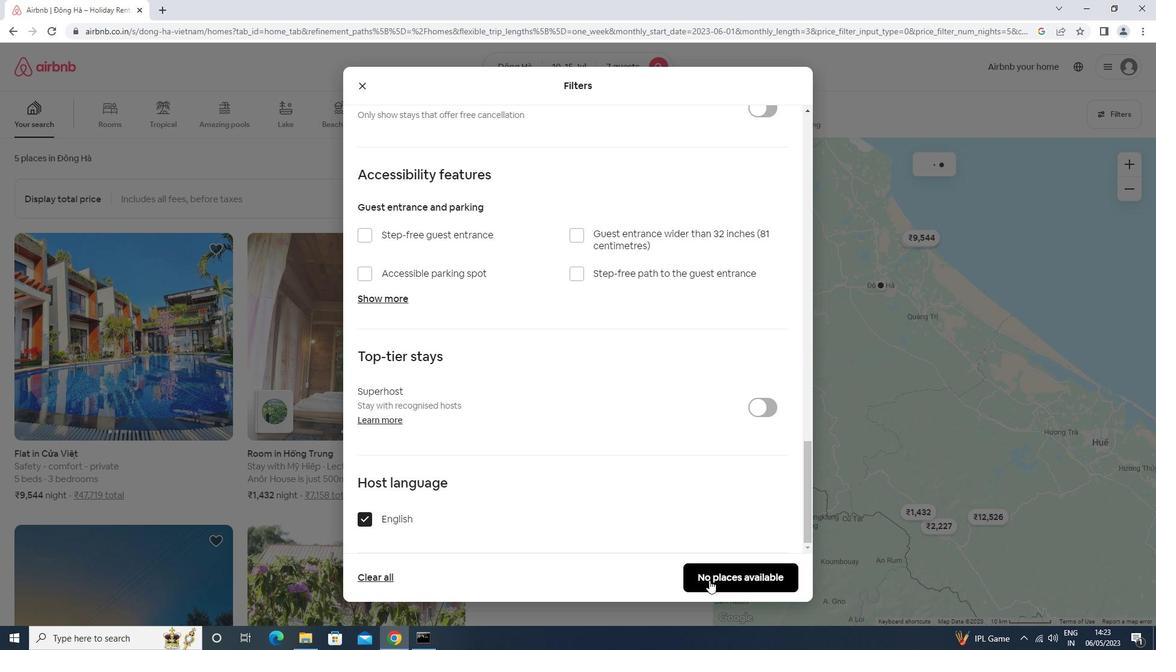 
Action: Mouse pressed left at (713, 580)
Screenshot: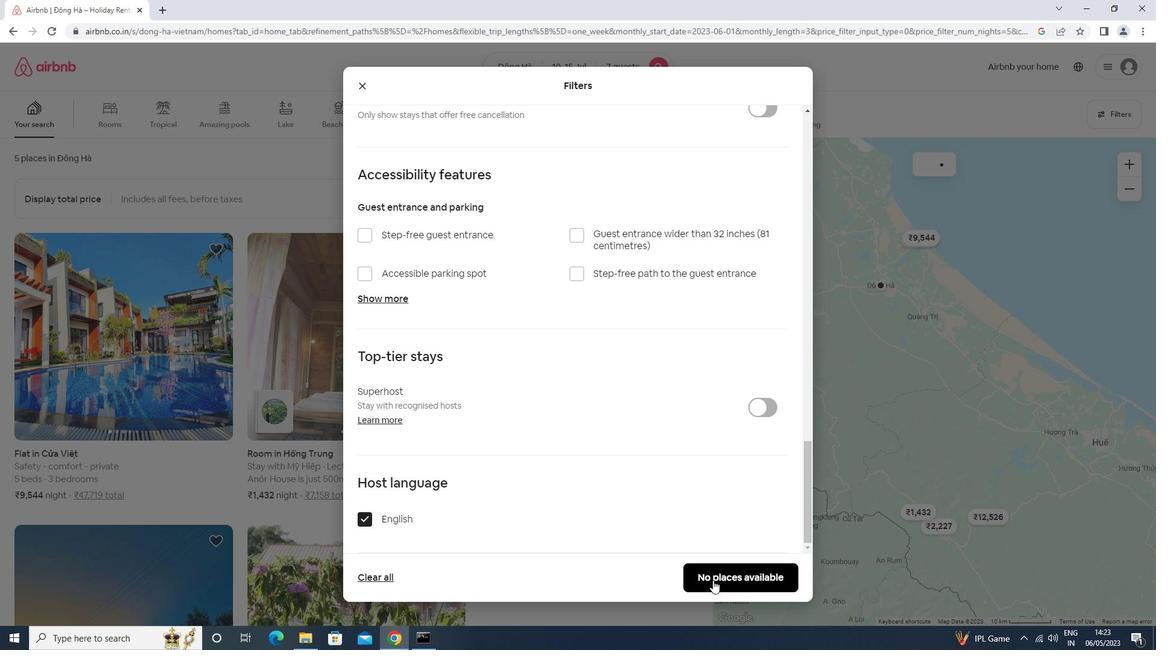 
Action: Mouse moved to (713, 580)
Screenshot: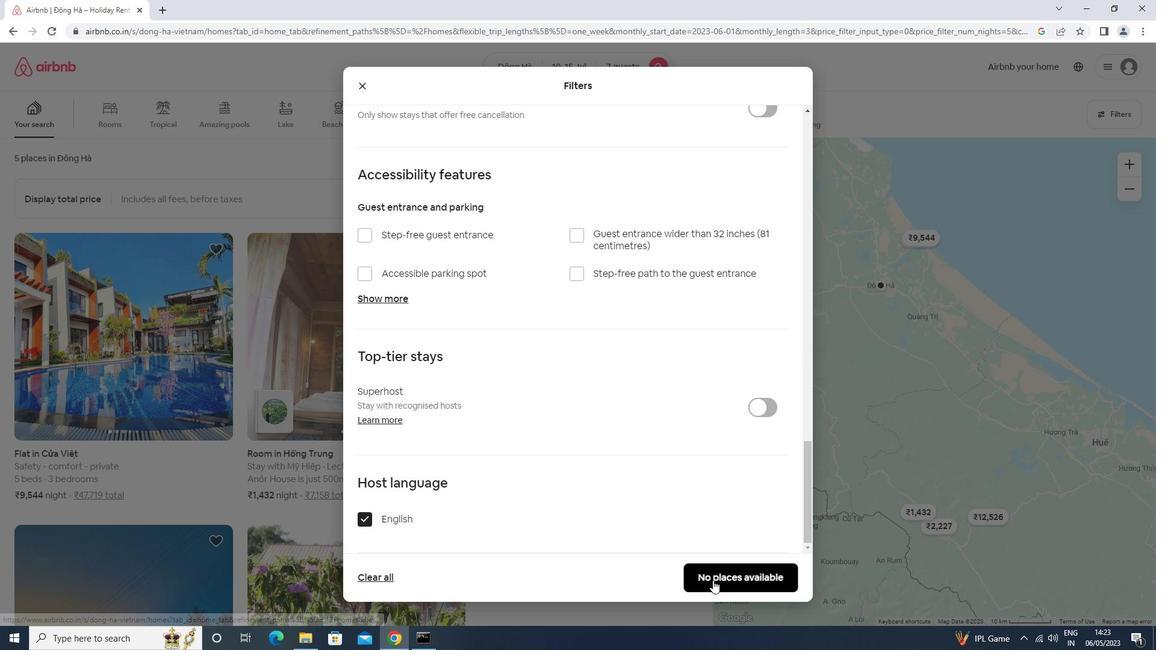 
